 Task: Search one way flight ticket for 3 adults, 3 children in business from Pittsburgh: Pittsburgh International Airport to Greensboro: Piedmont Triad International Airport on 5-1-2023. Number of bags: 1 checked bag. Price is upto 84000. Outbound departure time preference is 21:00.
Action: Mouse moved to (229, 458)
Screenshot: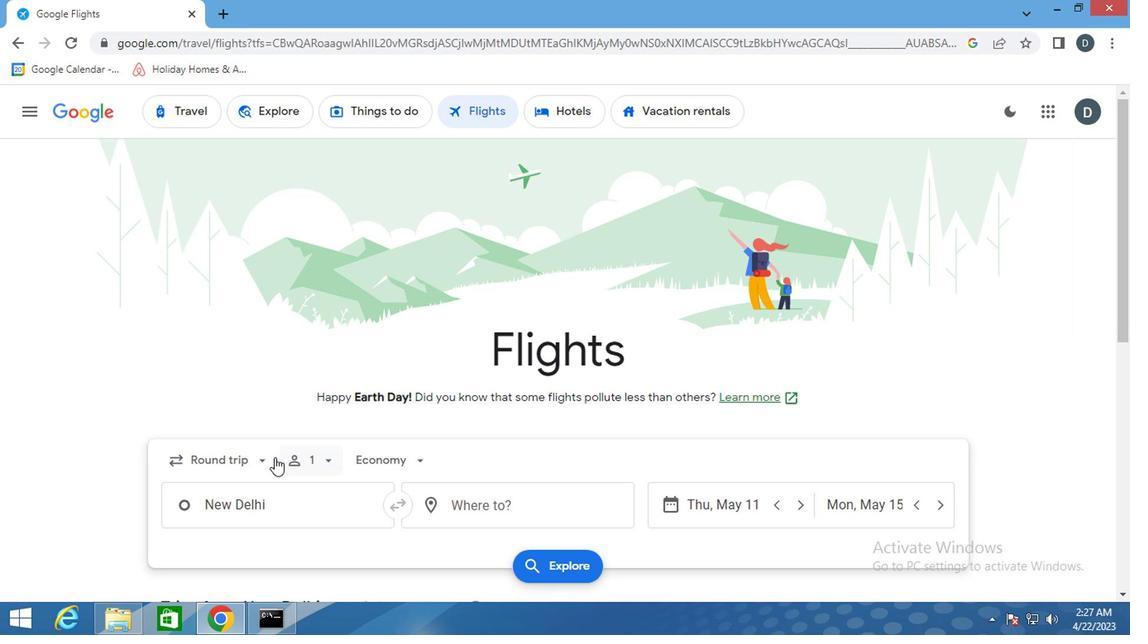 
Action: Mouse pressed left at (229, 458)
Screenshot: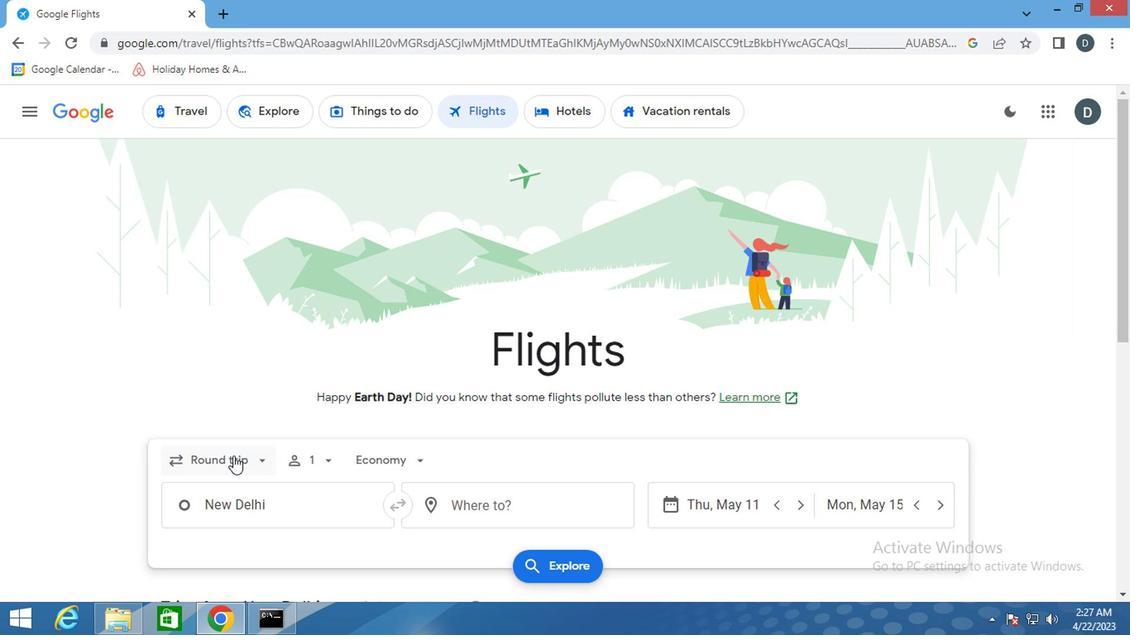 
Action: Mouse moved to (243, 525)
Screenshot: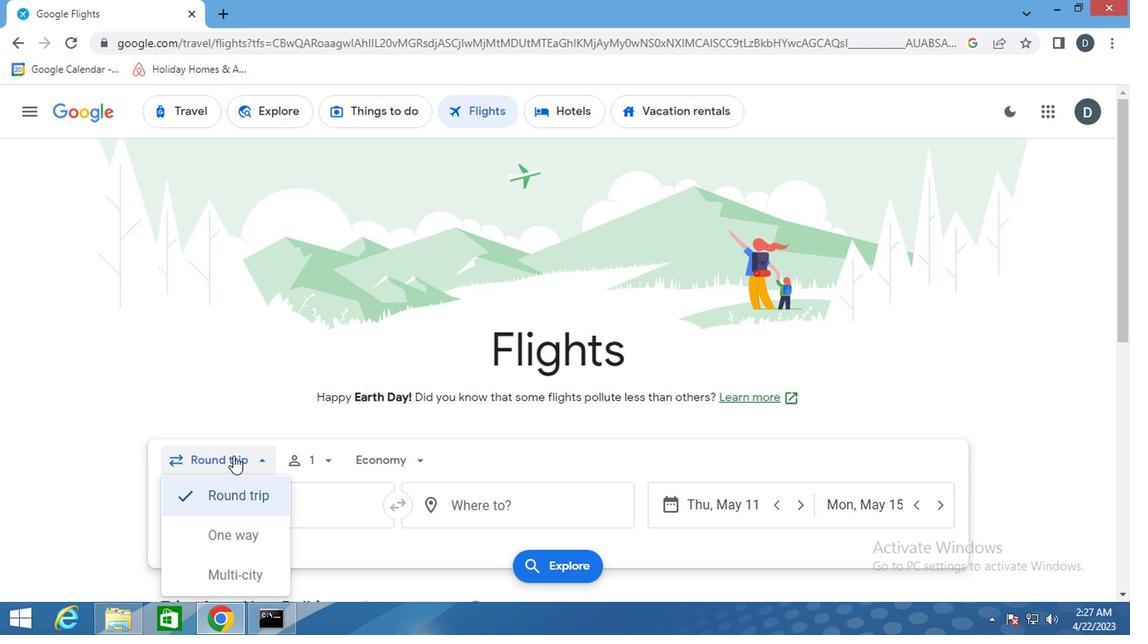 
Action: Mouse pressed left at (243, 525)
Screenshot: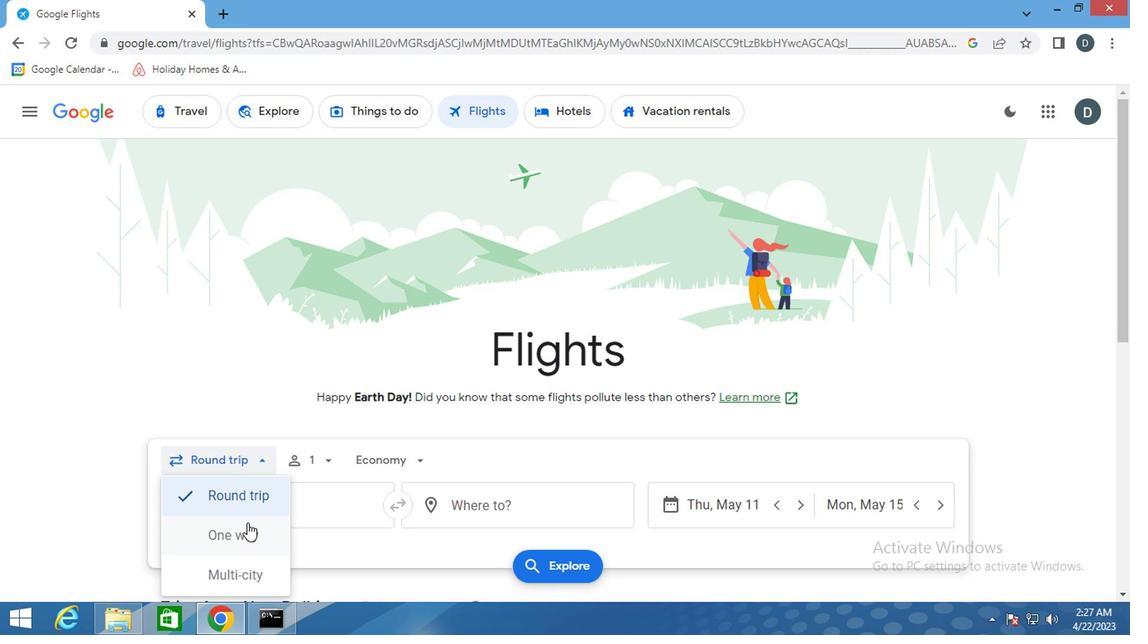 
Action: Mouse moved to (323, 461)
Screenshot: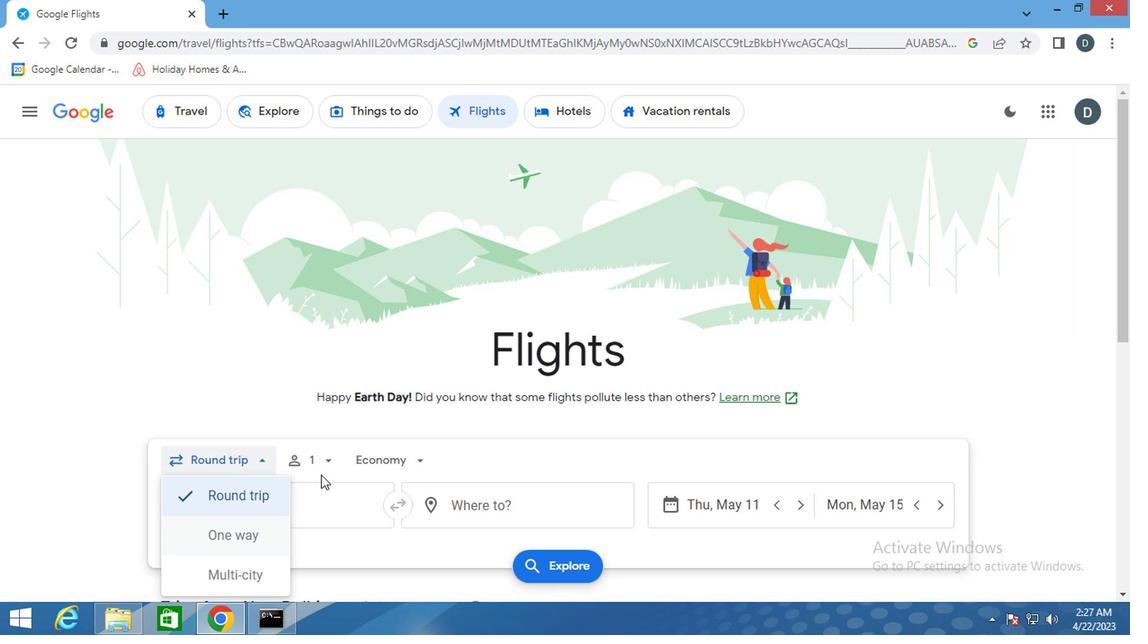 
Action: Mouse pressed left at (323, 461)
Screenshot: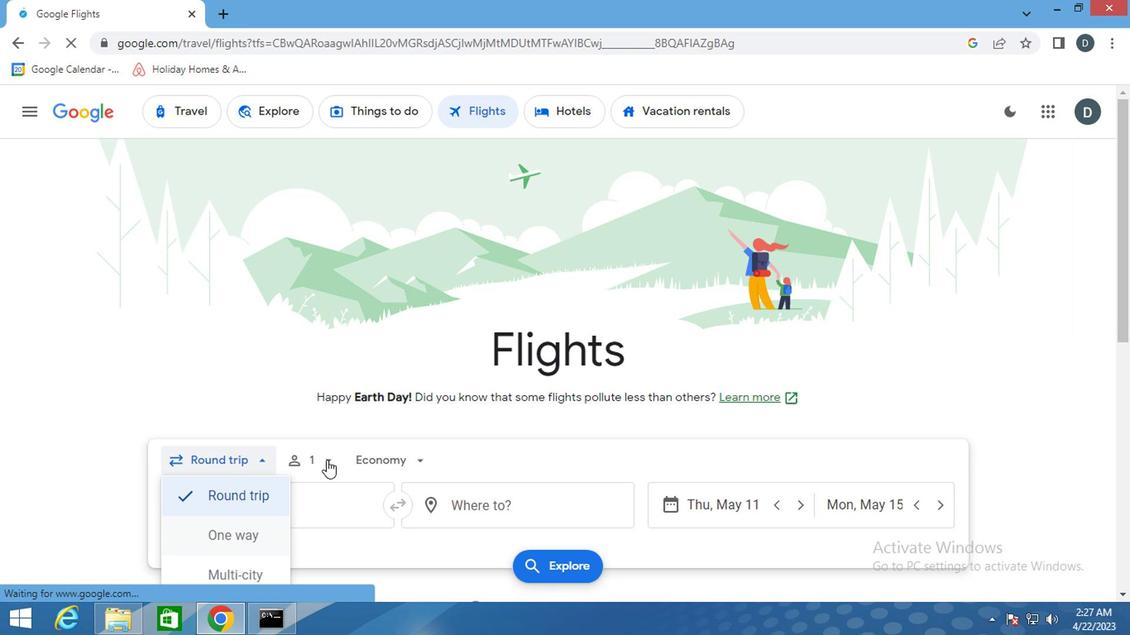 
Action: Mouse moved to (448, 499)
Screenshot: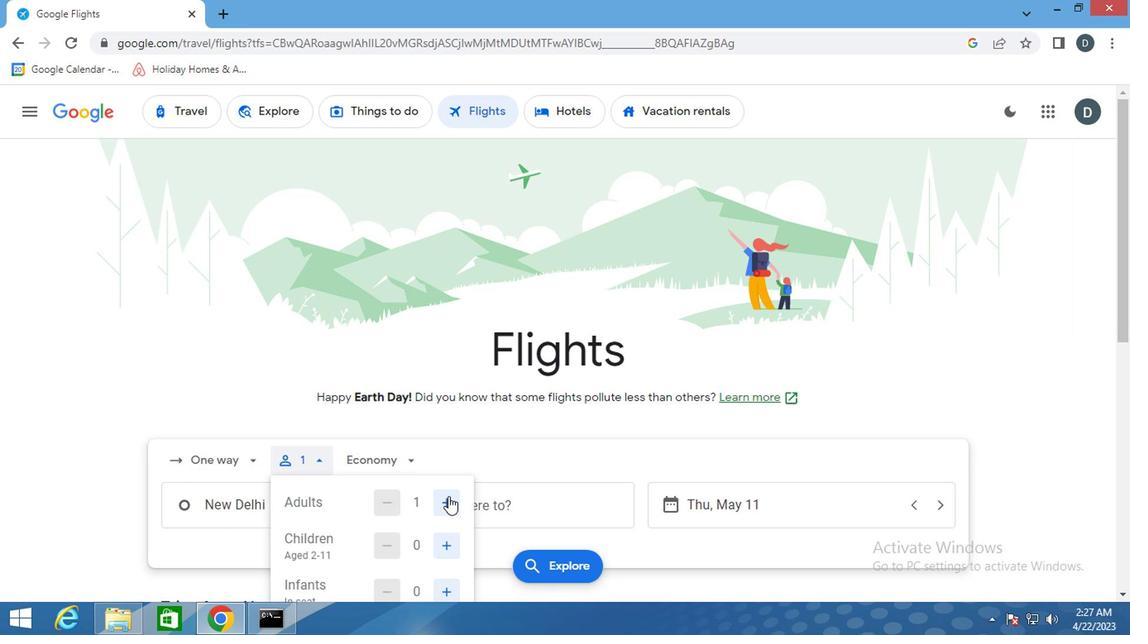 
Action: Mouse pressed left at (448, 499)
Screenshot: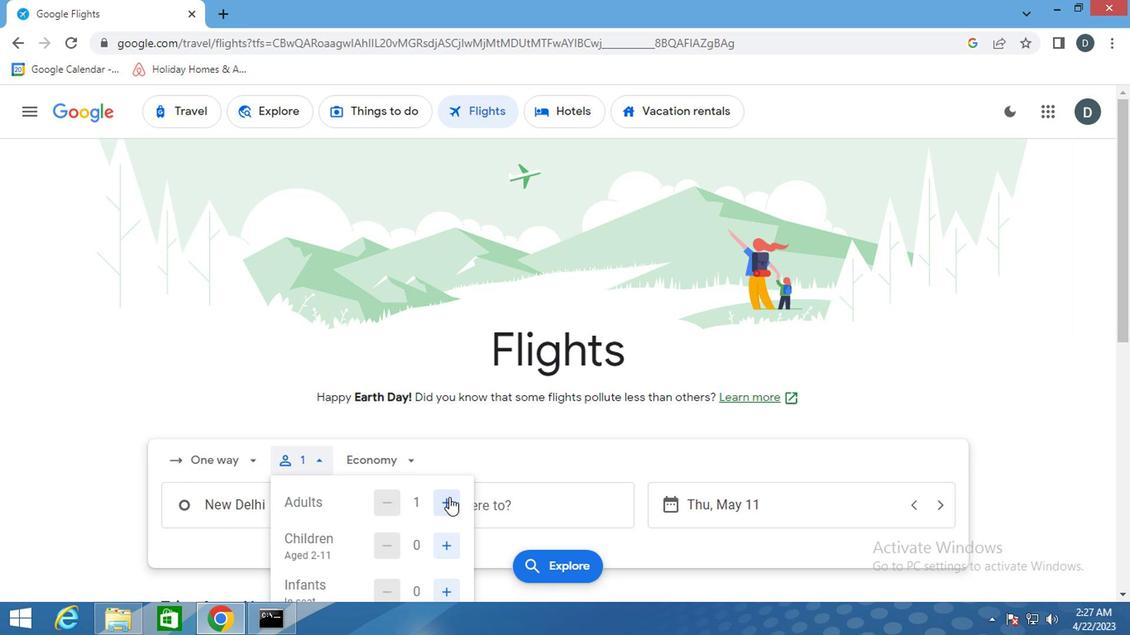 
Action: Mouse pressed left at (448, 499)
Screenshot: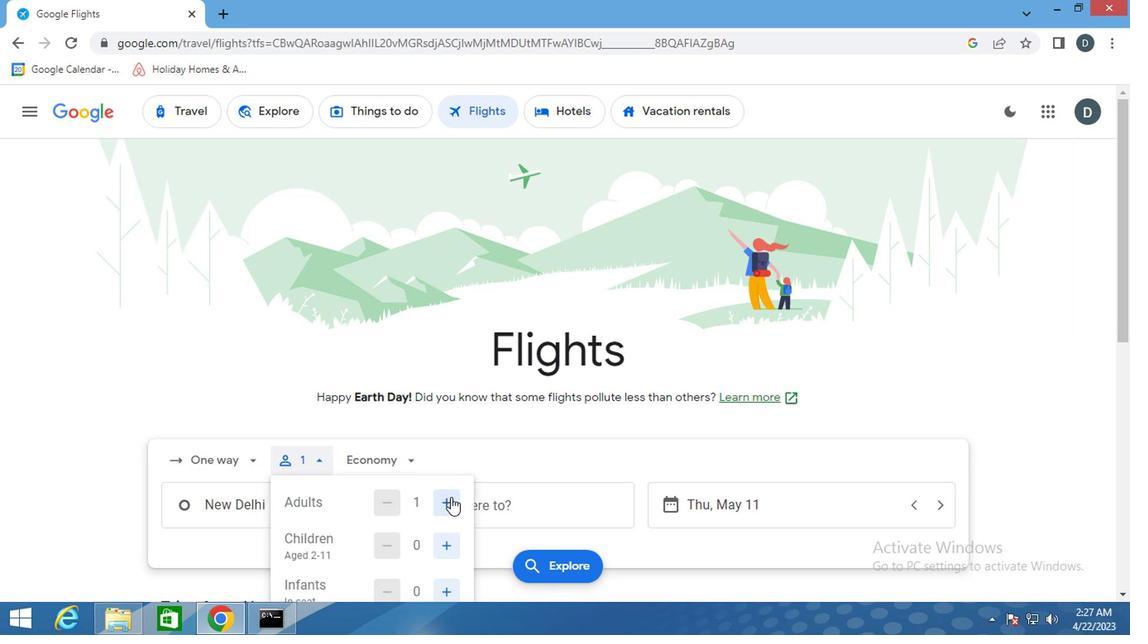 
Action: Mouse moved to (449, 539)
Screenshot: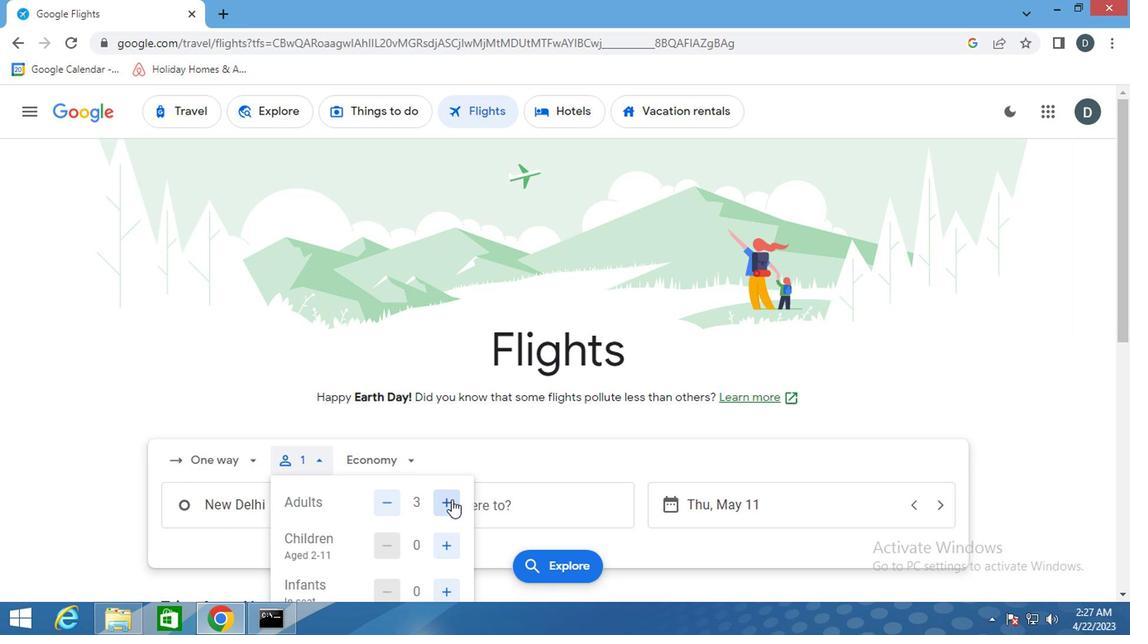 
Action: Mouse pressed left at (449, 539)
Screenshot: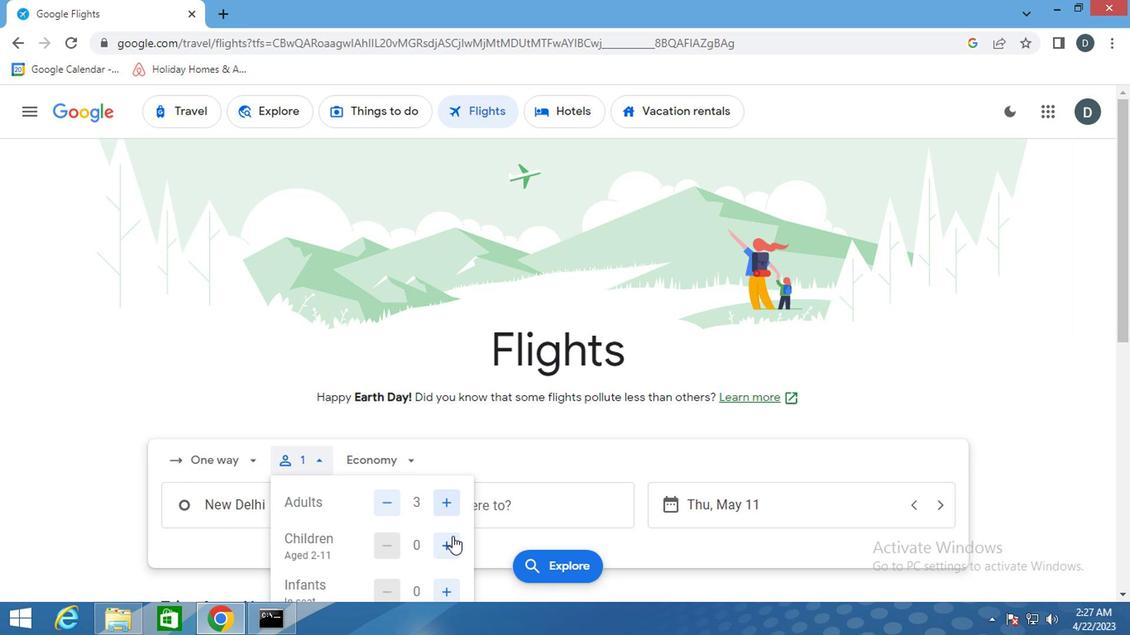 
Action: Mouse pressed left at (449, 539)
Screenshot: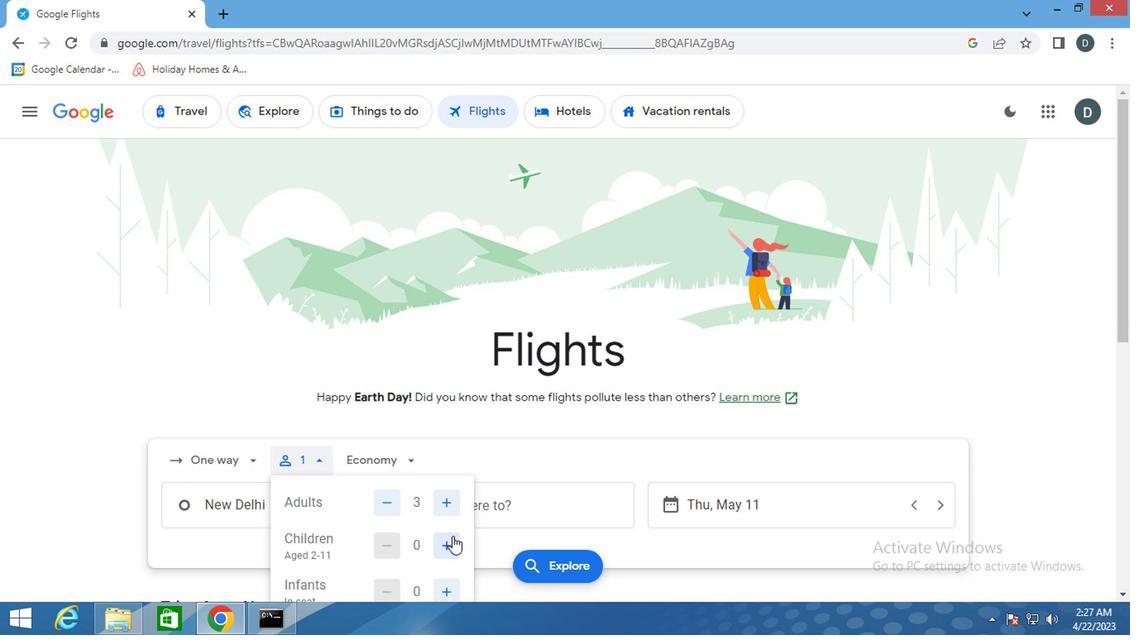 
Action: Mouse pressed left at (449, 539)
Screenshot: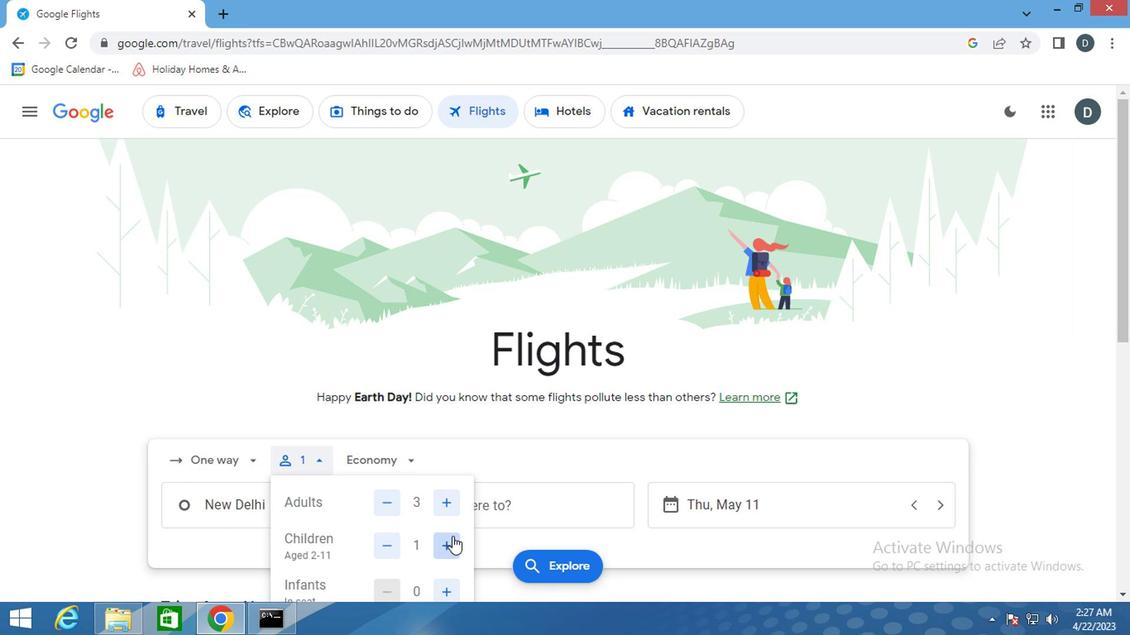 
Action: Mouse moved to (445, 492)
Screenshot: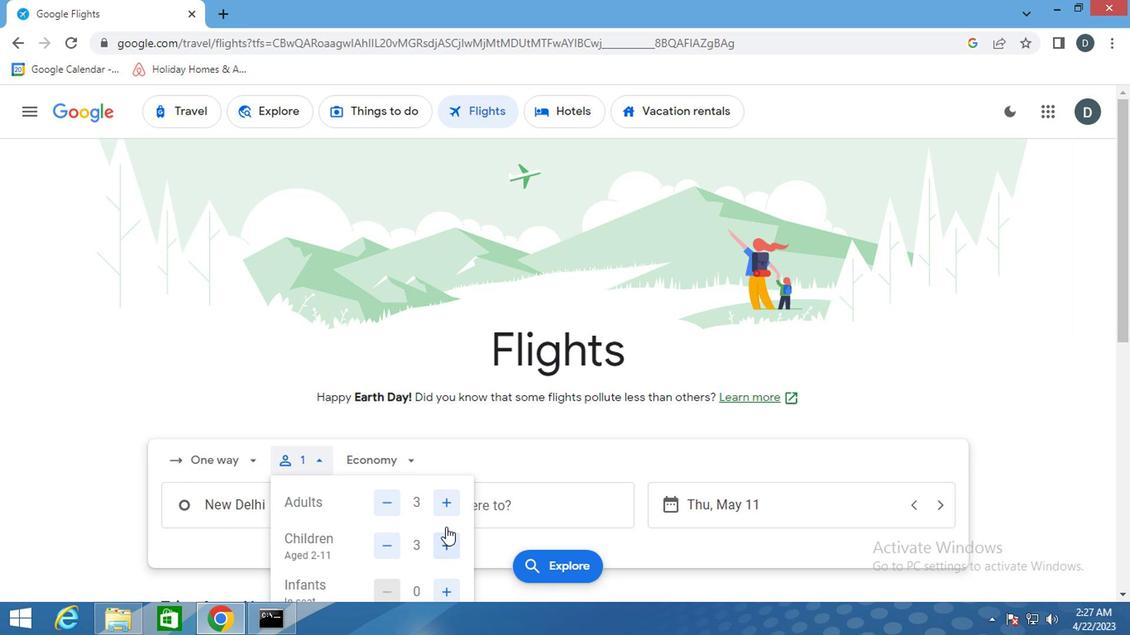 
Action: Mouse scrolled (445, 491) with delta (0, 0)
Screenshot: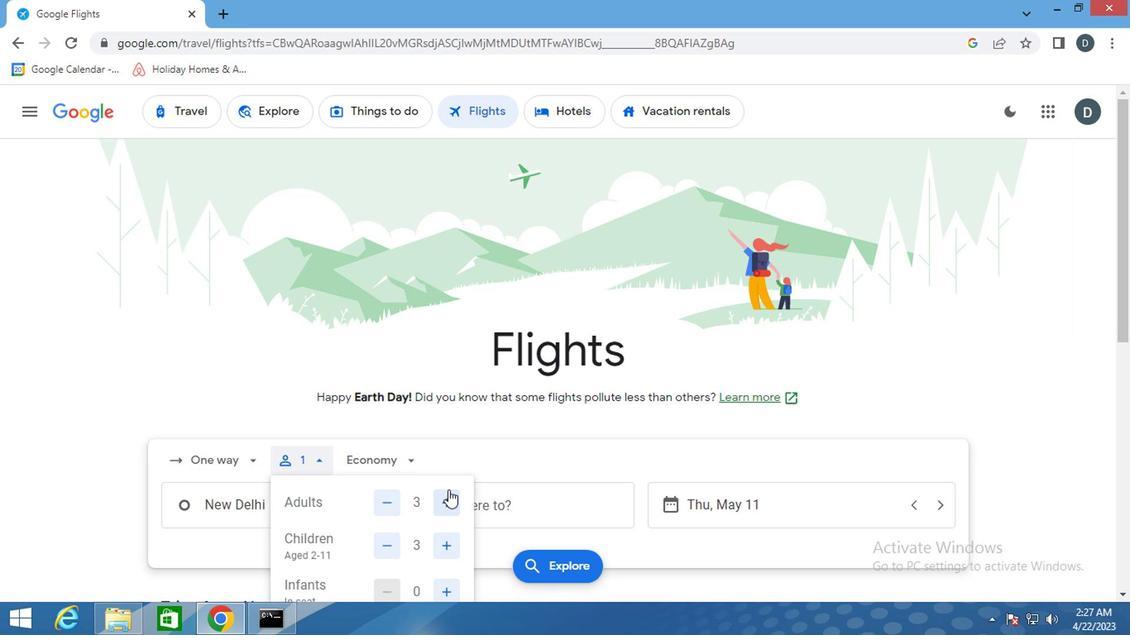 
Action: Mouse scrolled (445, 491) with delta (0, 0)
Screenshot: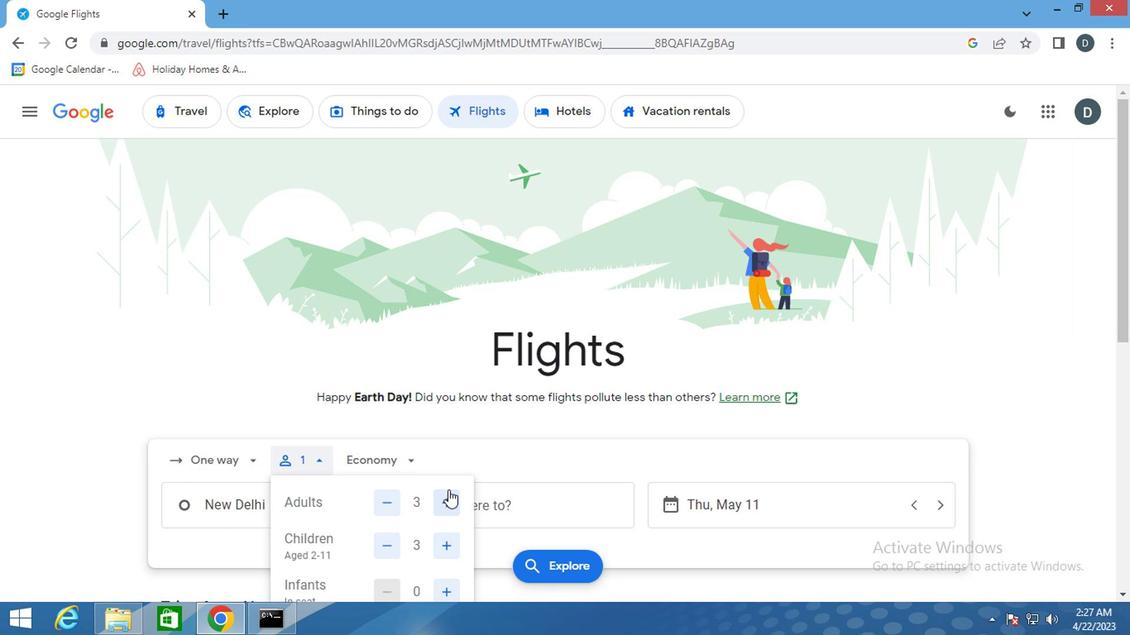 
Action: Mouse moved to (419, 513)
Screenshot: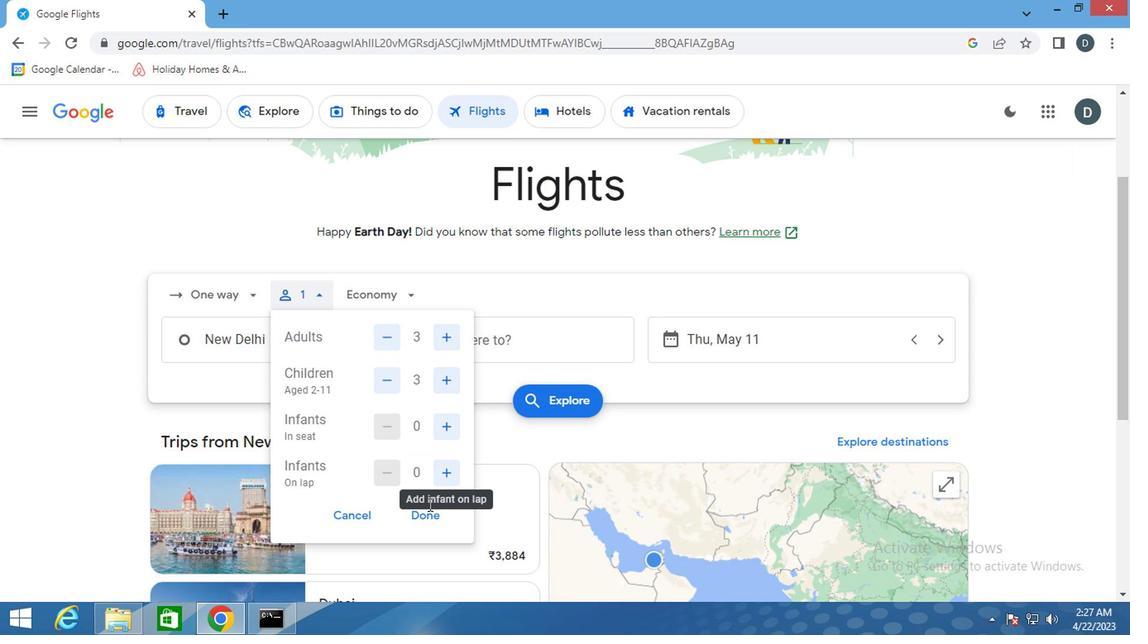 
Action: Mouse pressed left at (419, 513)
Screenshot: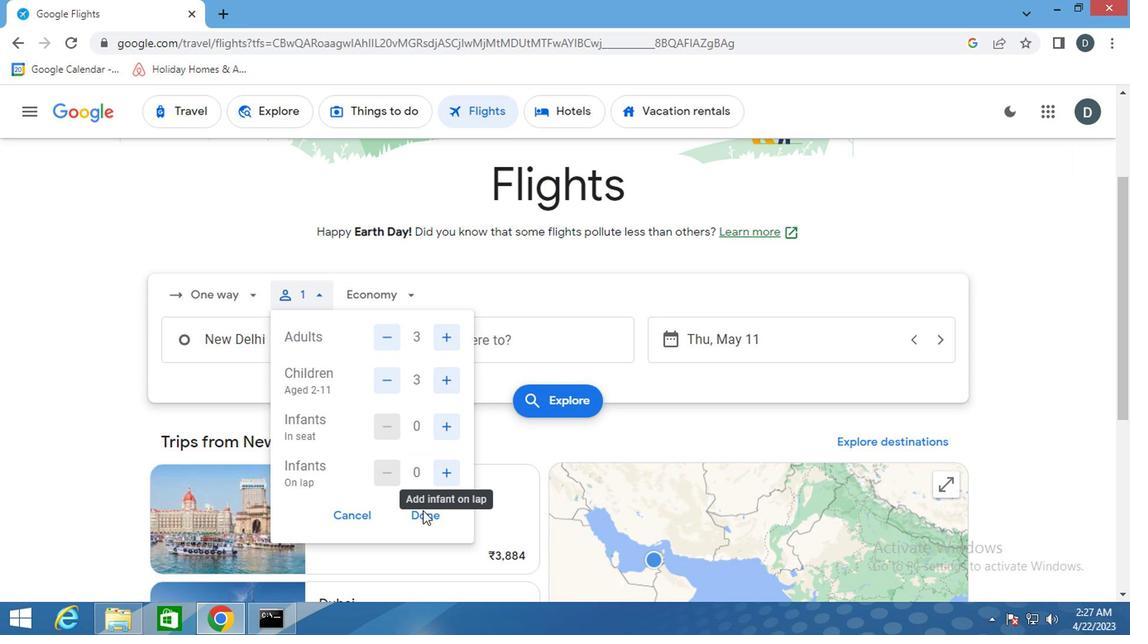 
Action: Mouse moved to (364, 302)
Screenshot: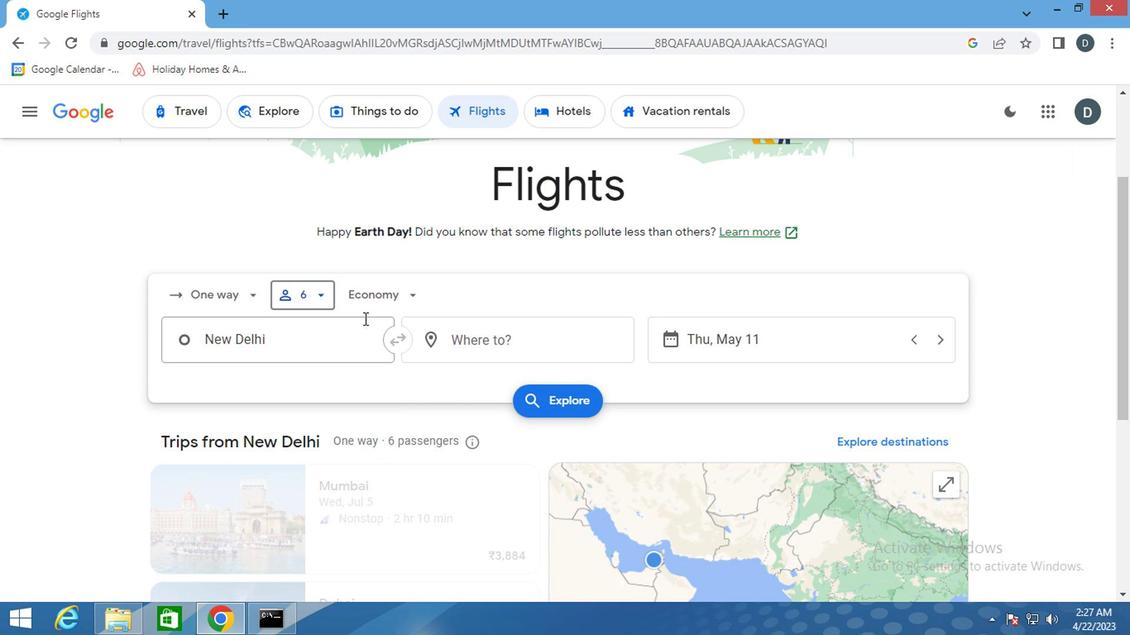 
Action: Mouse pressed left at (364, 302)
Screenshot: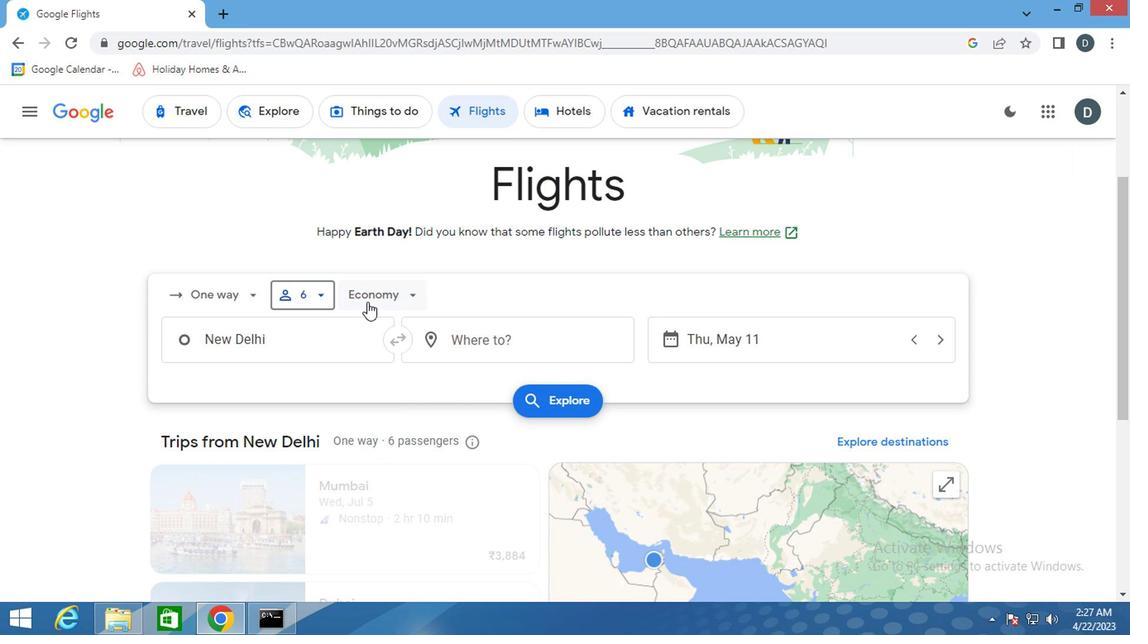 
Action: Mouse moved to (426, 415)
Screenshot: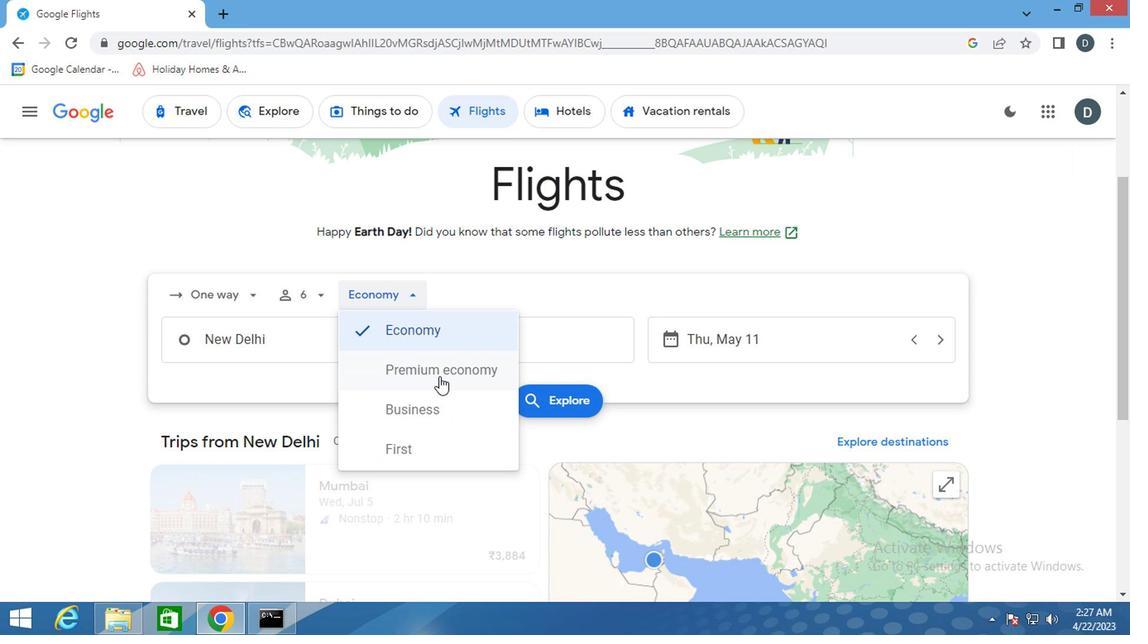 
Action: Mouse pressed left at (426, 415)
Screenshot: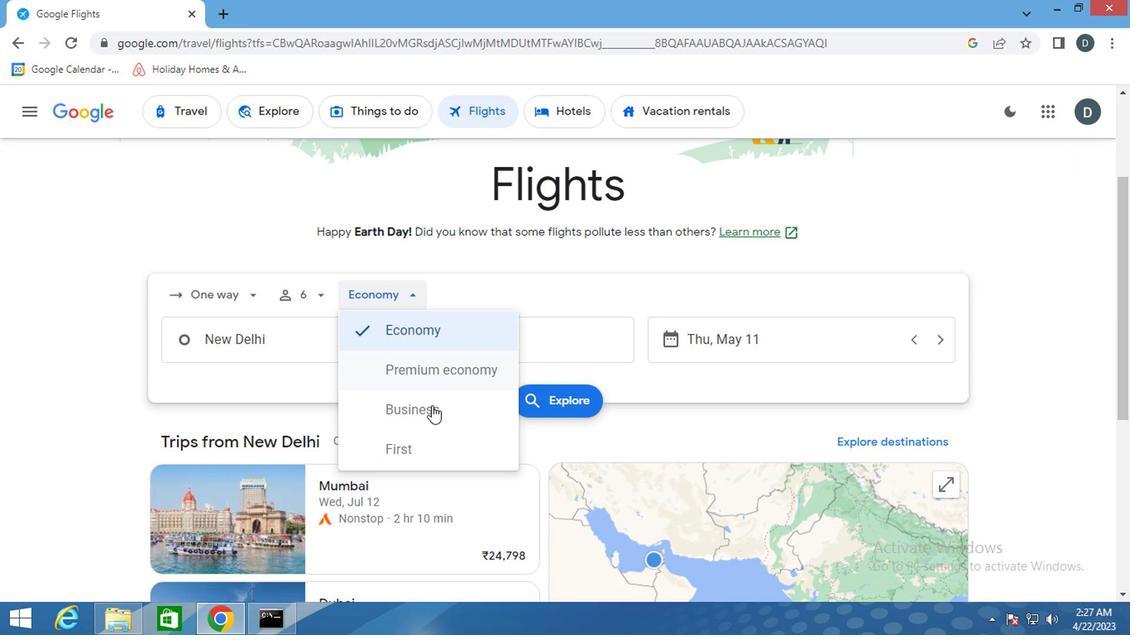 
Action: Mouse moved to (273, 340)
Screenshot: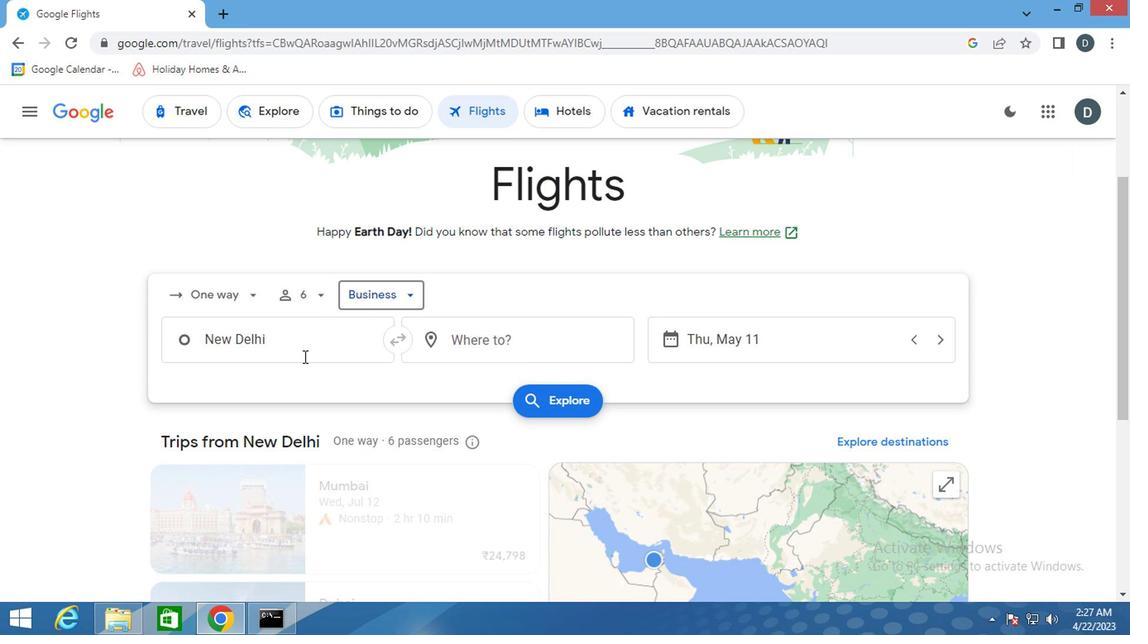 
Action: Mouse pressed left at (273, 340)
Screenshot: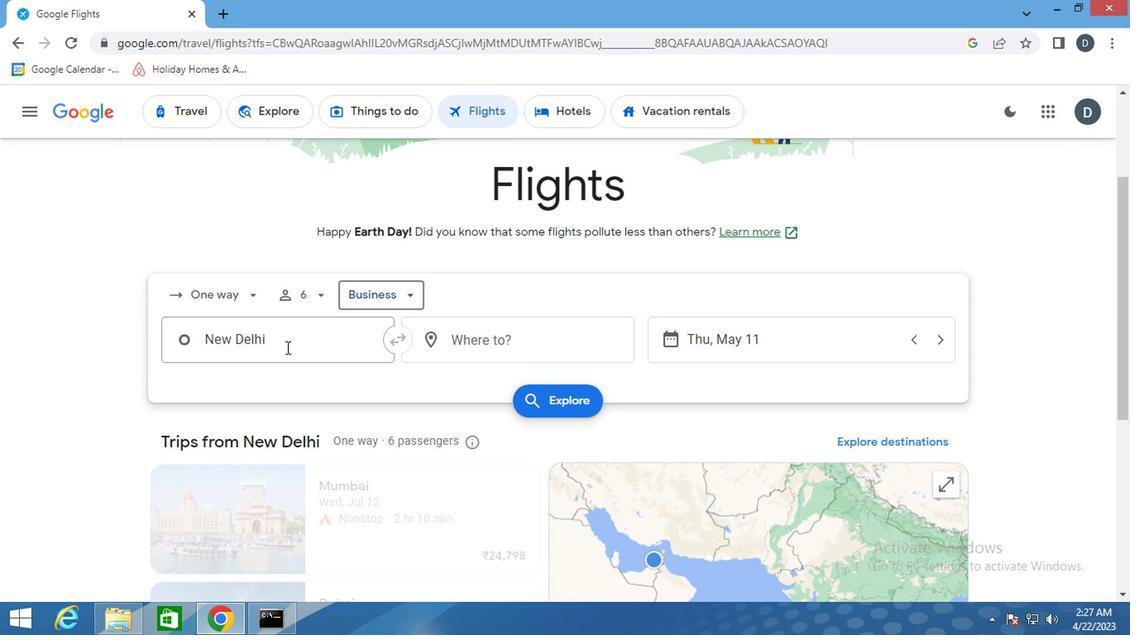 
Action: Key pressed <Key.shift>PITTSBU
Screenshot: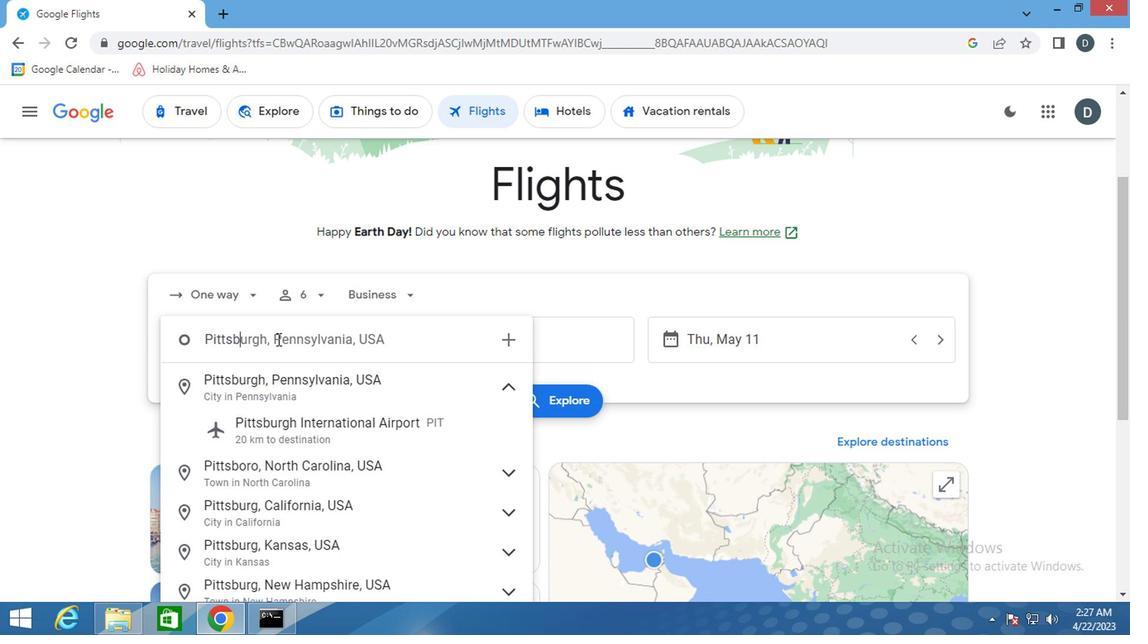 
Action: Mouse moved to (362, 416)
Screenshot: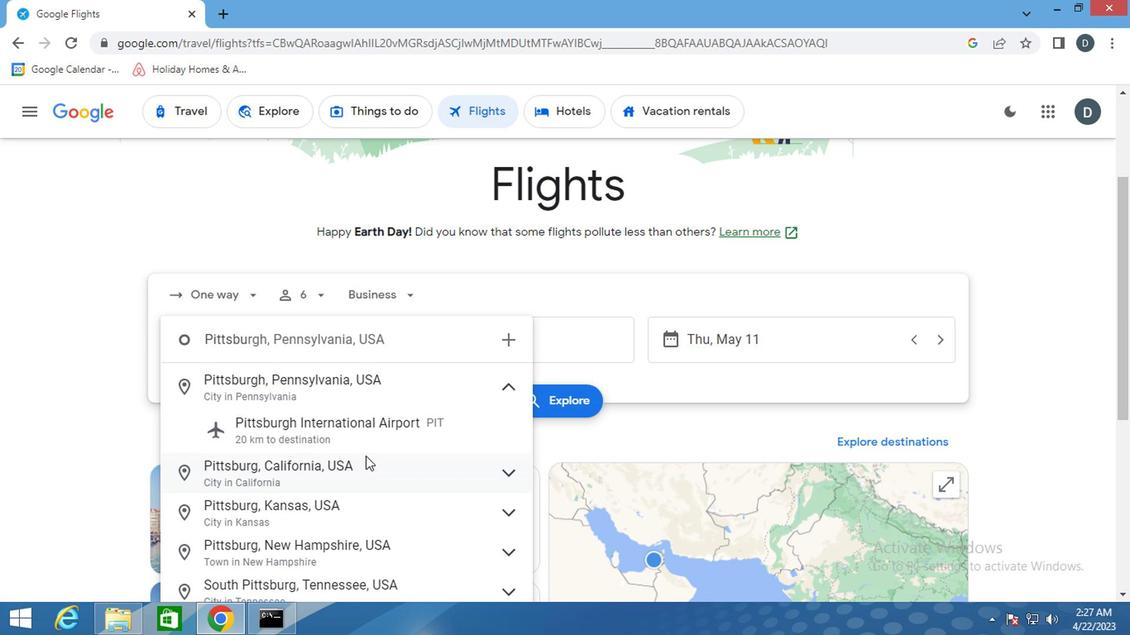 
Action: Mouse pressed left at (362, 416)
Screenshot: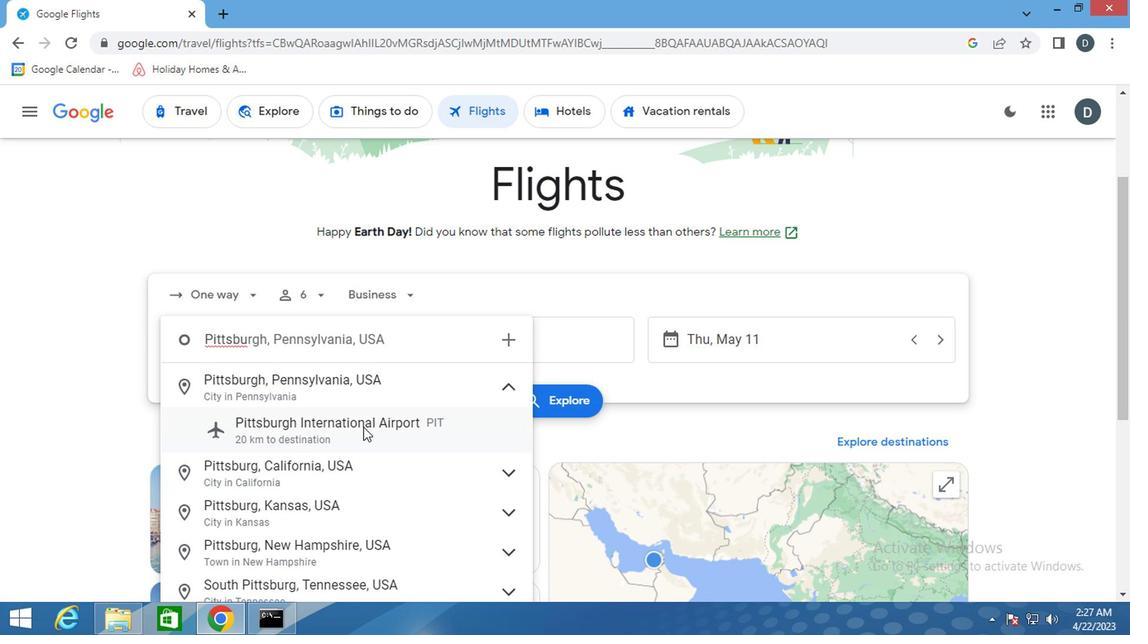
Action: Mouse moved to (498, 332)
Screenshot: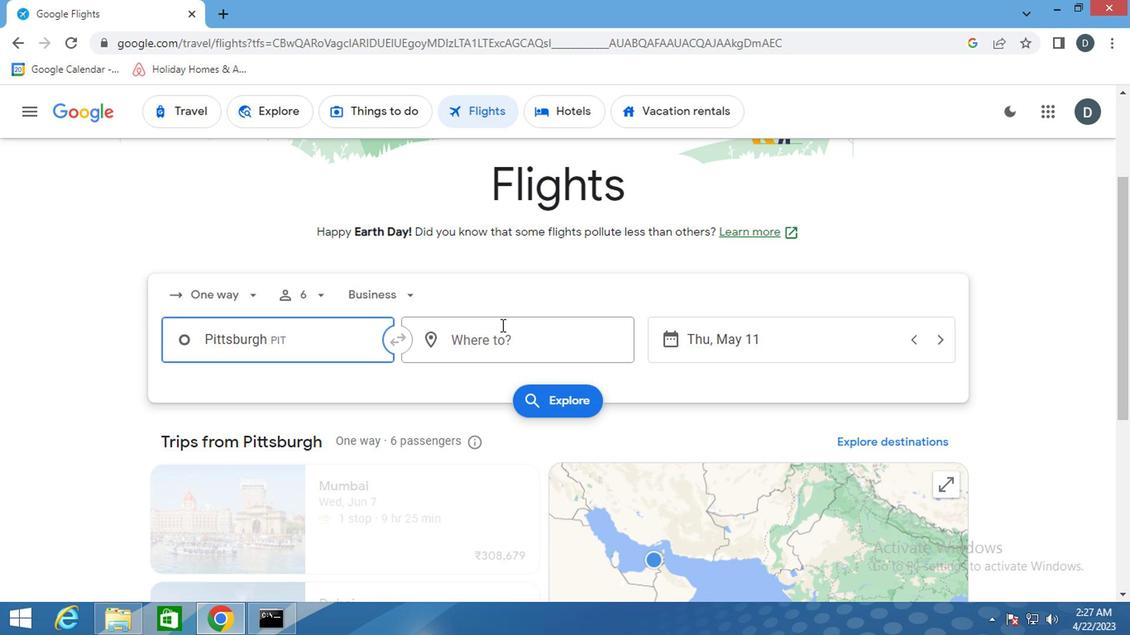 
Action: Mouse pressed left at (498, 332)
Screenshot: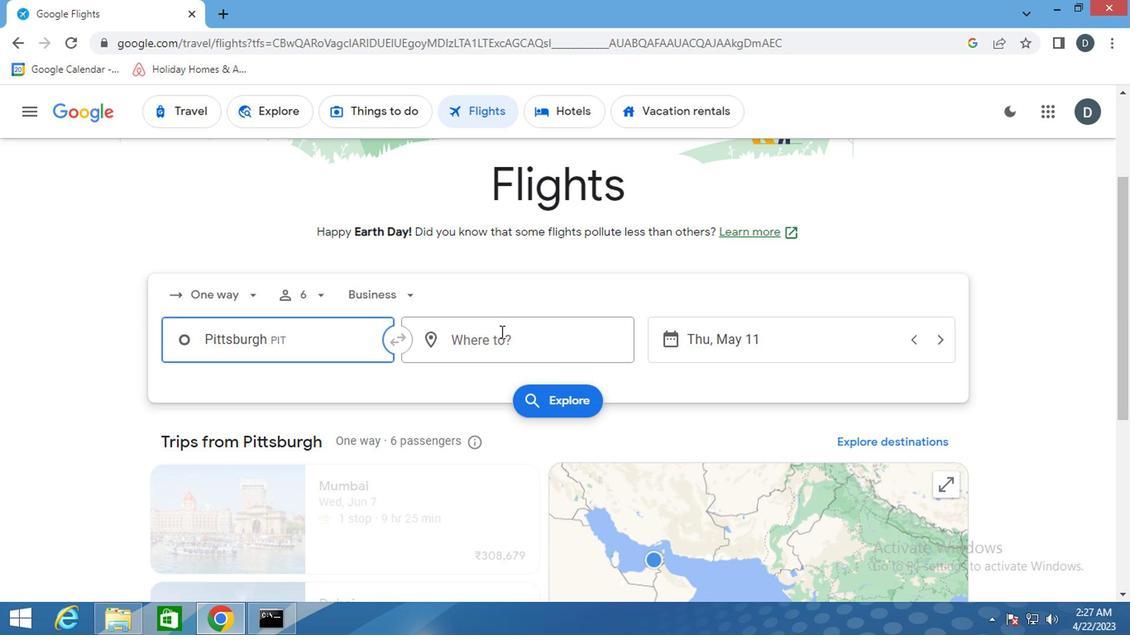 
Action: Key pressed <Key.shift>GREENS
Screenshot: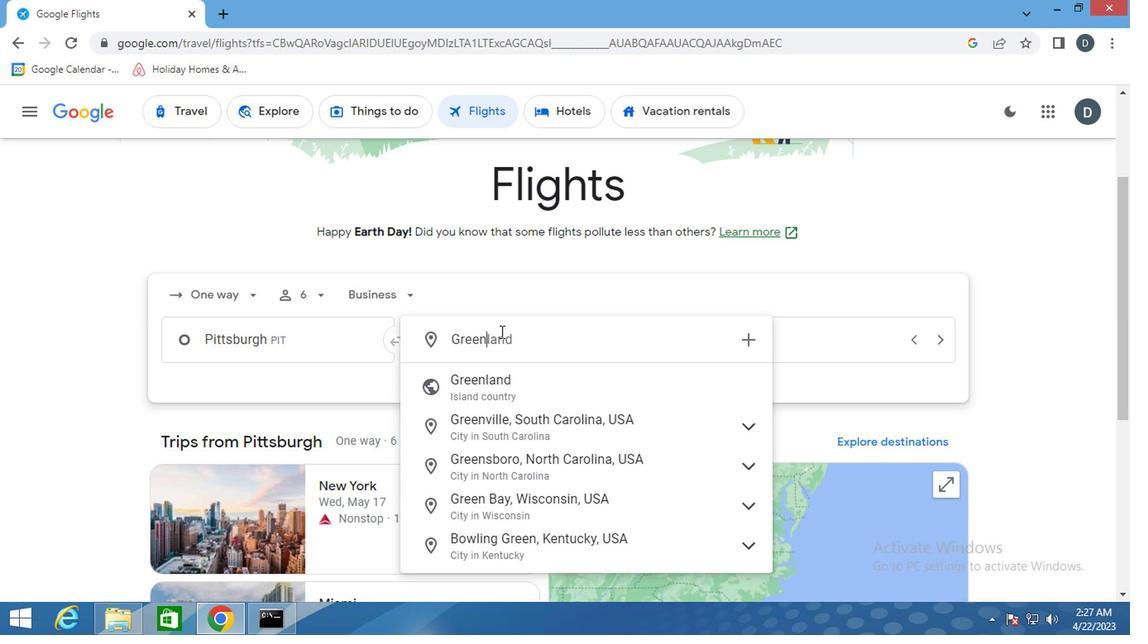 
Action: Mouse moved to (541, 428)
Screenshot: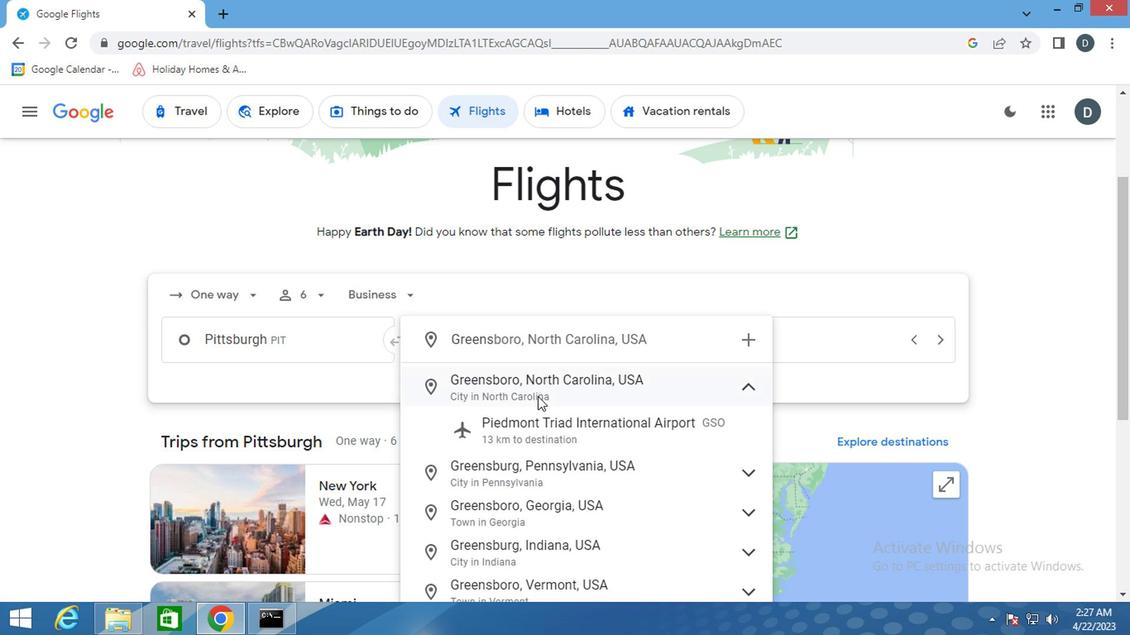
Action: Mouse pressed left at (541, 428)
Screenshot: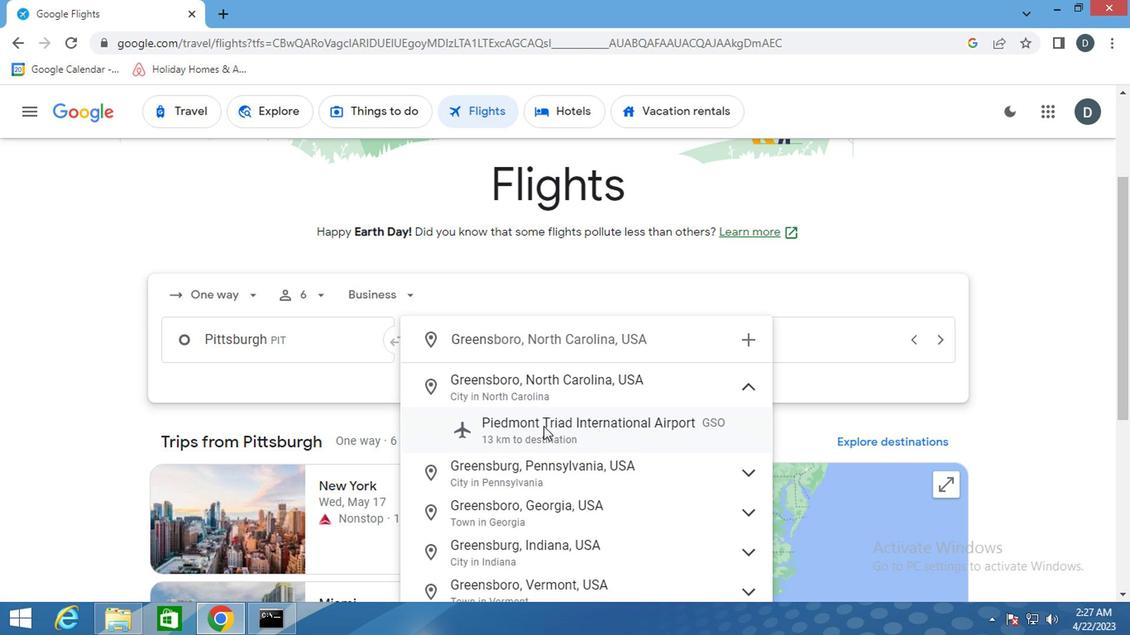 
Action: Mouse moved to (737, 340)
Screenshot: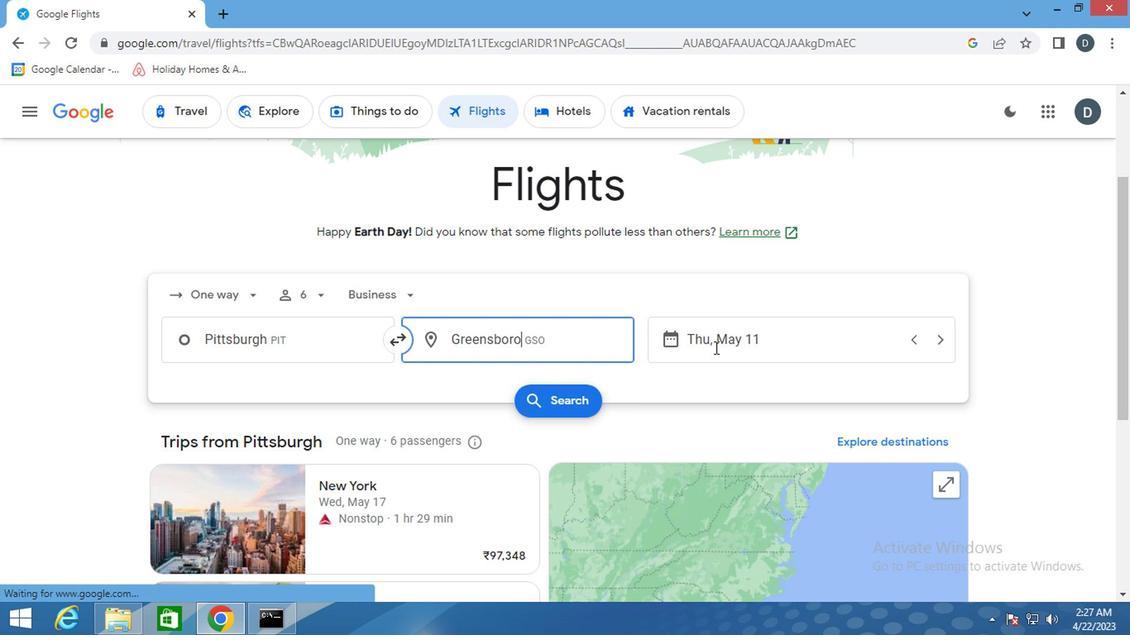 
Action: Mouse pressed left at (737, 340)
Screenshot: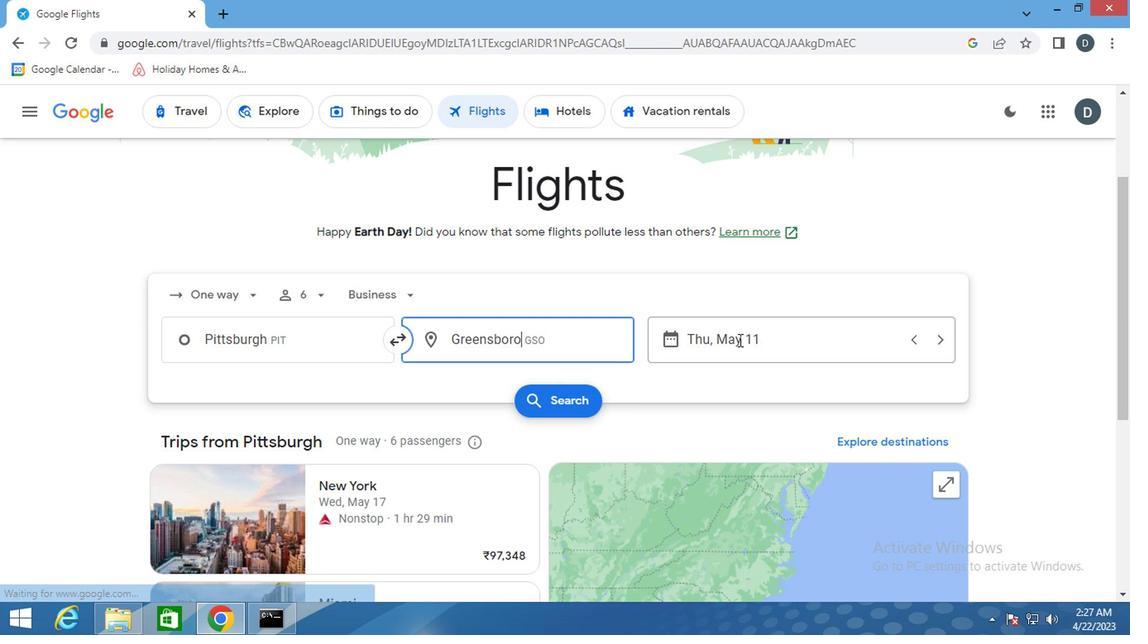 
Action: Mouse moved to (718, 286)
Screenshot: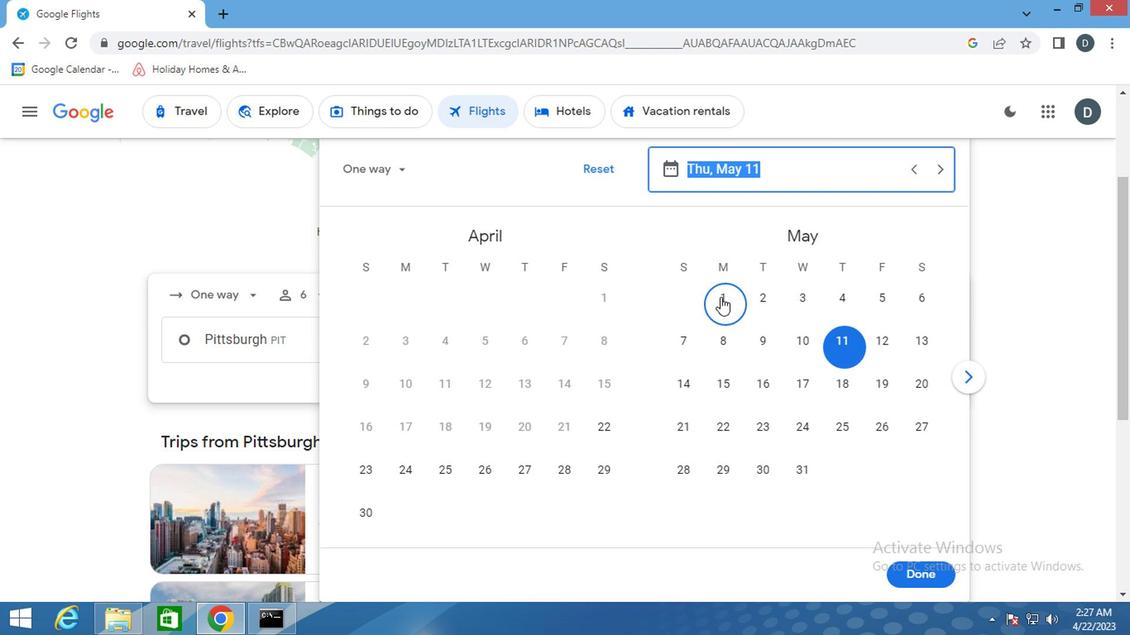 
Action: Mouse pressed left at (718, 286)
Screenshot: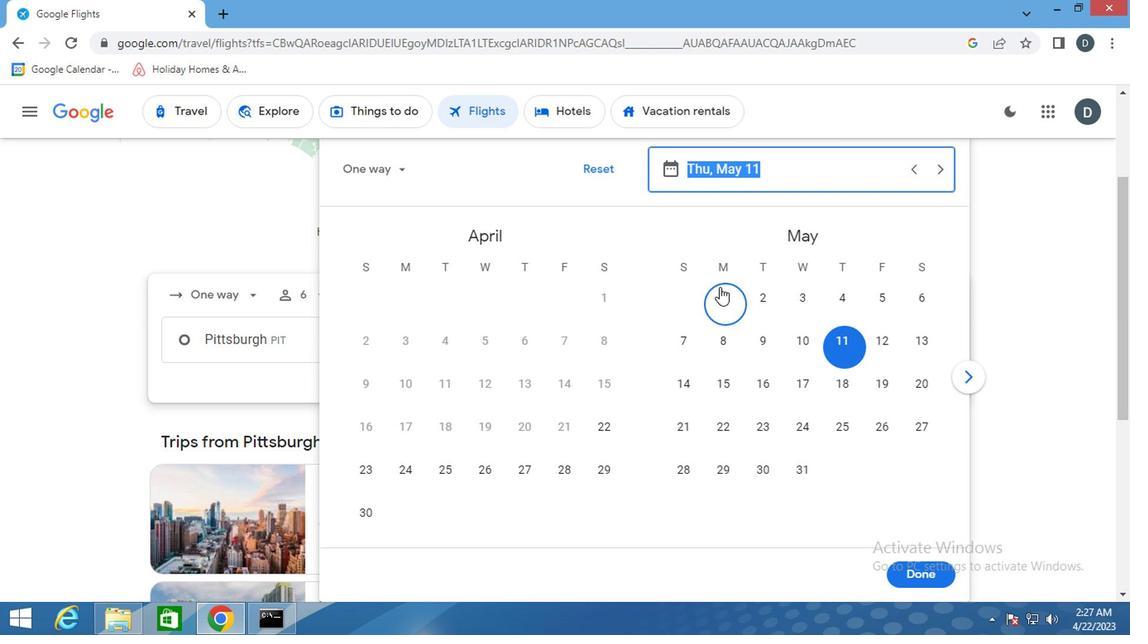 
Action: Mouse moved to (933, 575)
Screenshot: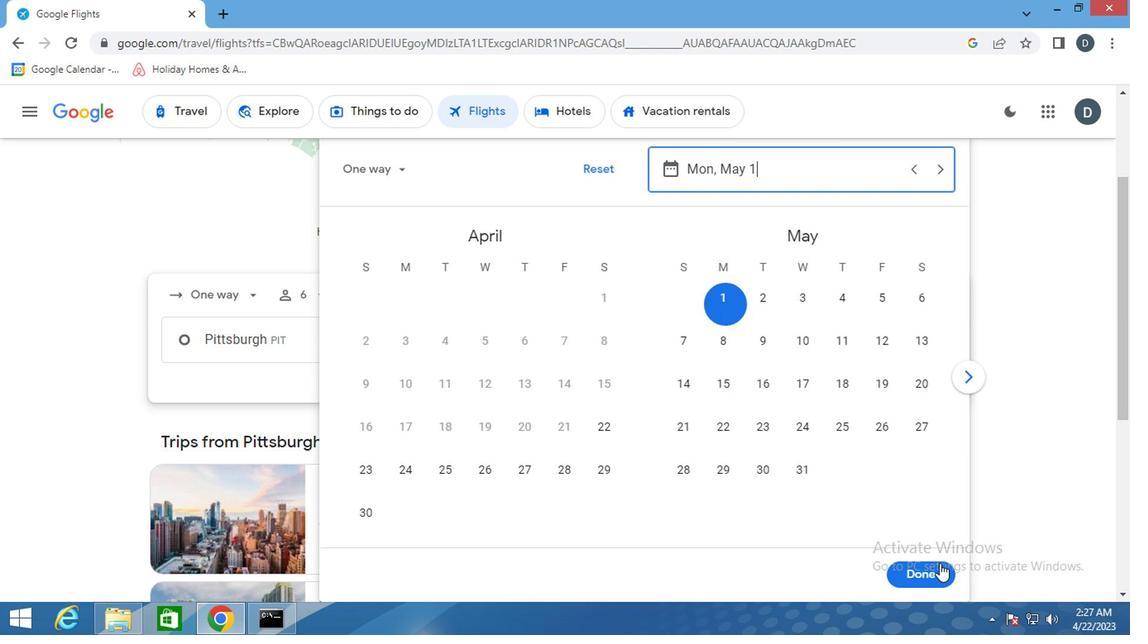 
Action: Mouse pressed left at (933, 575)
Screenshot: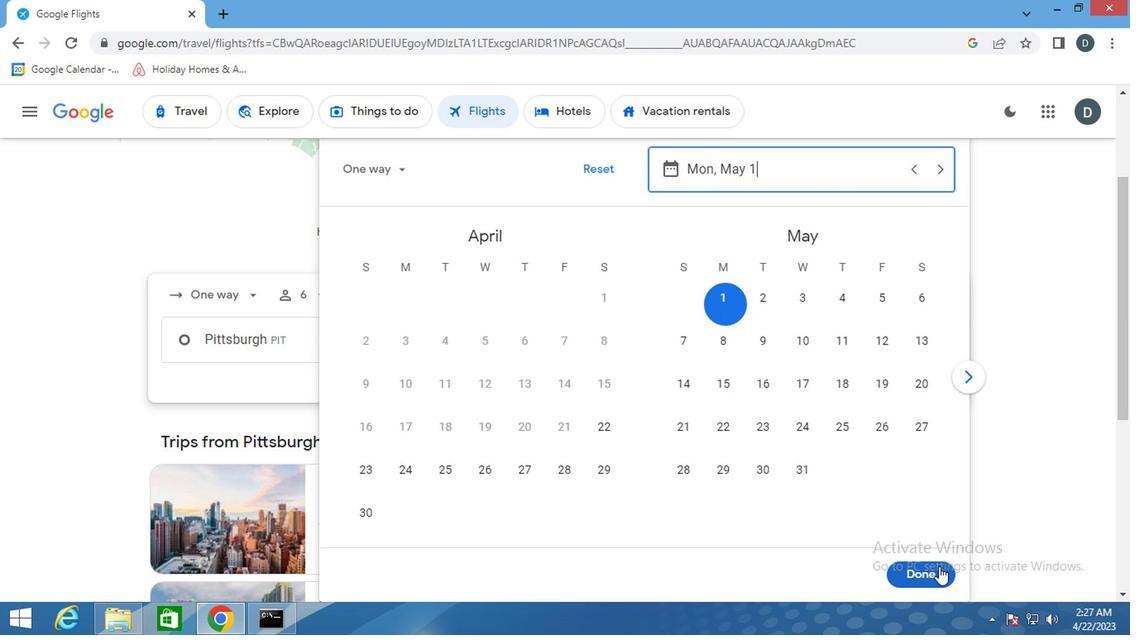 
Action: Mouse moved to (565, 407)
Screenshot: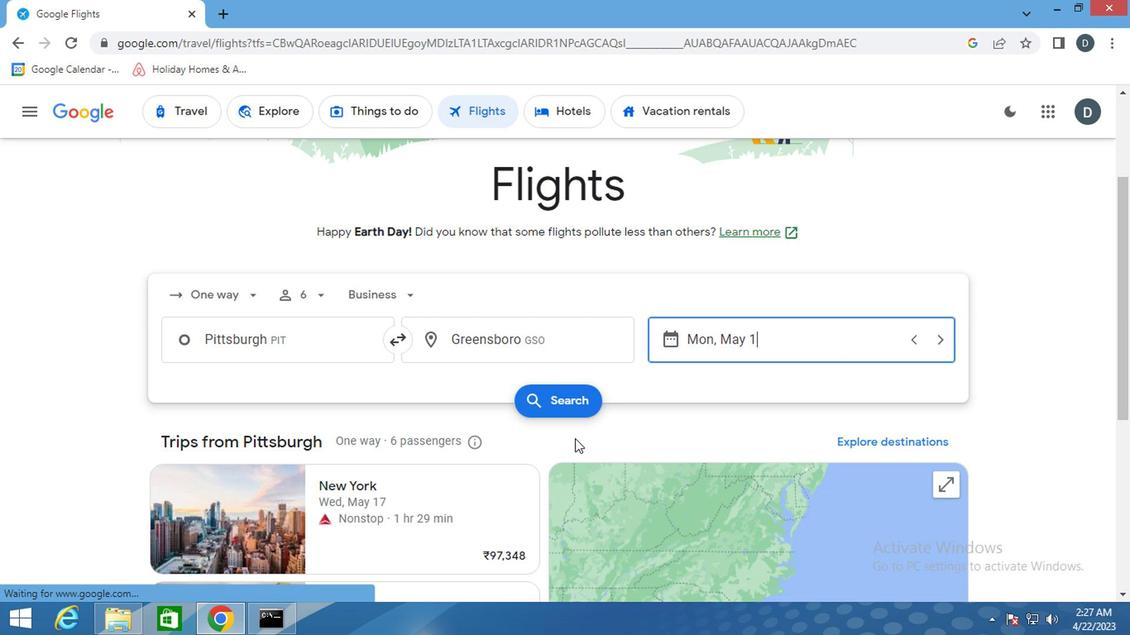
Action: Mouse pressed left at (565, 407)
Screenshot: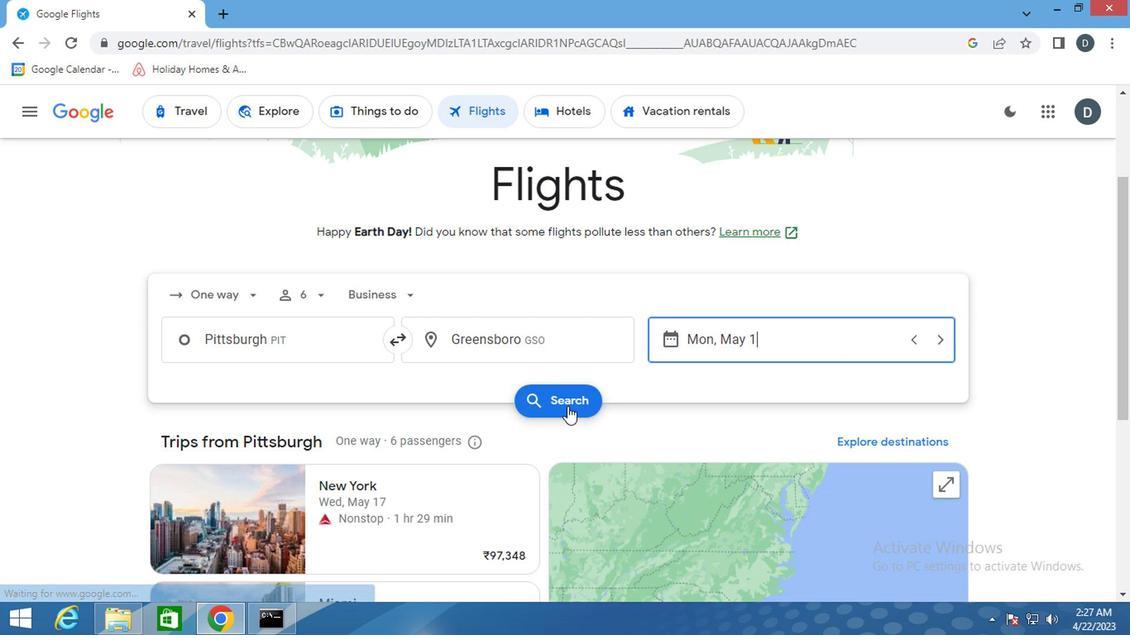 
Action: Mouse moved to (178, 247)
Screenshot: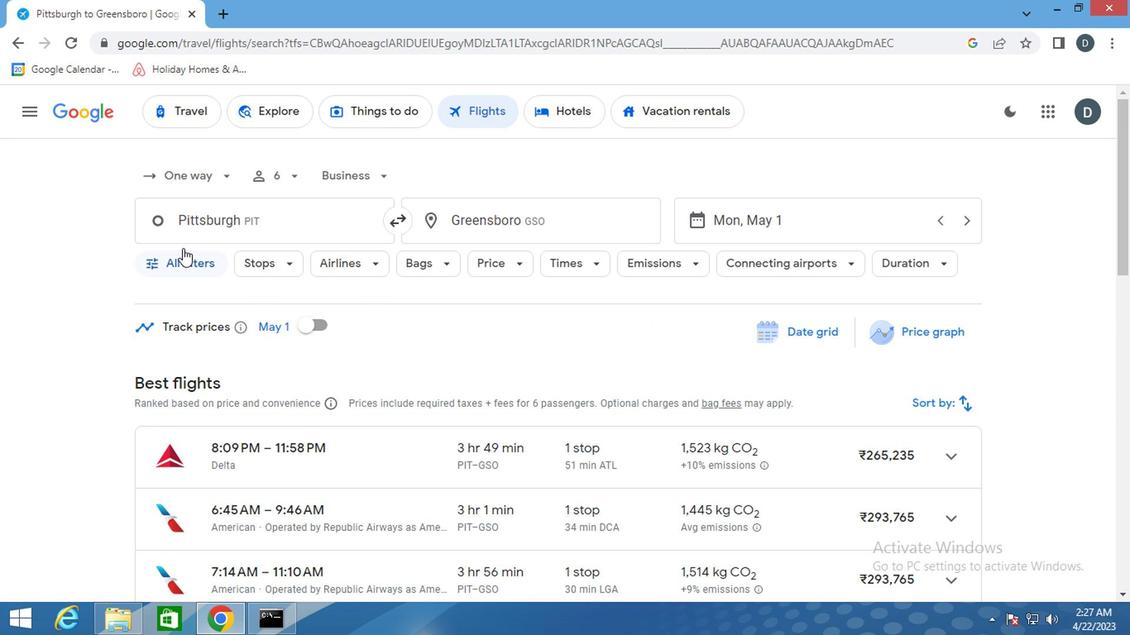 
Action: Mouse pressed left at (178, 247)
Screenshot: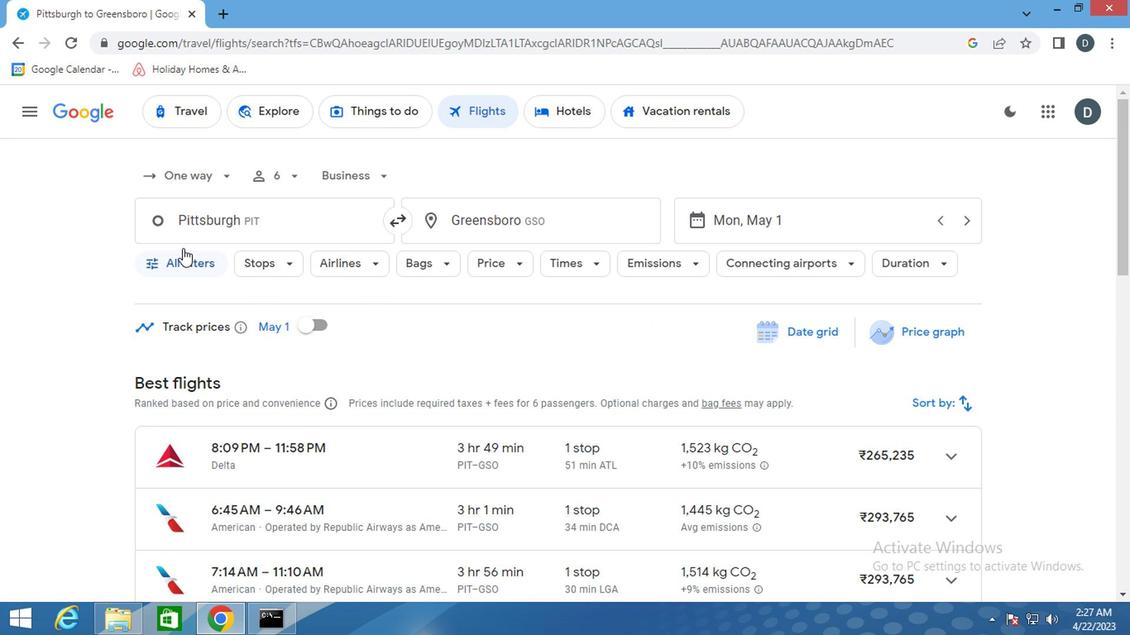 
Action: Mouse moved to (305, 469)
Screenshot: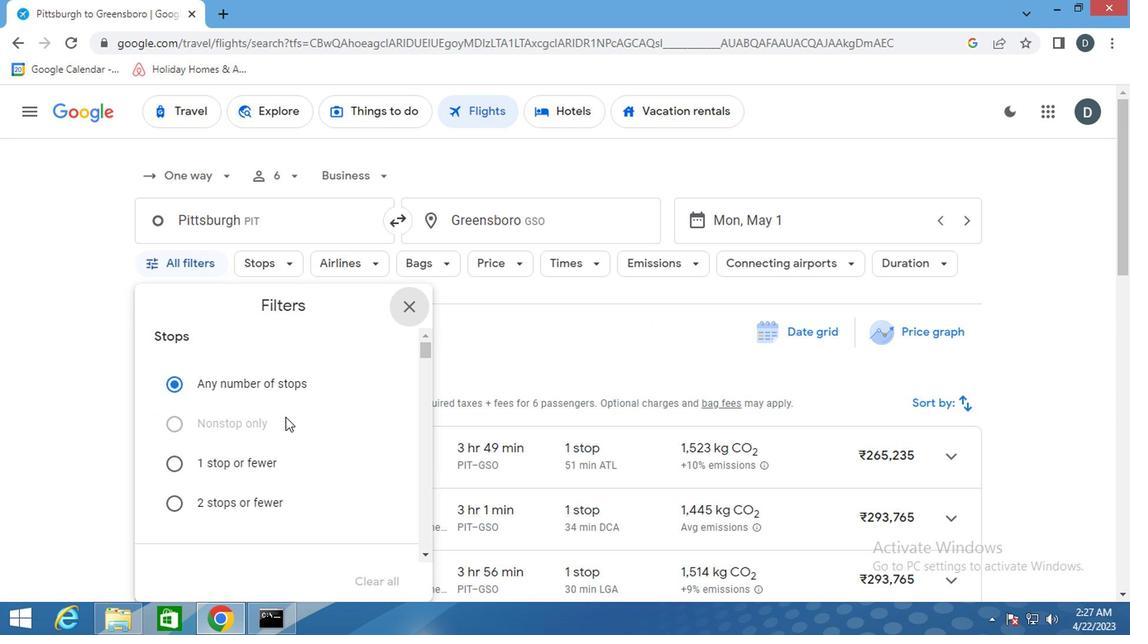 
Action: Mouse scrolled (305, 469) with delta (0, 0)
Screenshot: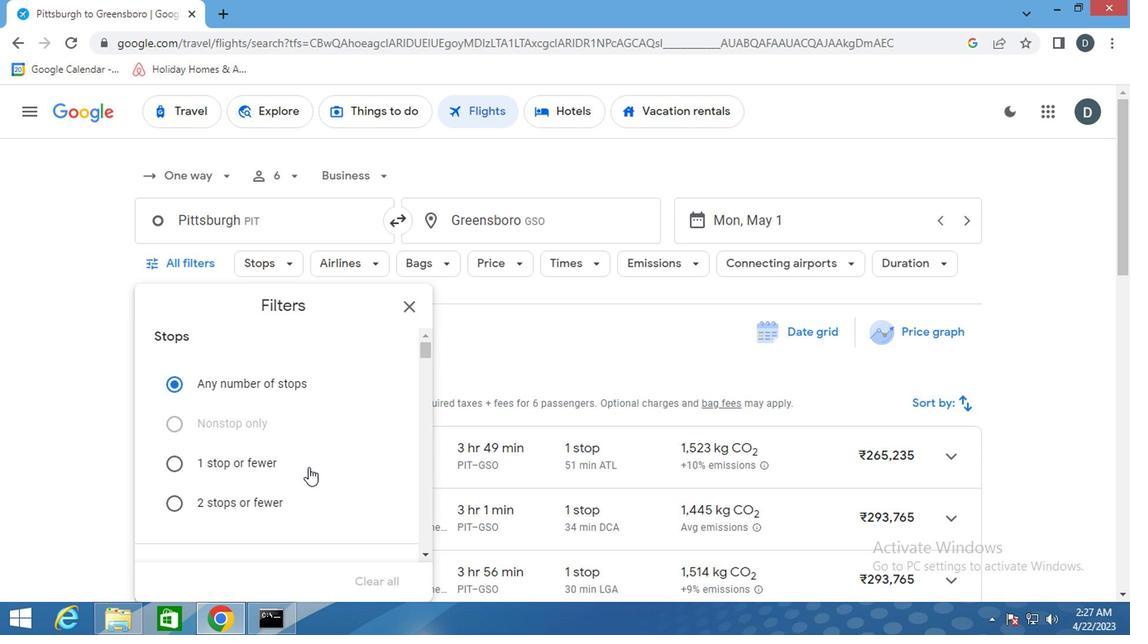 
Action: Mouse scrolled (305, 469) with delta (0, 0)
Screenshot: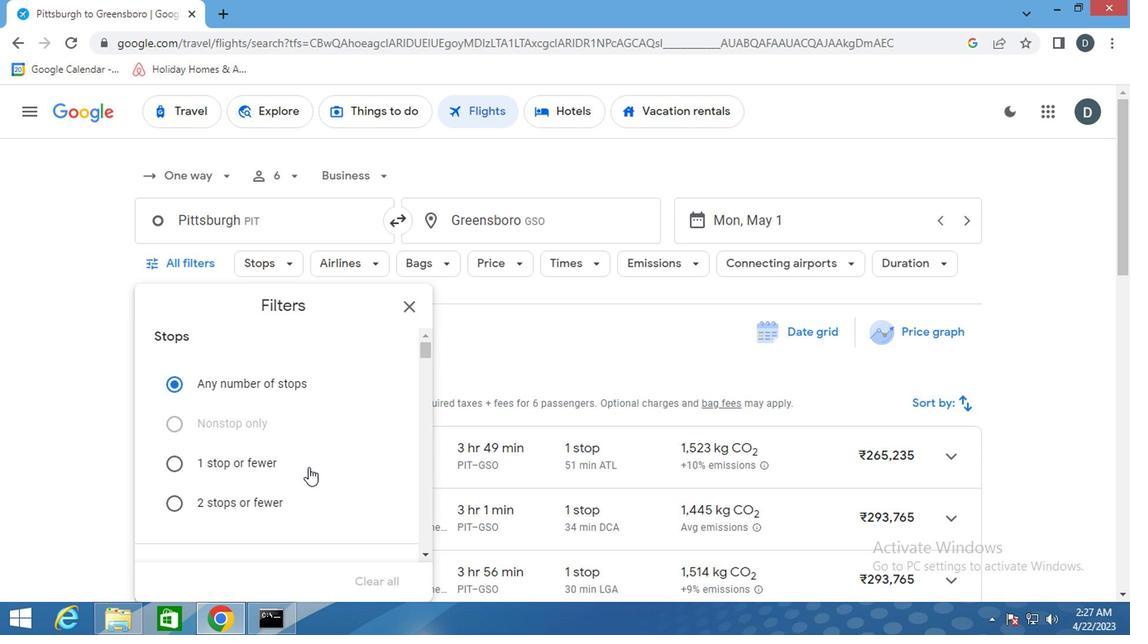 
Action: Mouse scrolled (305, 469) with delta (0, 0)
Screenshot: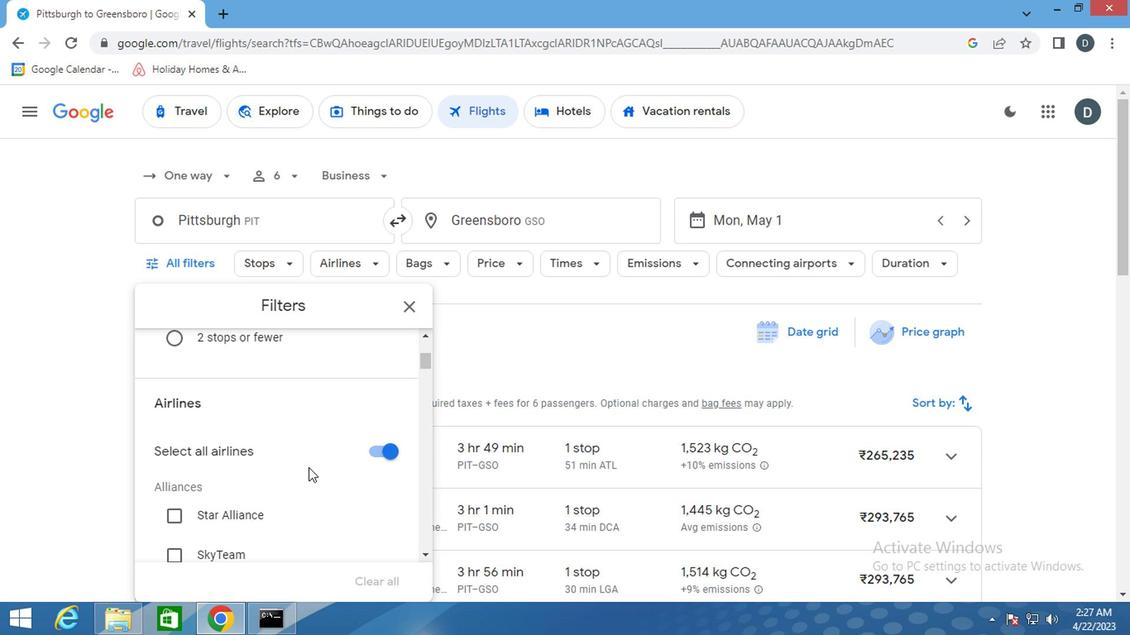
Action: Mouse scrolled (305, 469) with delta (0, 0)
Screenshot: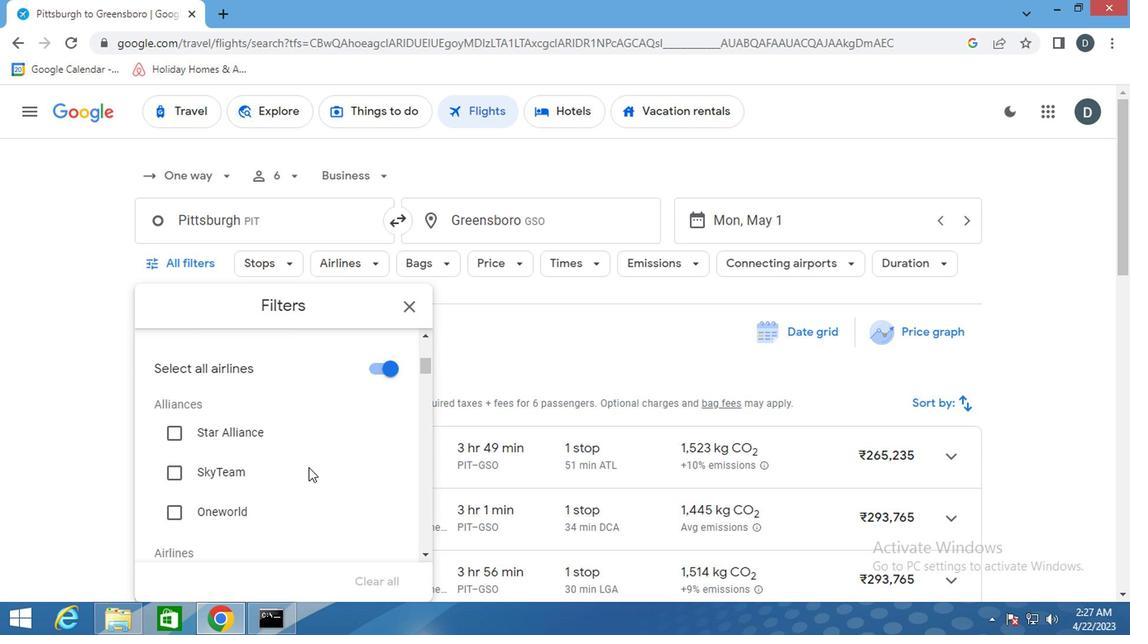 
Action: Mouse scrolled (305, 469) with delta (0, 0)
Screenshot: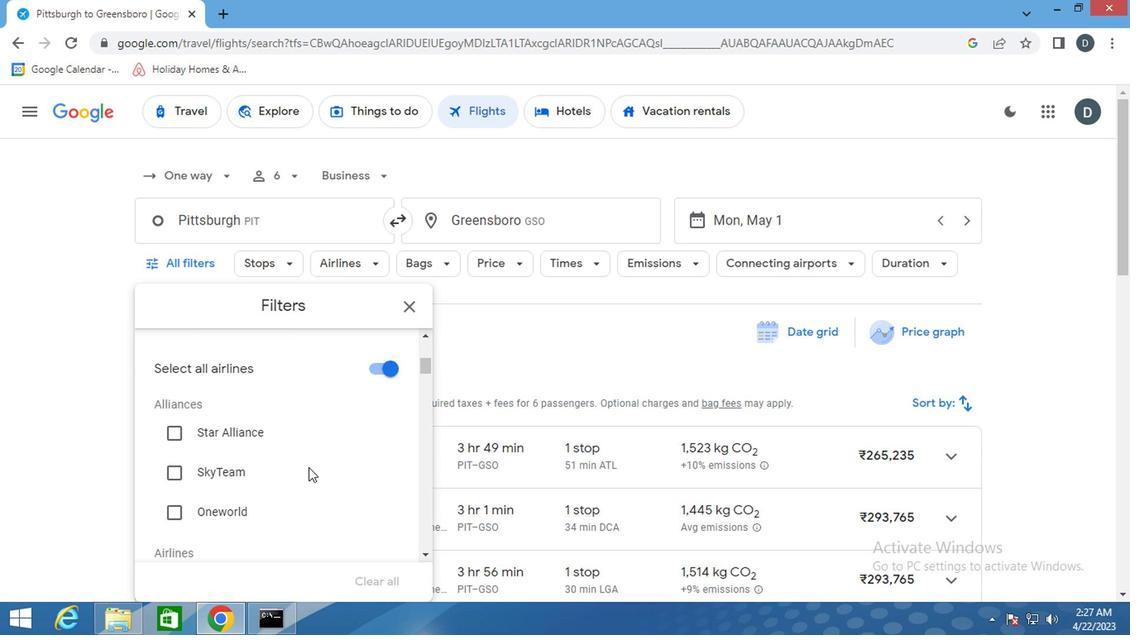 
Action: Mouse scrolled (305, 469) with delta (0, 0)
Screenshot: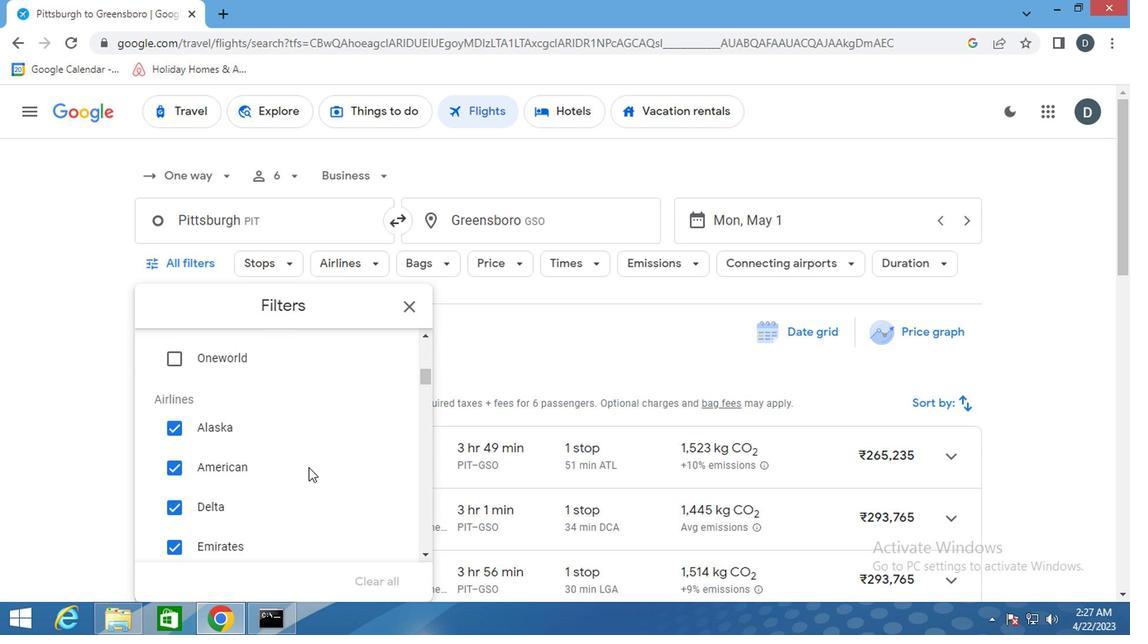 
Action: Mouse scrolled (305, 469) with delta (0, 0)
Screenshot: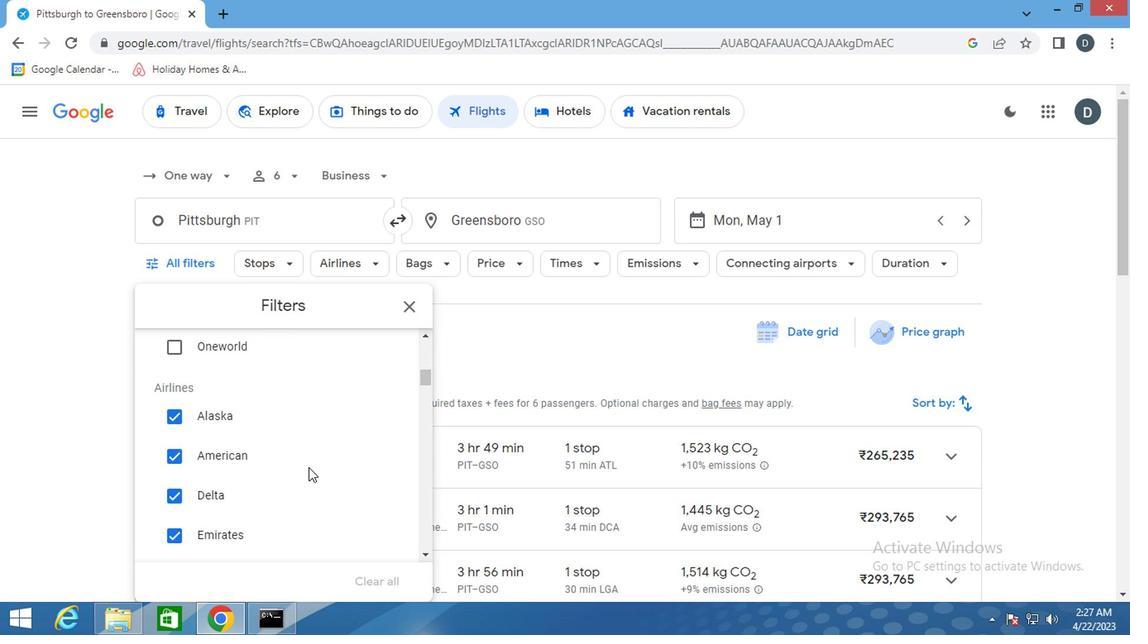 
Action: Mouse moved to (340, 467)
Screenshot: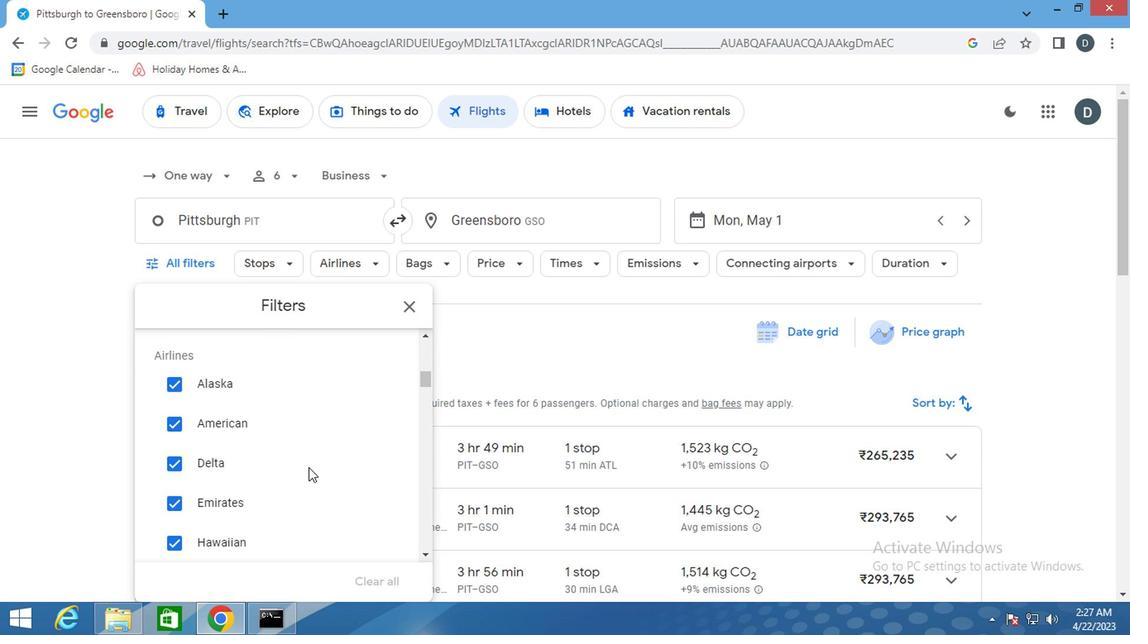 
Action: Mouse scrolled (340, 466) with delta (0, -1)
Screenshot: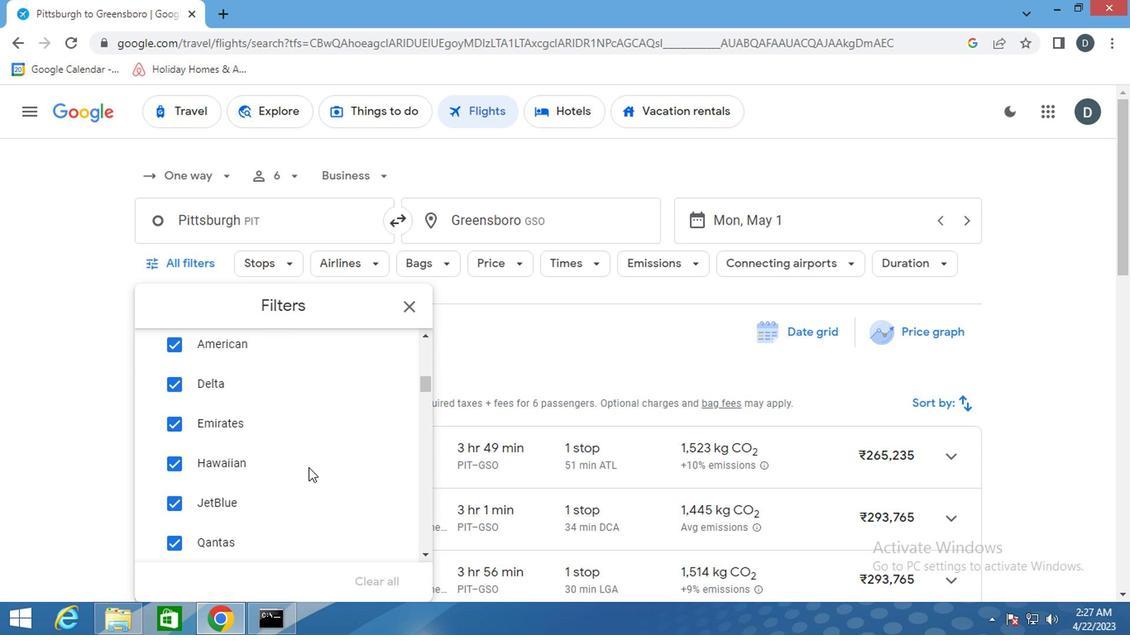 
Action: Mouse scrolled (340, 466) with delta (0, -1)
Screenshot: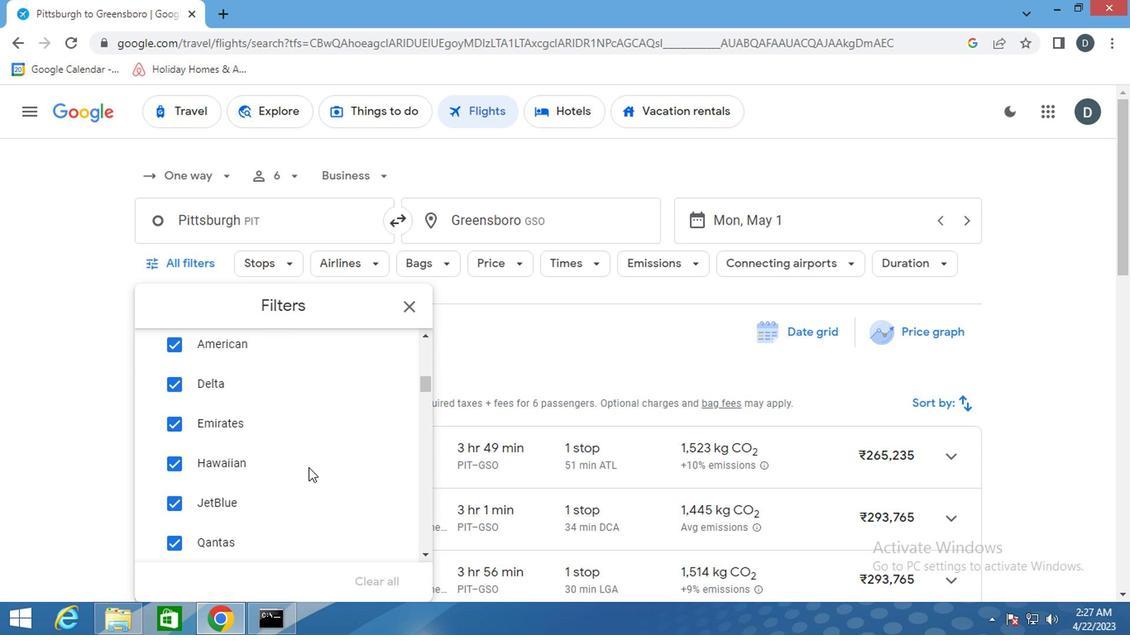 
Action: Mouse moved to (340, 467)
Screenshot: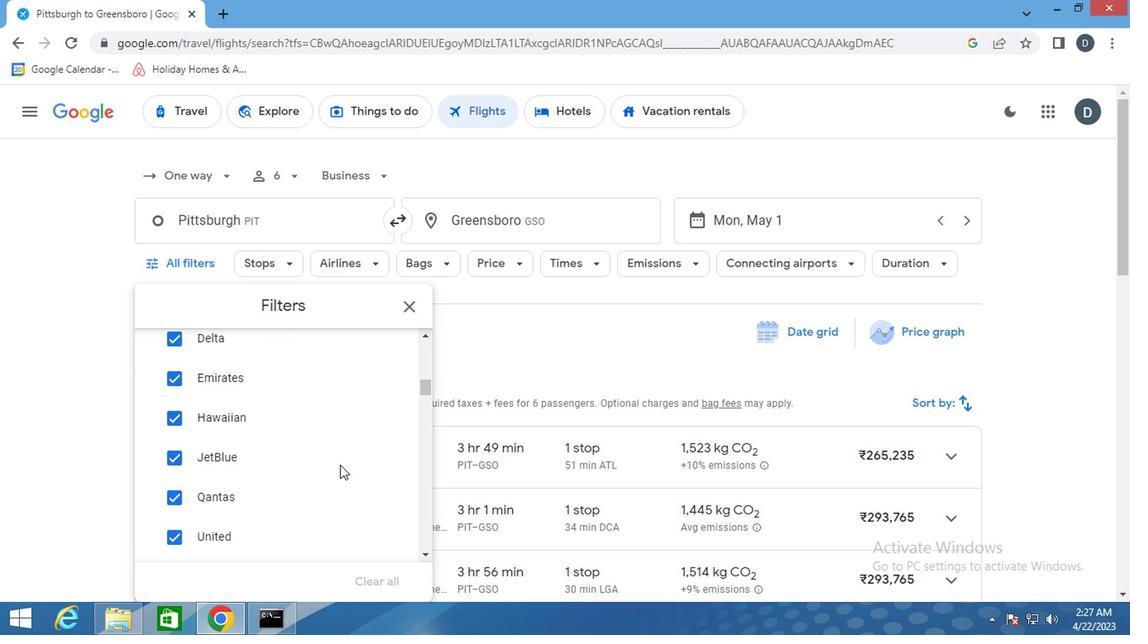 
Action: Mouse scrolled (340, 466) with delta (0, -1)
Screenshot: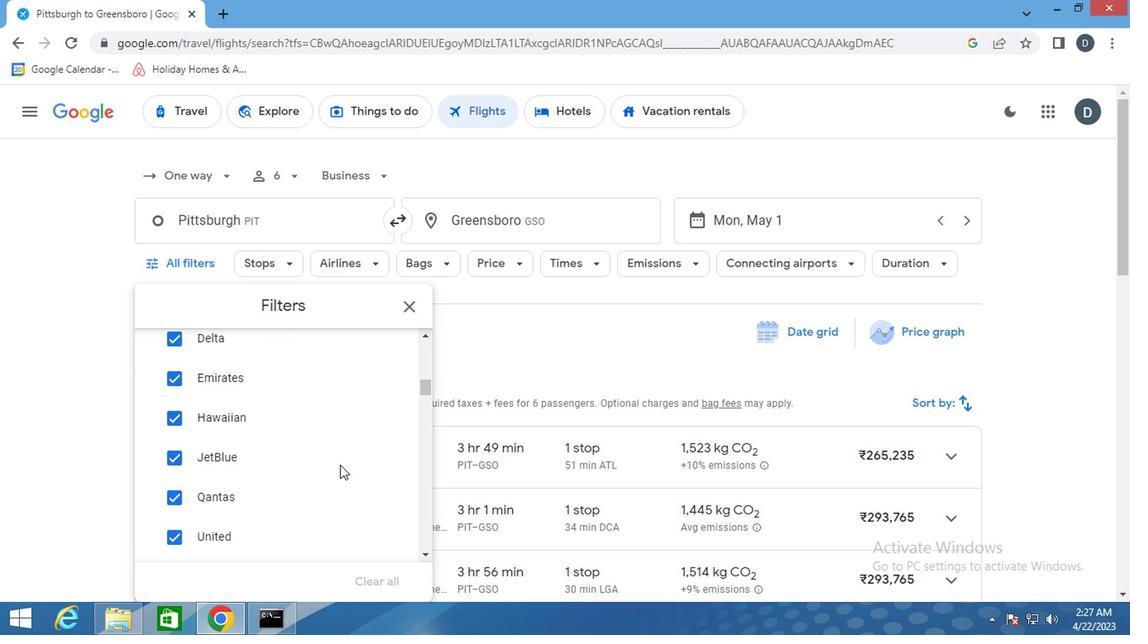 
Action: Mouse moved to (386, 474)
Screenshot: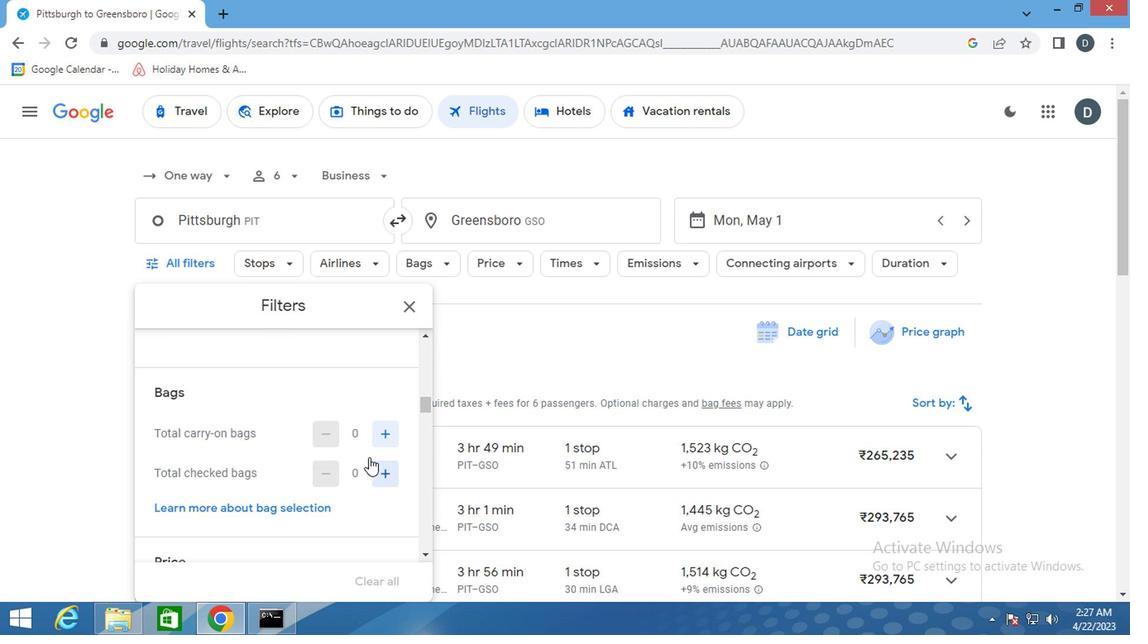 
Action: Mouse pressed left at (386, 474)
Screenshot: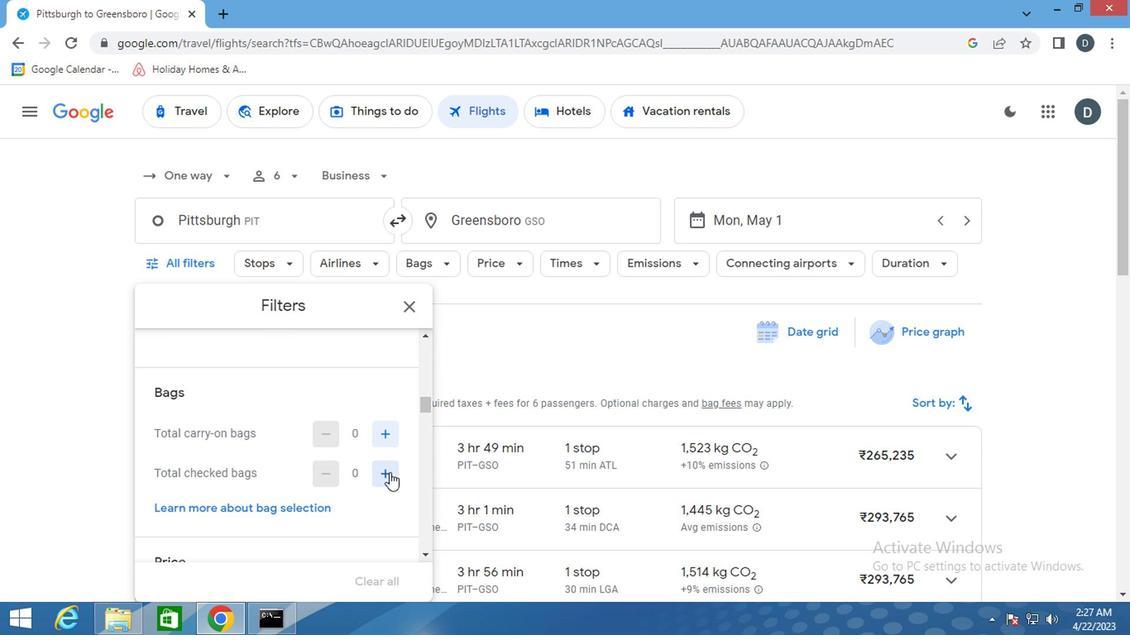 
Action: Mouse moved to (374, 501)
Screenshot: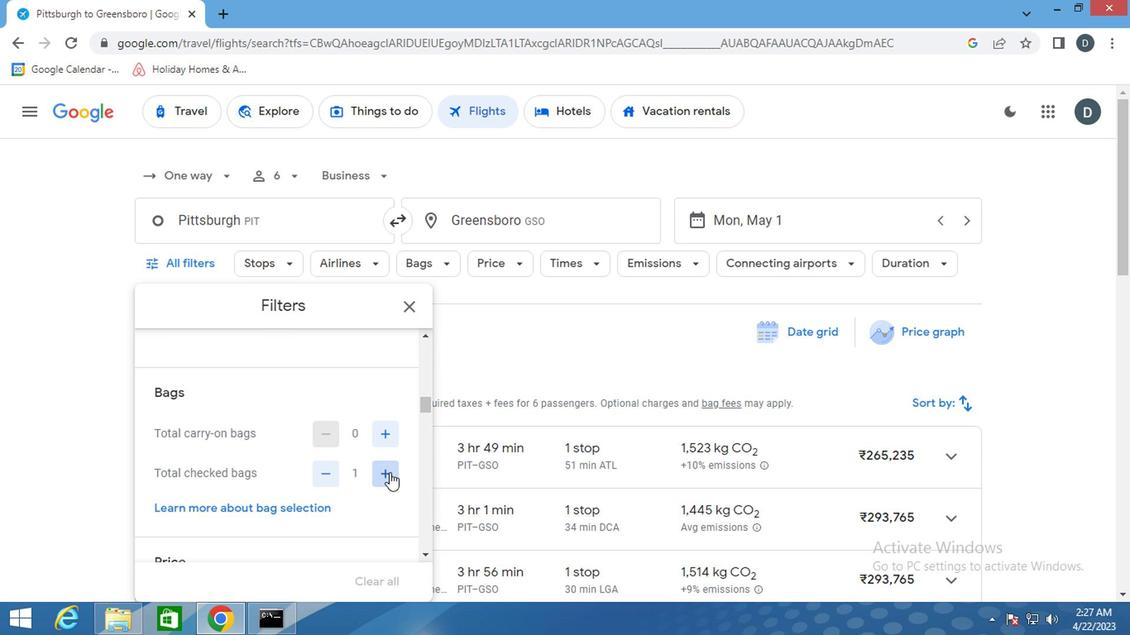 
Action: Mouse scrolled (374, 499) with delta (0, -1)
Screenshot: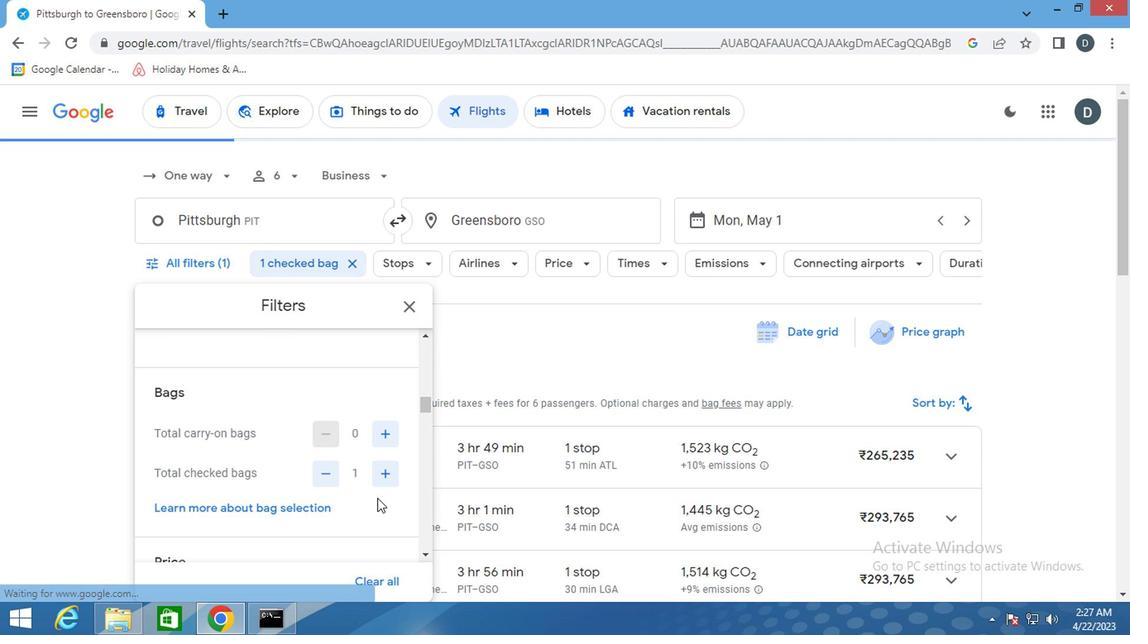 
Action: Mouse scrolled (374, 499) with delta (0, -1)
Screenshot: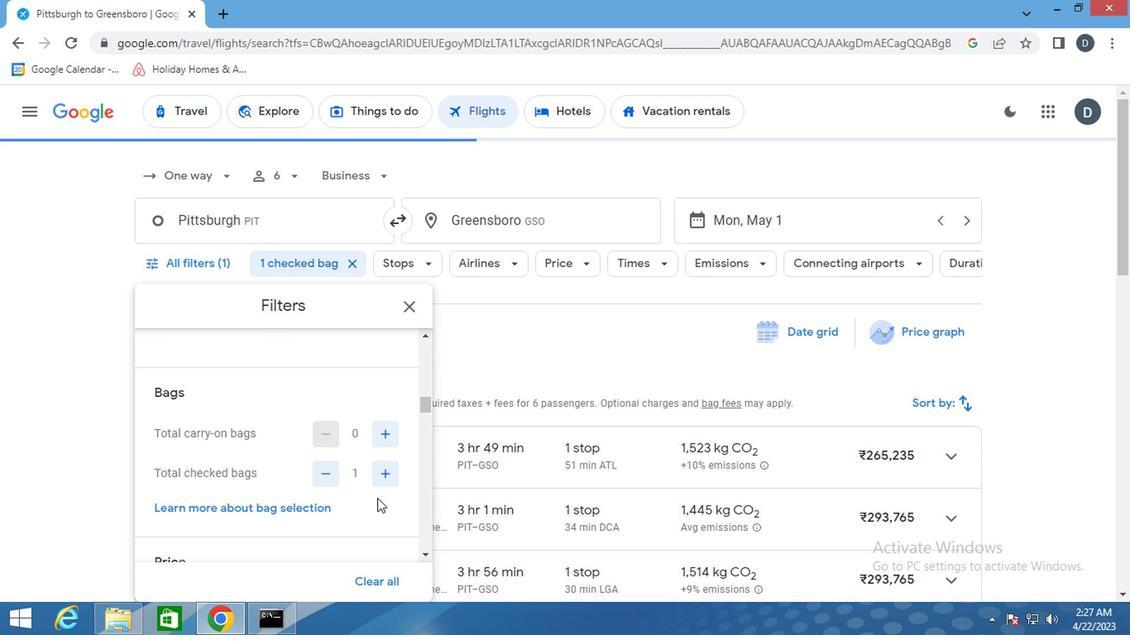 
Action: Mouse moved to (385, 474)
Screenshot: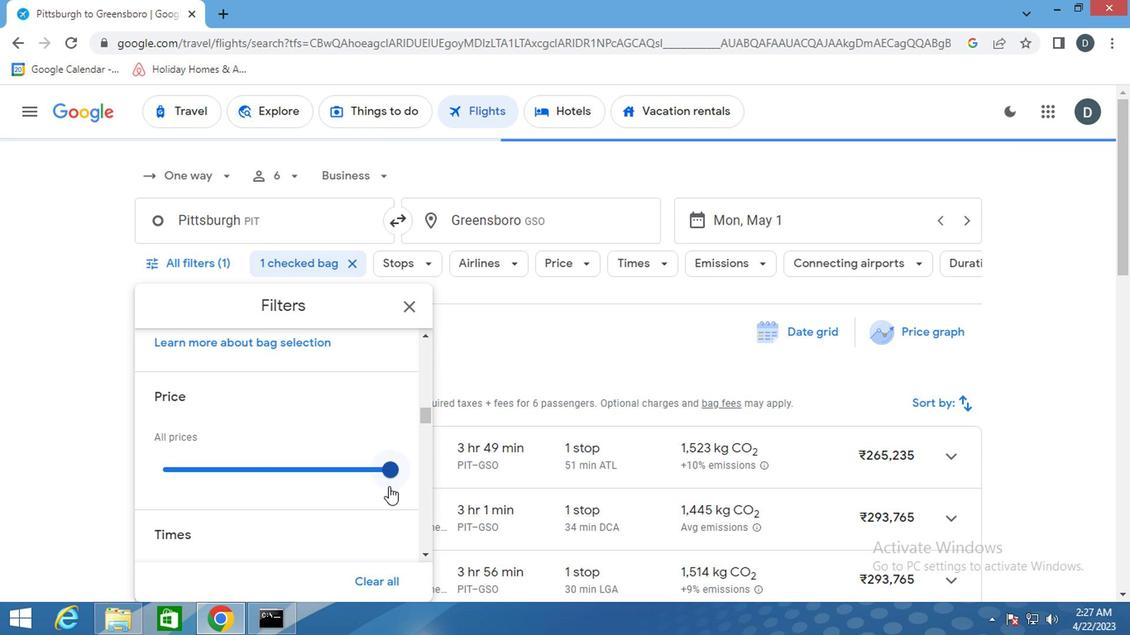 
Action: Mouse pressed left at (385, 474)
Screenshot: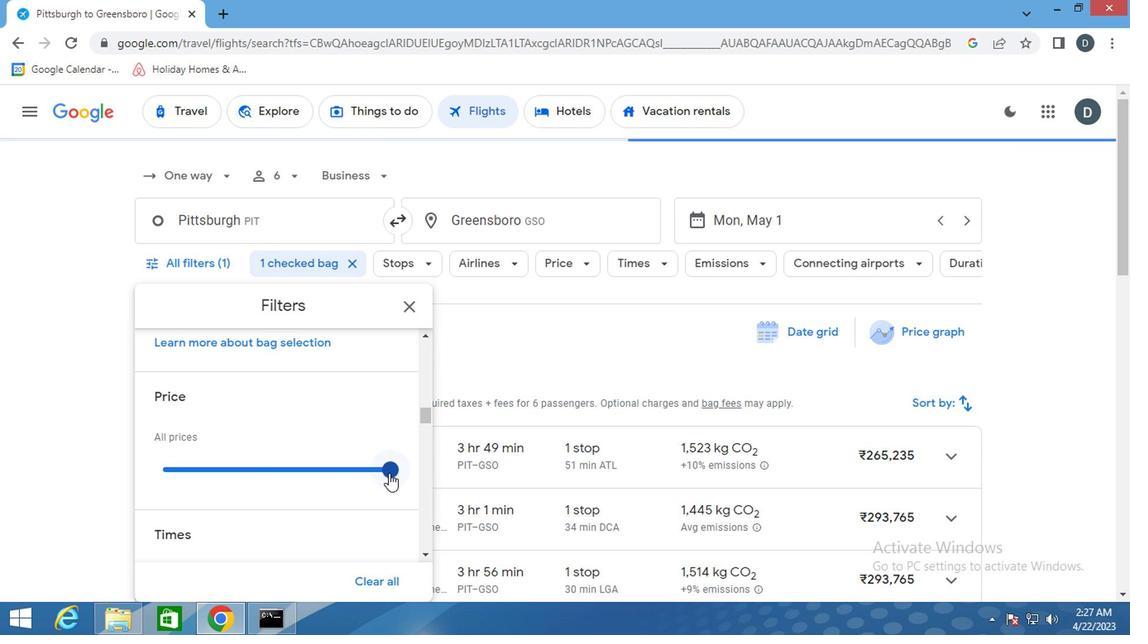 
Action: Mouse moved to (298, 518)
Screenshot: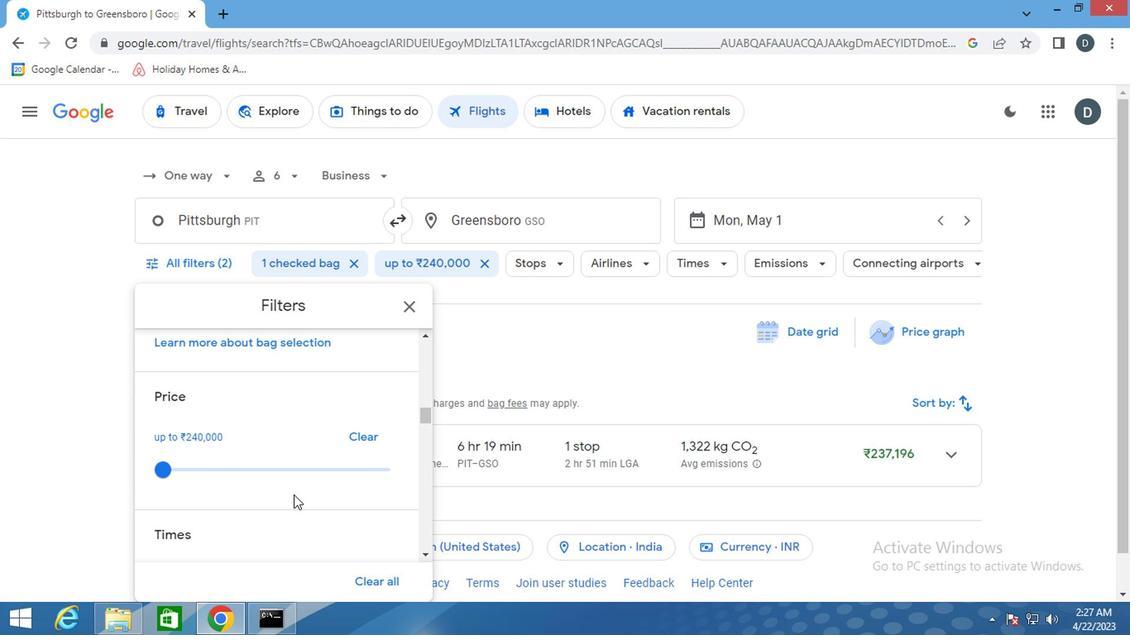 
Action: Mouse scrolled (298, 517) with delta (0, 0)
Screenshot: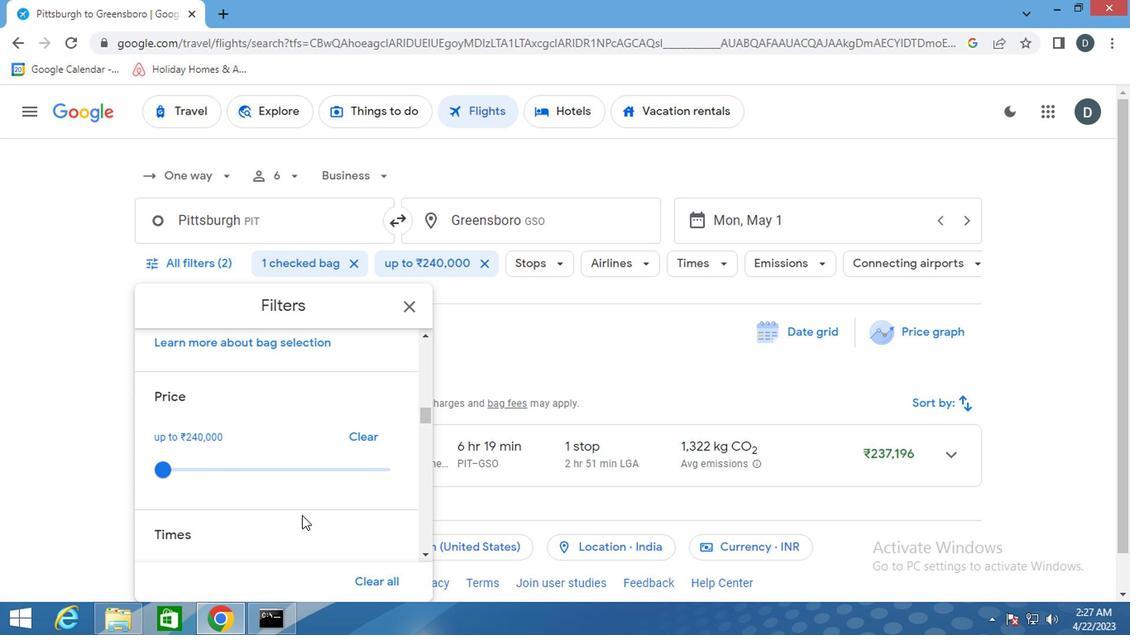 
Action: Mouse scrolled (298, 517) with delta (0, 0)
Screenshot: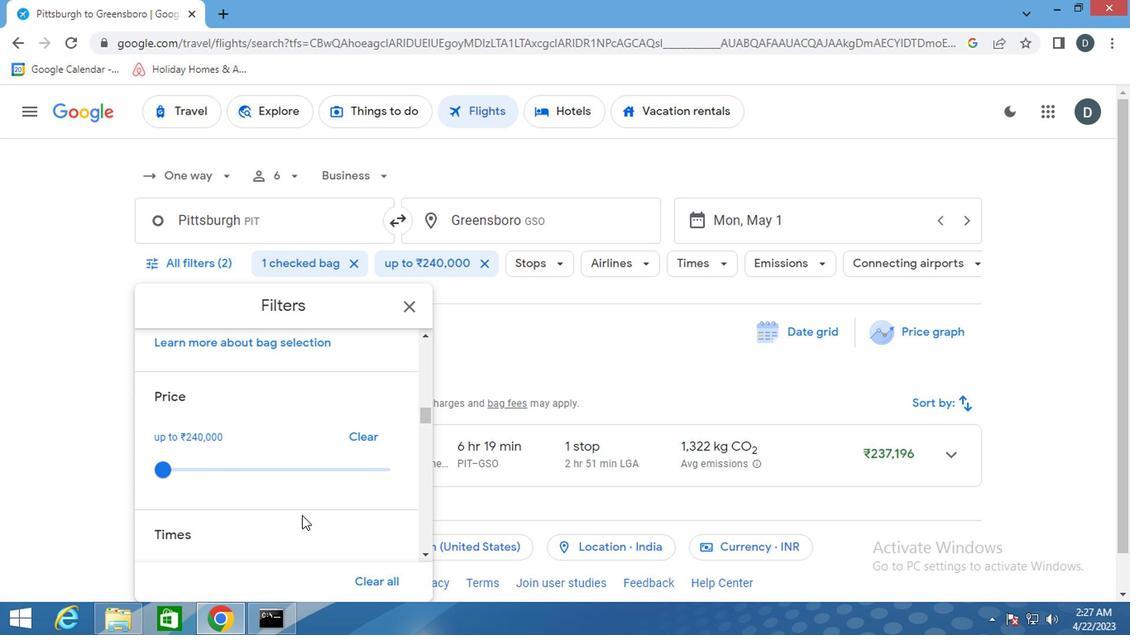 
Action: Mouse moved to (160, 491)
Screenshot: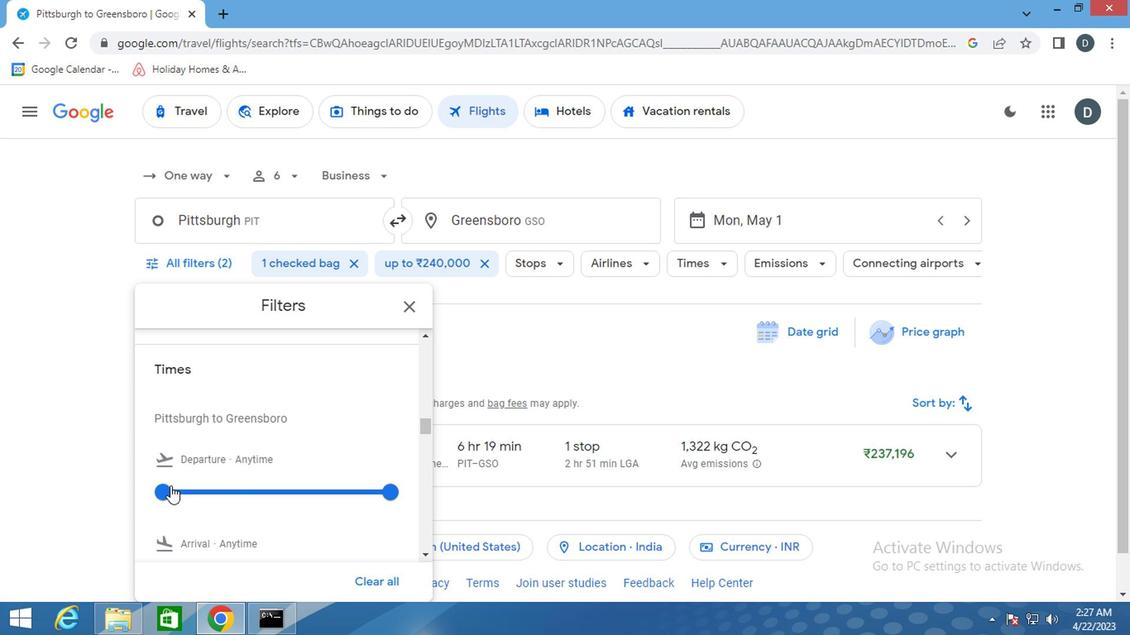 
Action: Mouse pressed left at (160, 491)
Screenshot: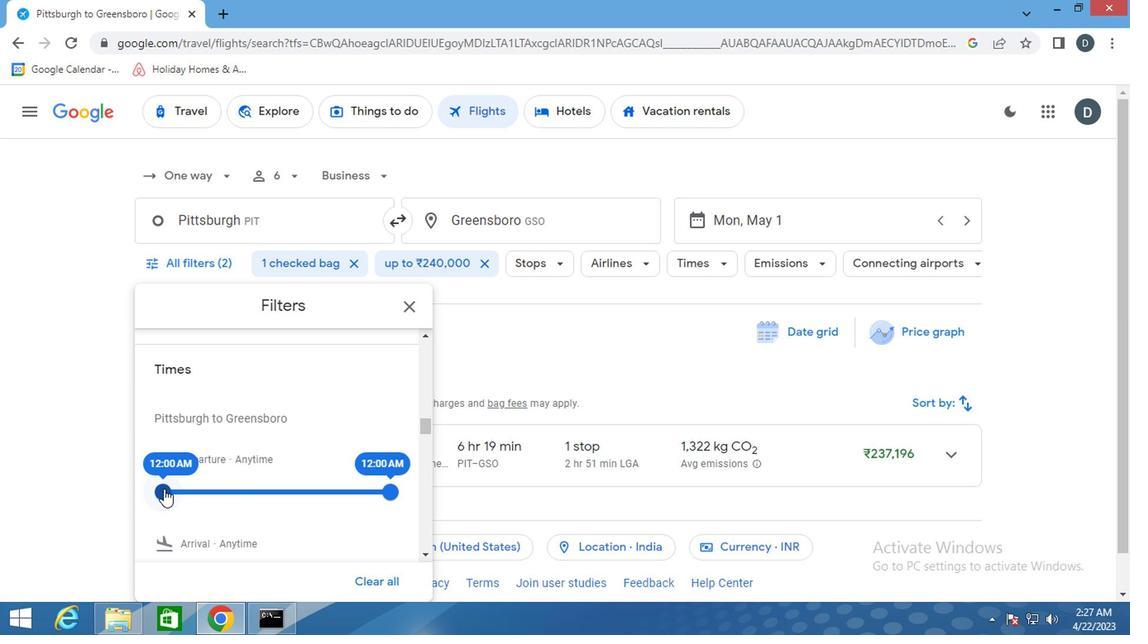 
Action: Mouse moved to (389, 488)
Screenshot: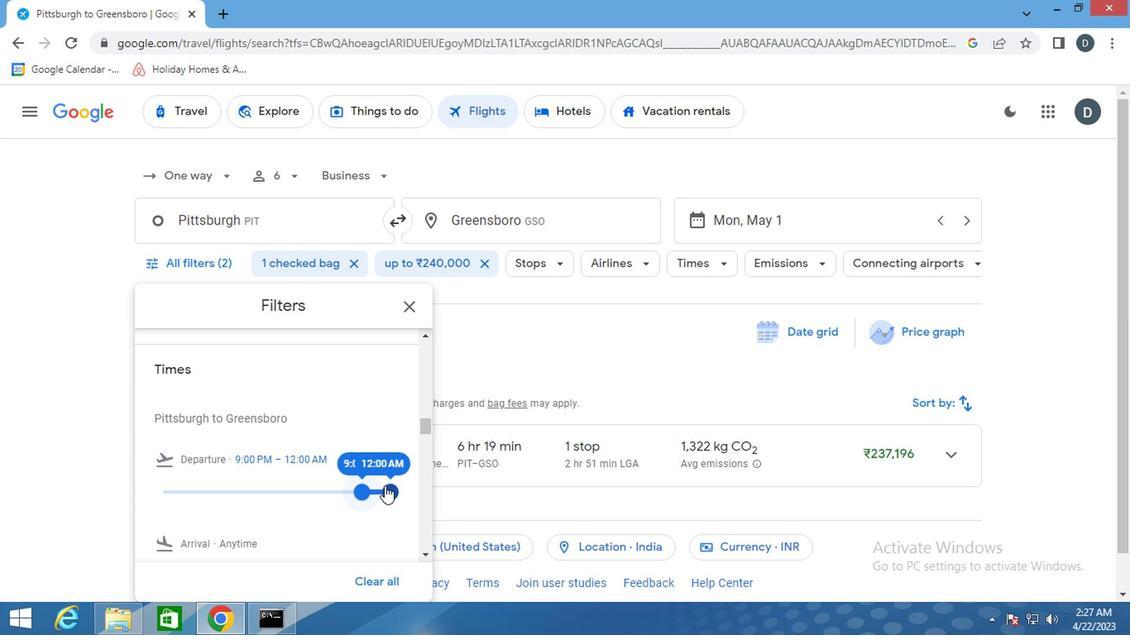 
Action: Mouse pressed left at (389, 488)
Screenshot: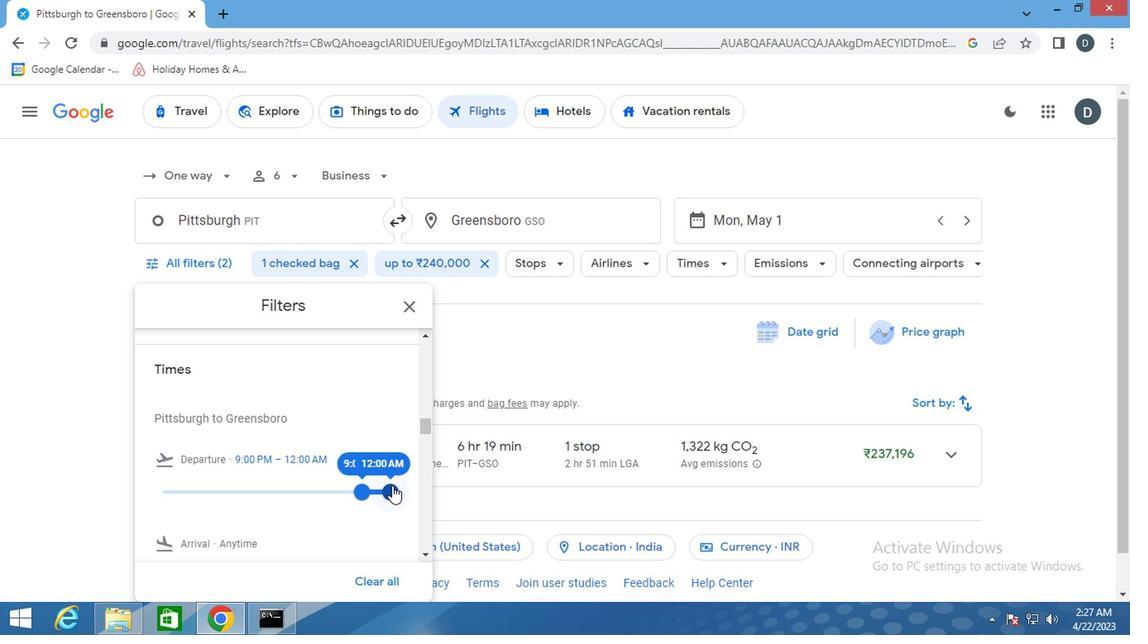 
Action: Mouse moved to (330, 532)
Screenshot: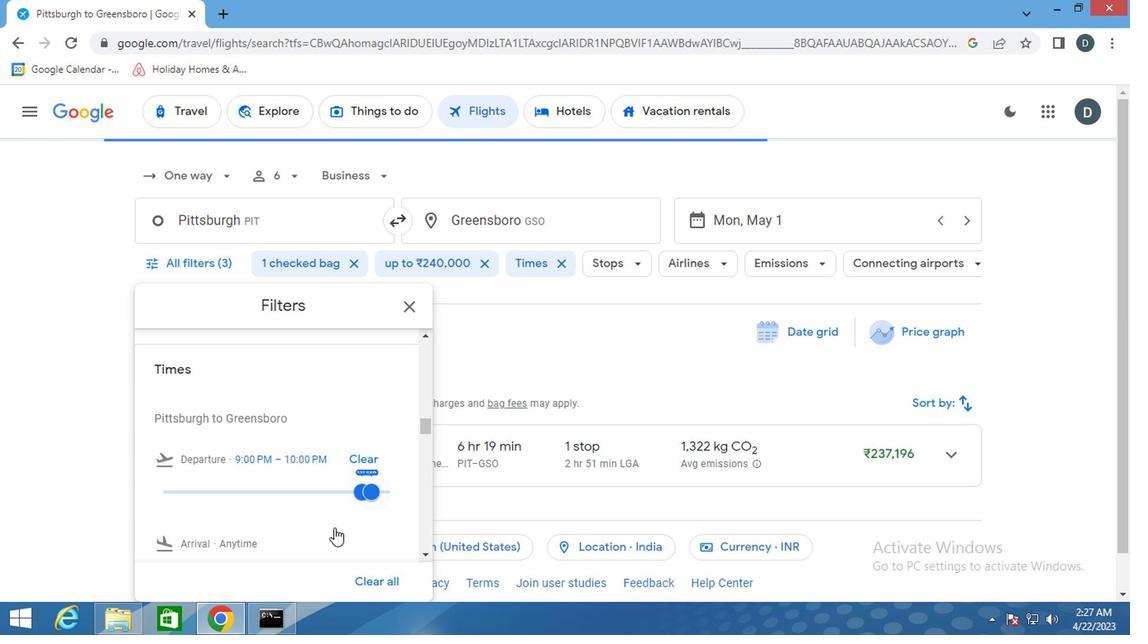 
Action: Mouse scrolled (330, 531) with delta (0, -1)
Screenshot: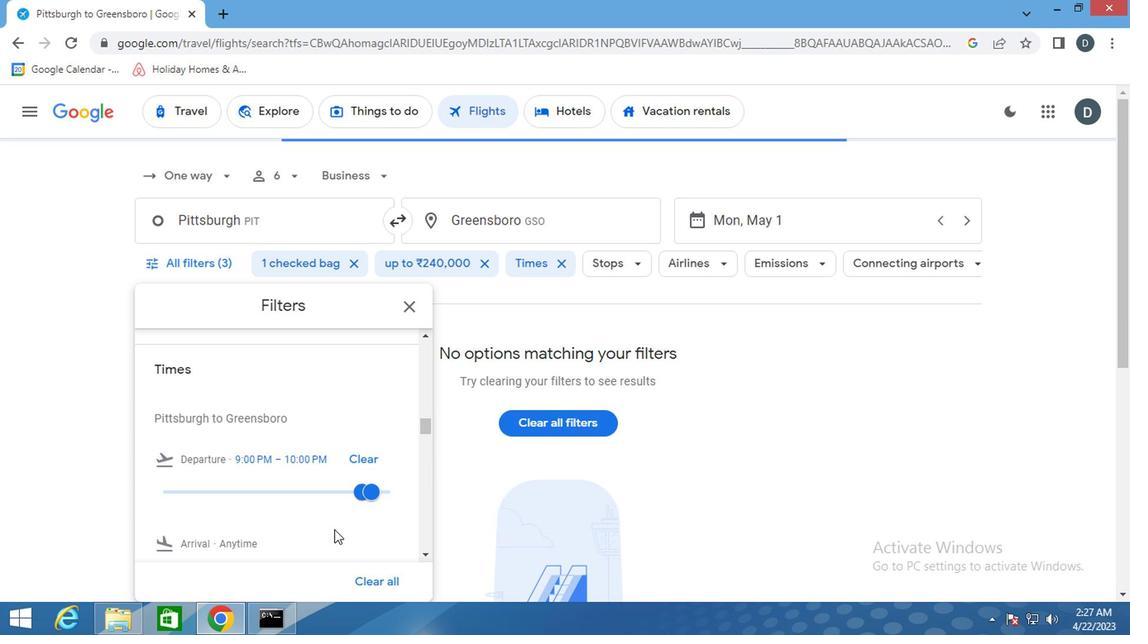 
Action: Mouse scrolled (330, 531) with delta (0, -1)
Screenshot: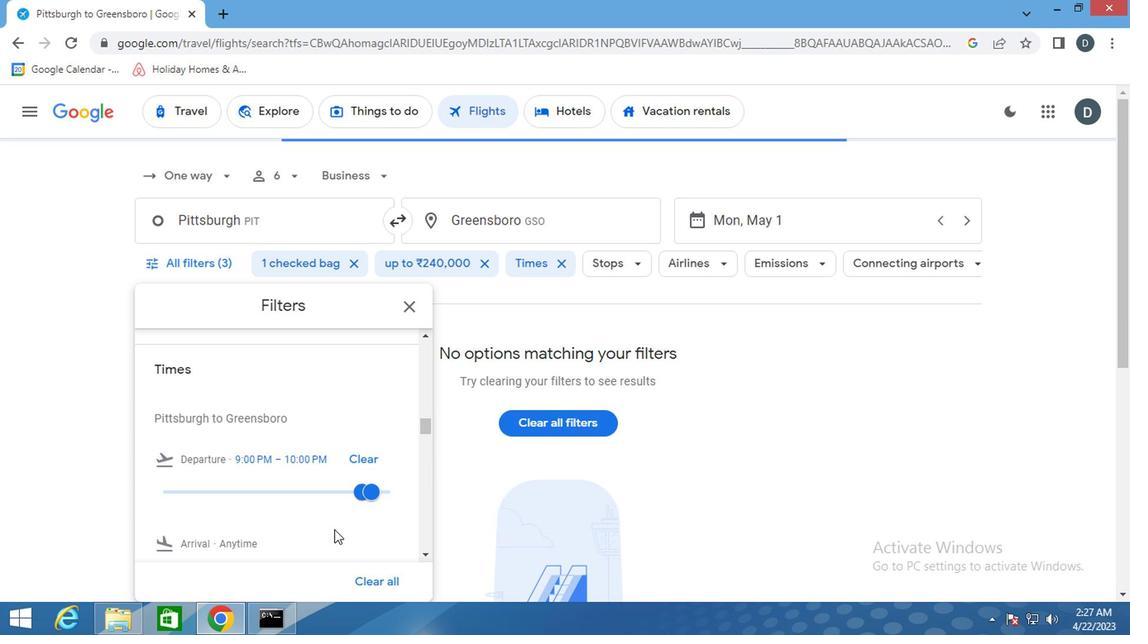 
Action: Mouse scrolled (330, 531) with delta (0, -1)
Screenshot: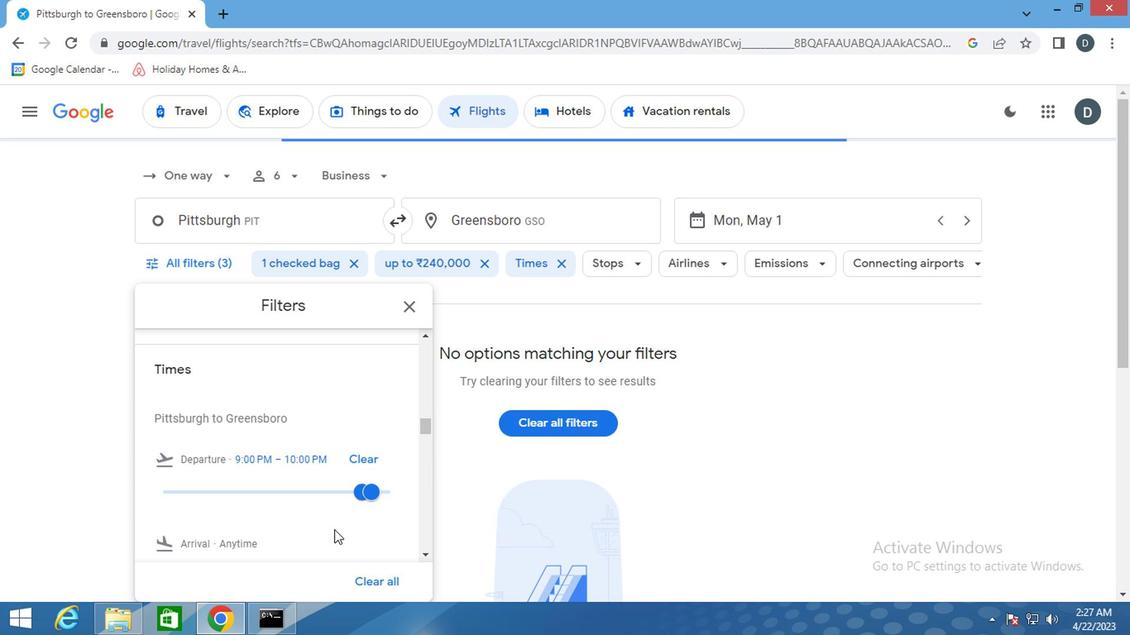 
Action: Mouse scrolled (330, 531) with delta (0, -1)
Screenshot: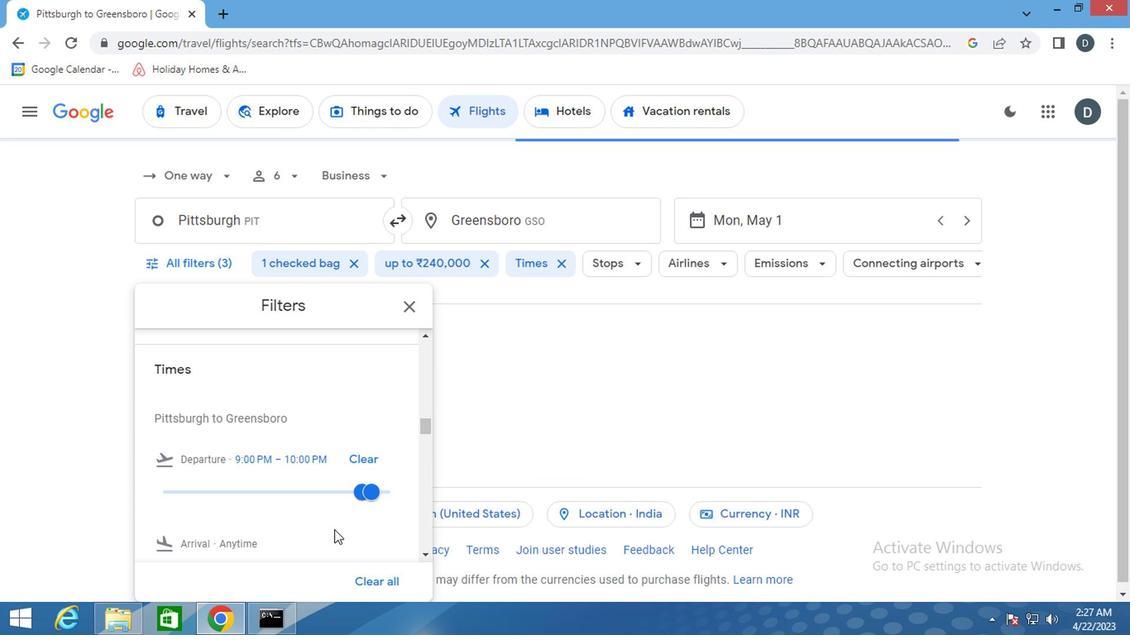 
Action: Mouse scrolled (330, 531) with delta (0, -1)
Screenshot: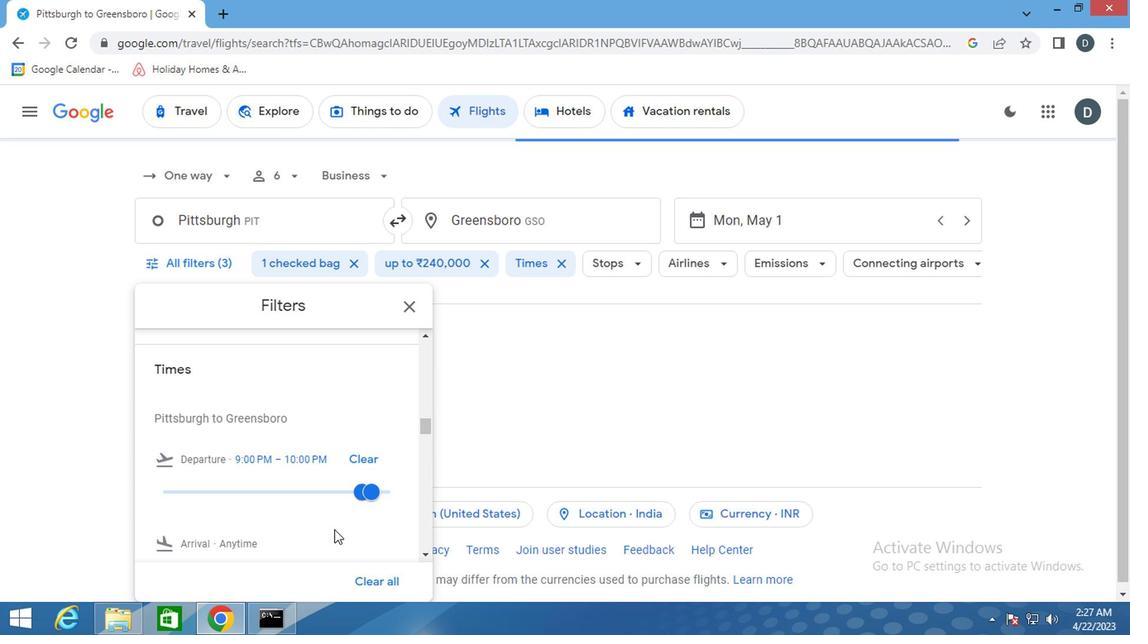 
Action: Mouse scrolled (330, 531) with delta (0, -1)
Screenshot: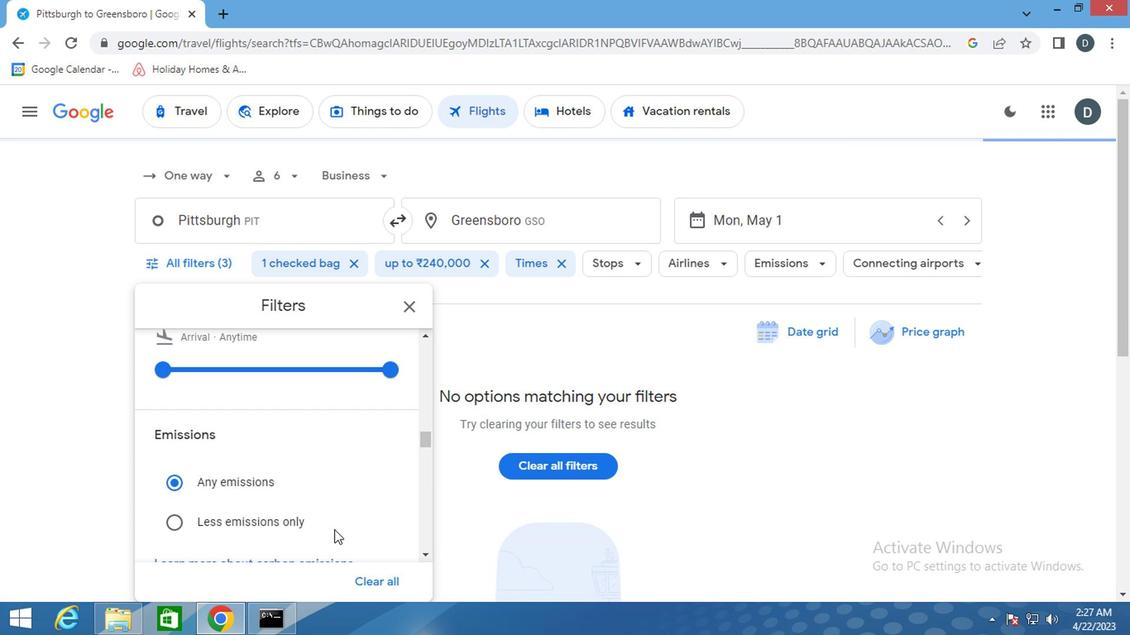 
Action: Mouse scrolled (330, 531) with delta (0, -1)
Screenshot: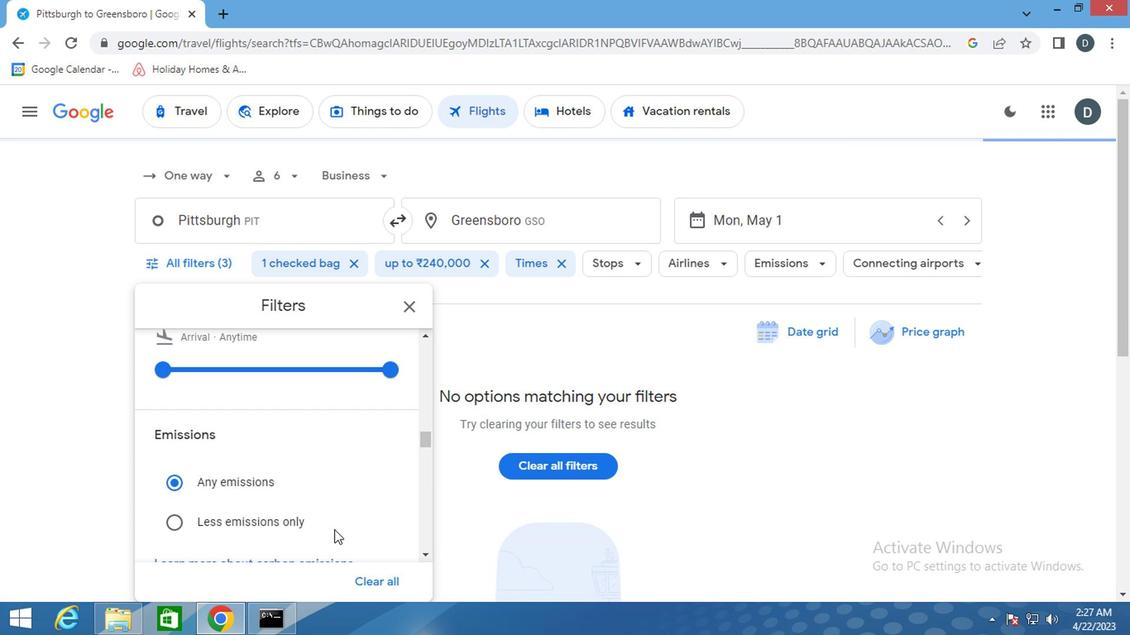 
Action: Mouse scrolled (330, 531) with delta (0, -1)
Screenshot: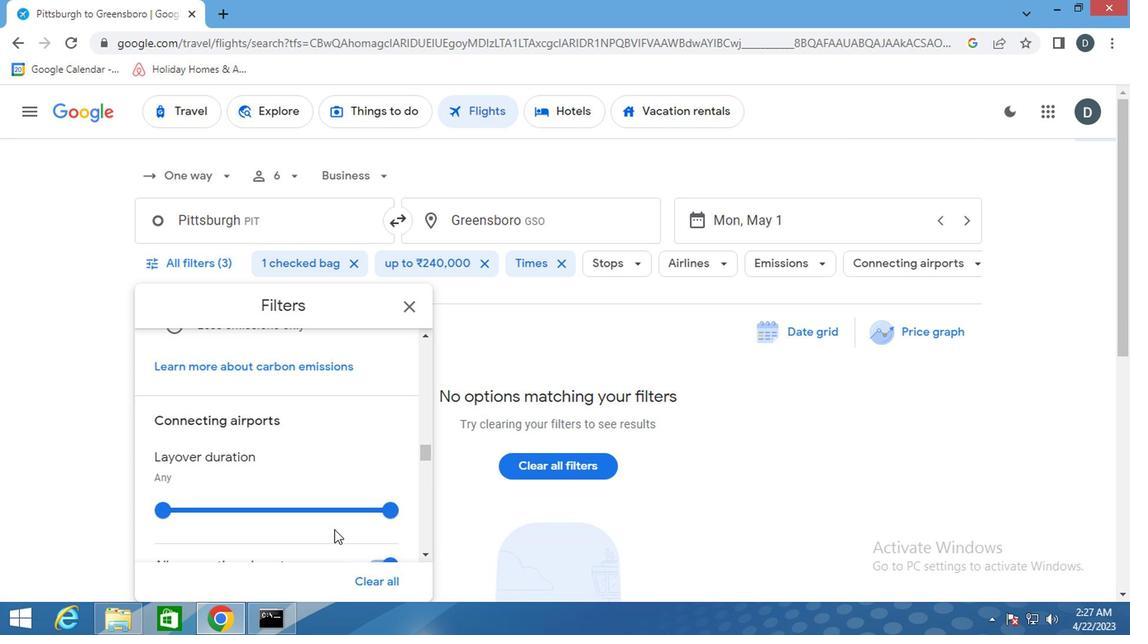 
Action: Mouse scrolled (330, 531) with delta (0, -1)
Screenshot: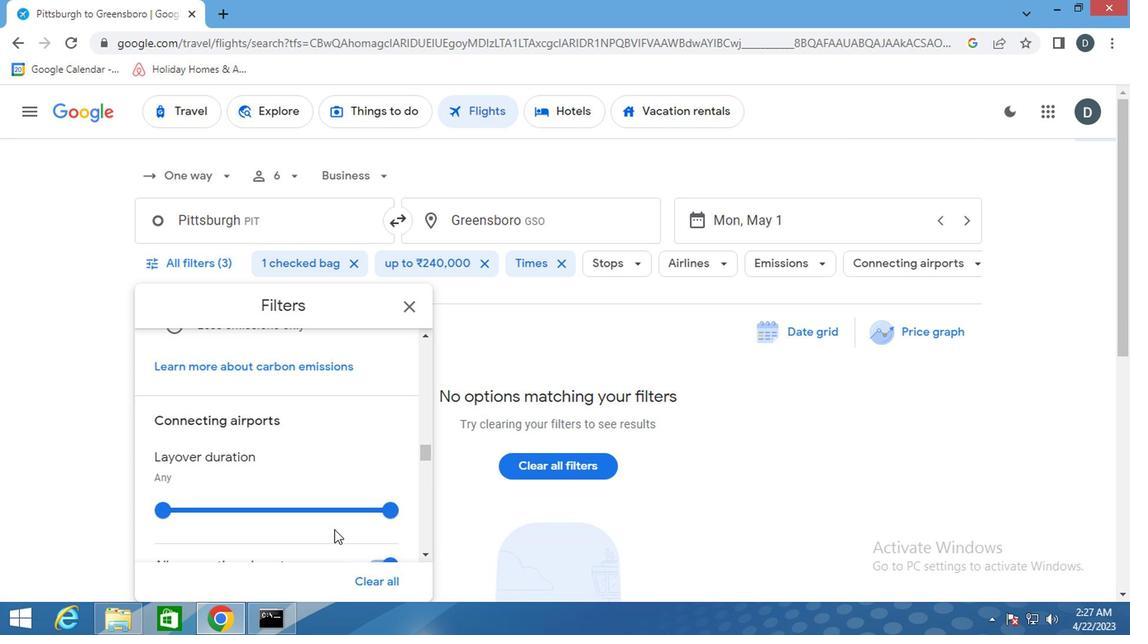 
Action: Mouse scrolled (330, 531) with delta (0, -1)
Screenshot: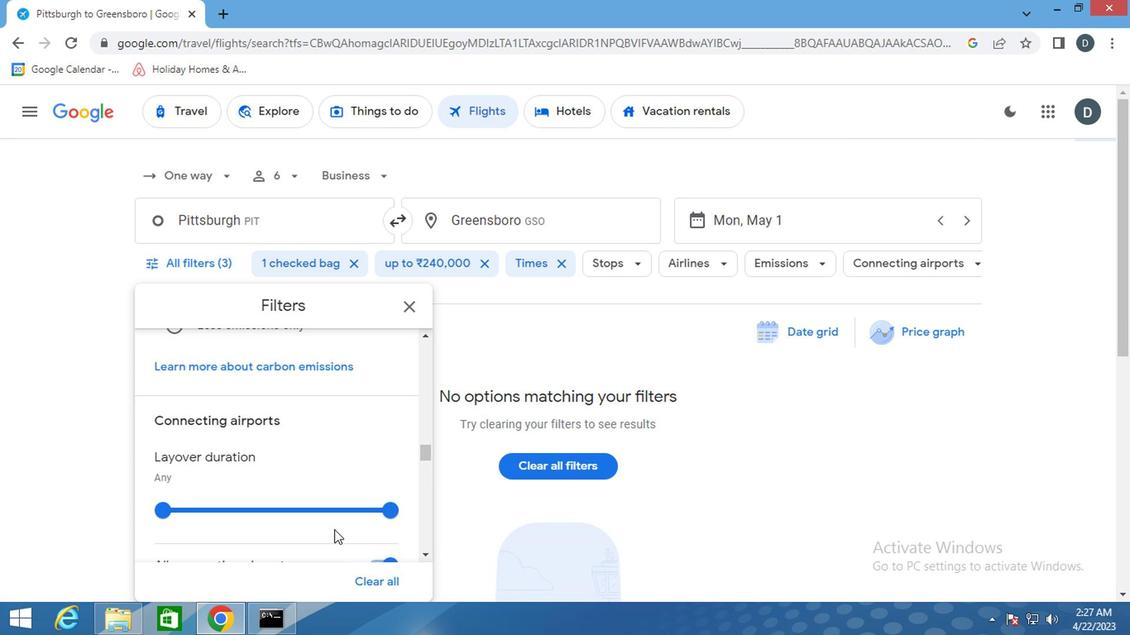 
Action: Mouse scrolled (330, 531) with delta (0, -1)
Screenshot: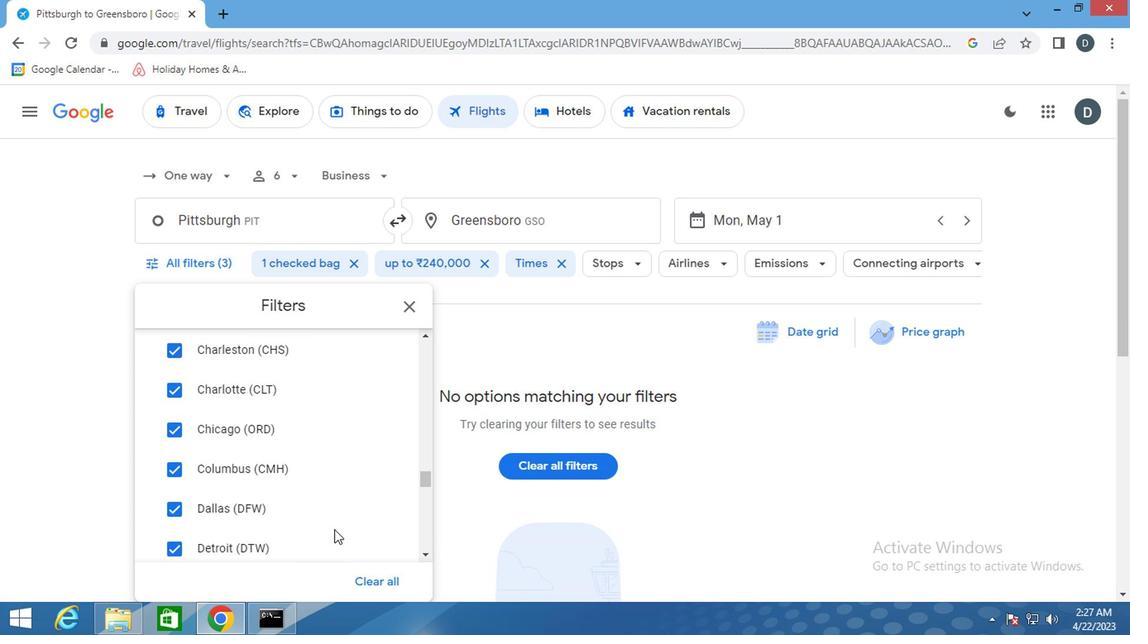 
Action: Mouse scrolled (330, 531) with delta (0, -1)
Screenshot: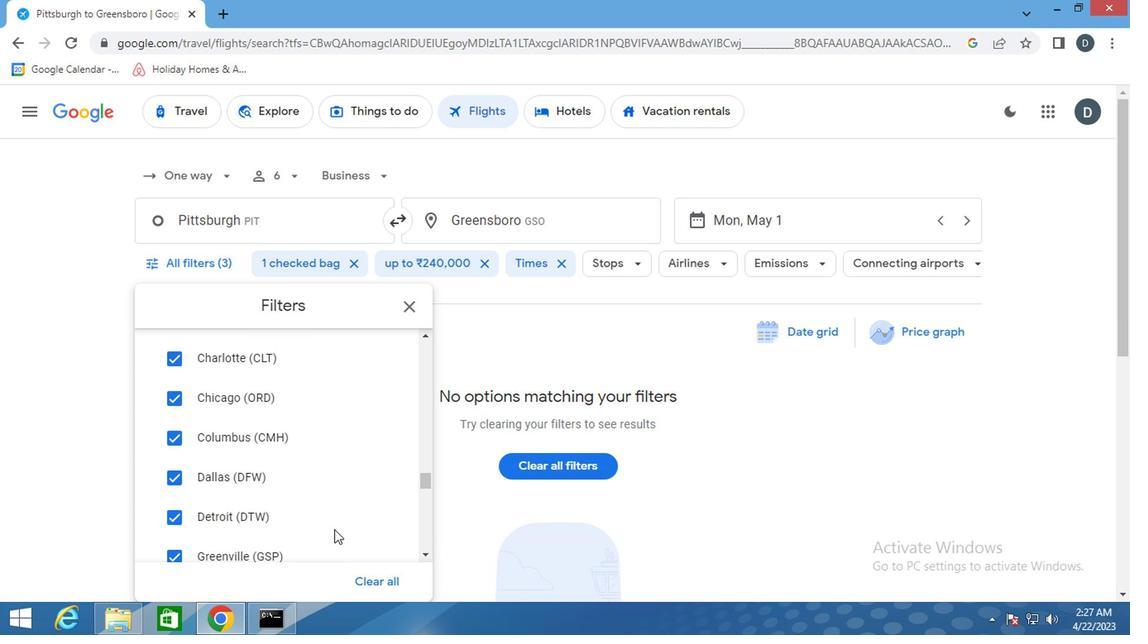 
Action: Mouse scrolled (330, 531) with delta (0, -1)
Screenshot: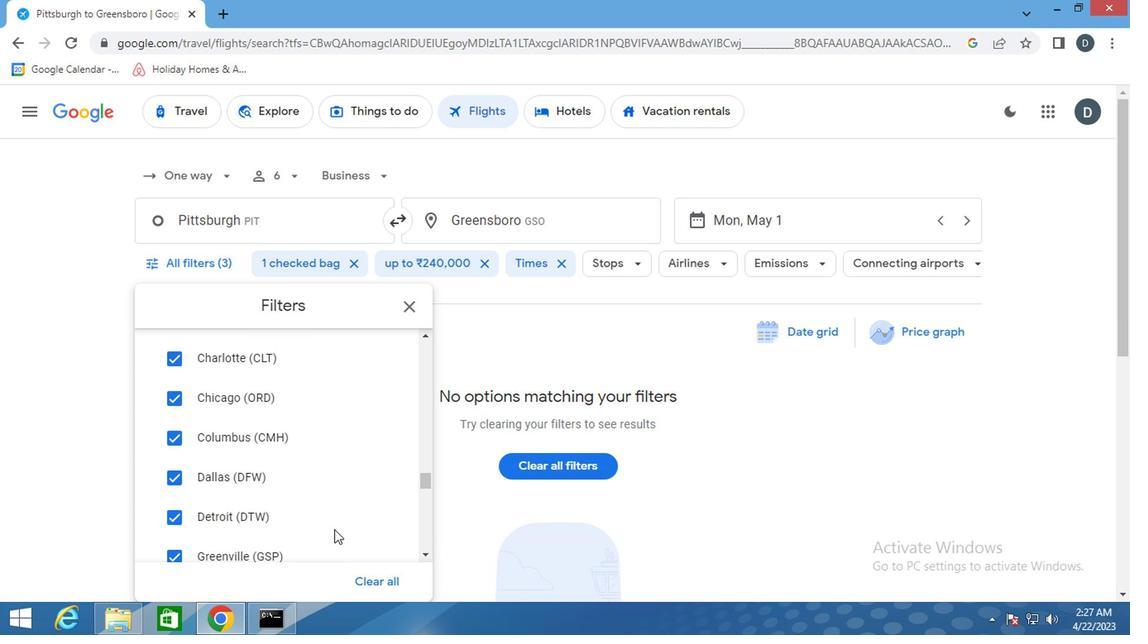 
Action: Mouse scrolled (330, 531) with delta (0, -1)
Screenshot: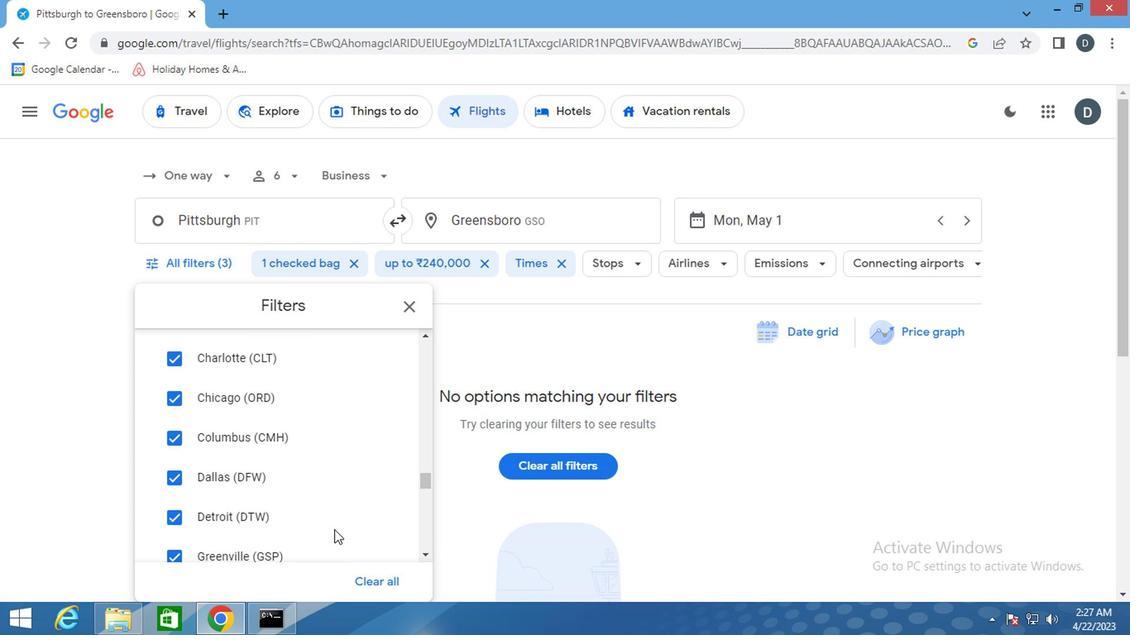 
Action: Mouse scrolled (330, 531) with delta (0, -1)
Screenshot: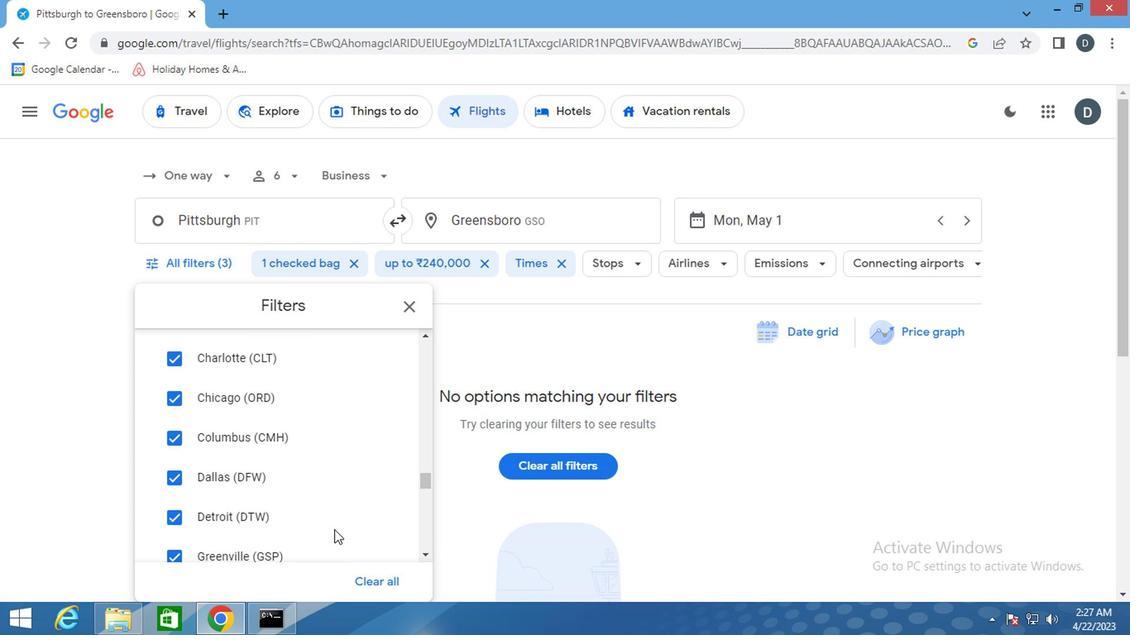 
Action: Mouse scrolled (330, 531) with delta (0, -1)
Screenshot: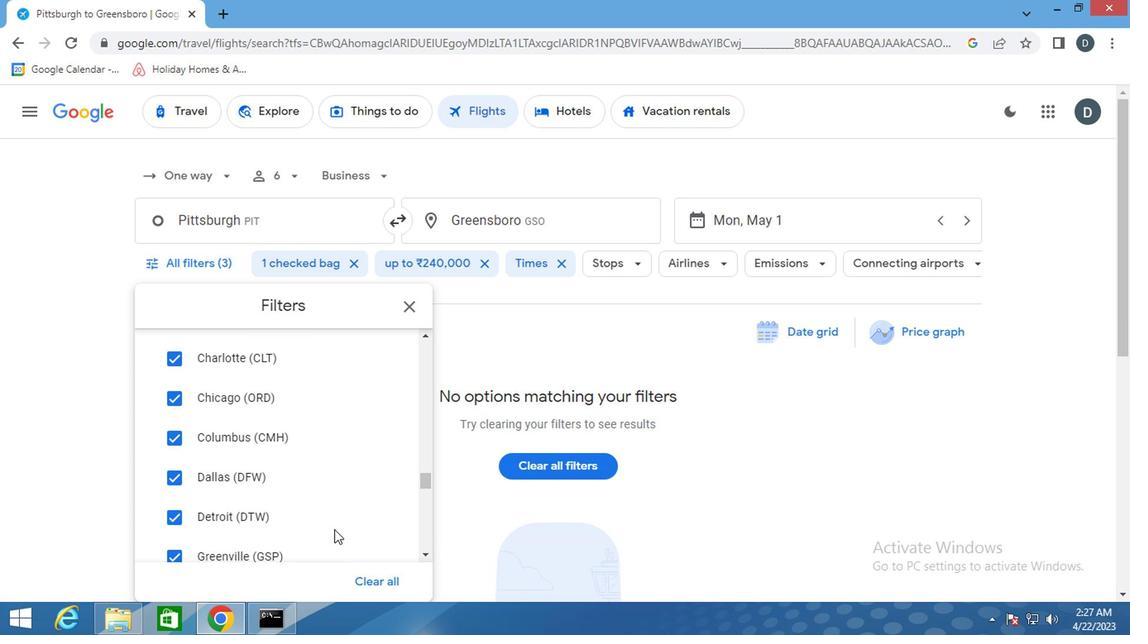 
Action: Mouse scrolled (330, 531) with delta (0, -1)
Screenshot: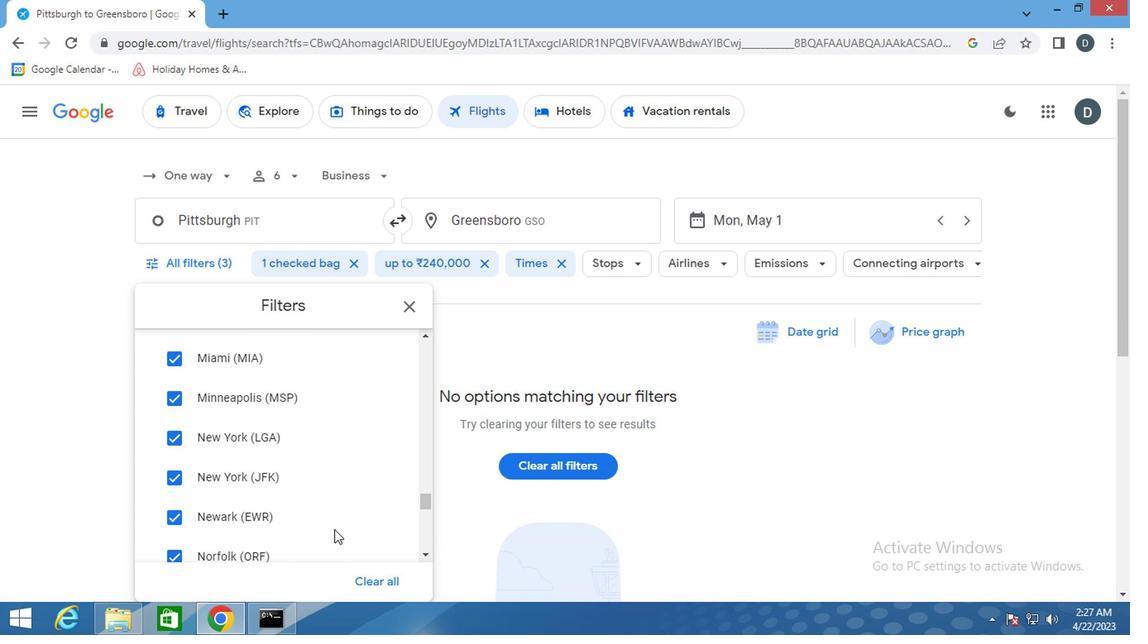 
Action: Mouse scrolled (330, 531) with delta (0, -1)
Screenshot: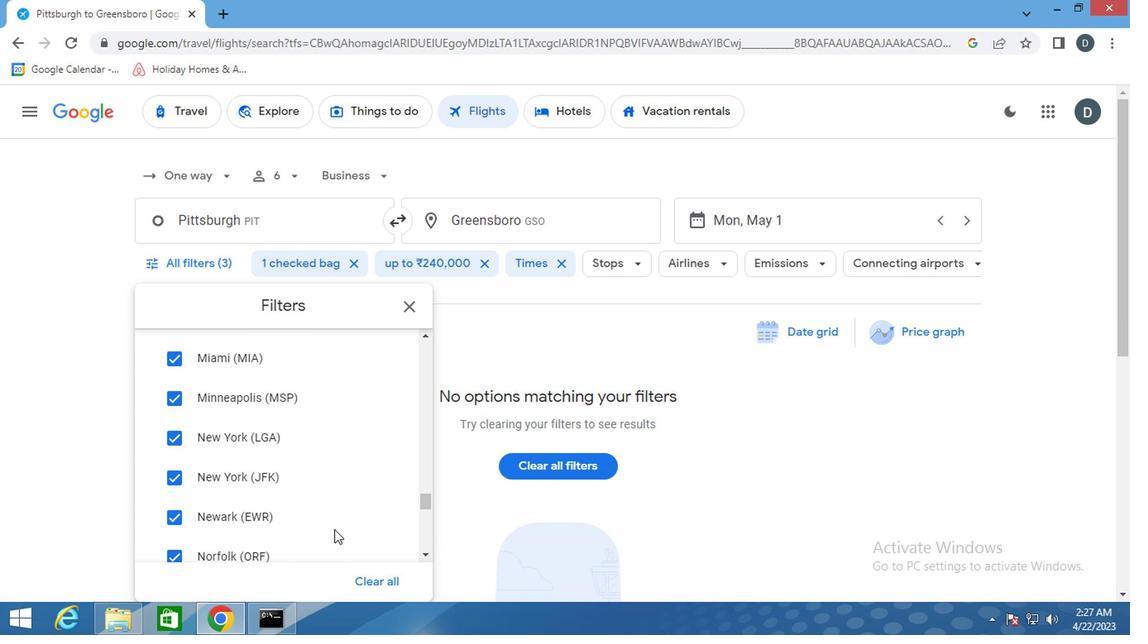
Action: Mouse scrolled (330, 531) with delta (0, -1)
Screenshot: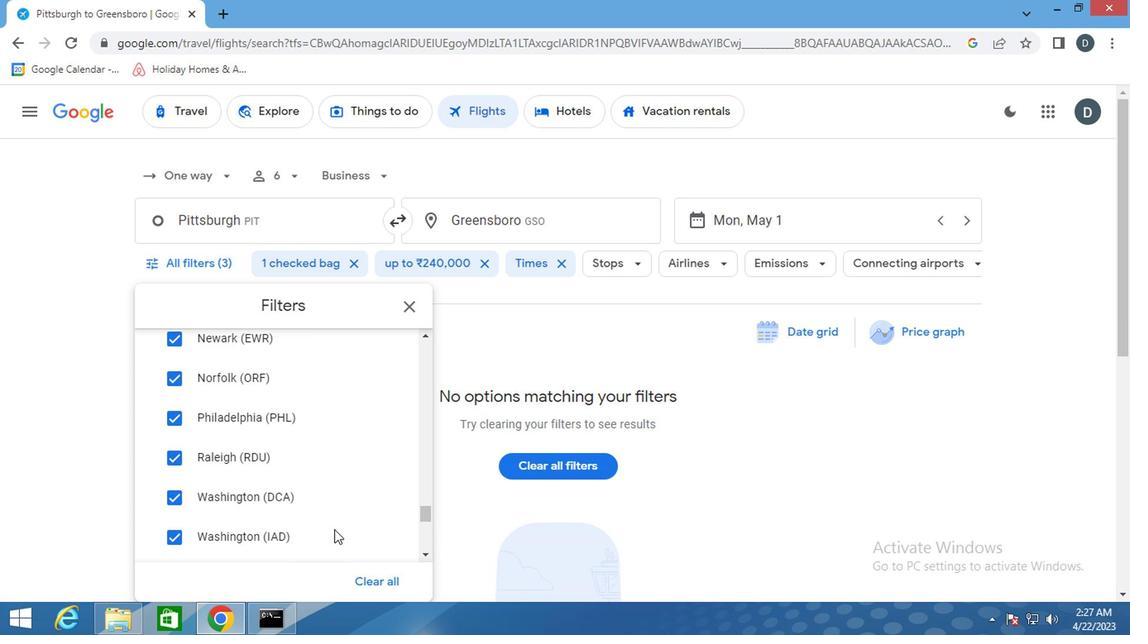 
Action: Mouse scrolled (330, 531) with delta (0, -1)
Screenshot: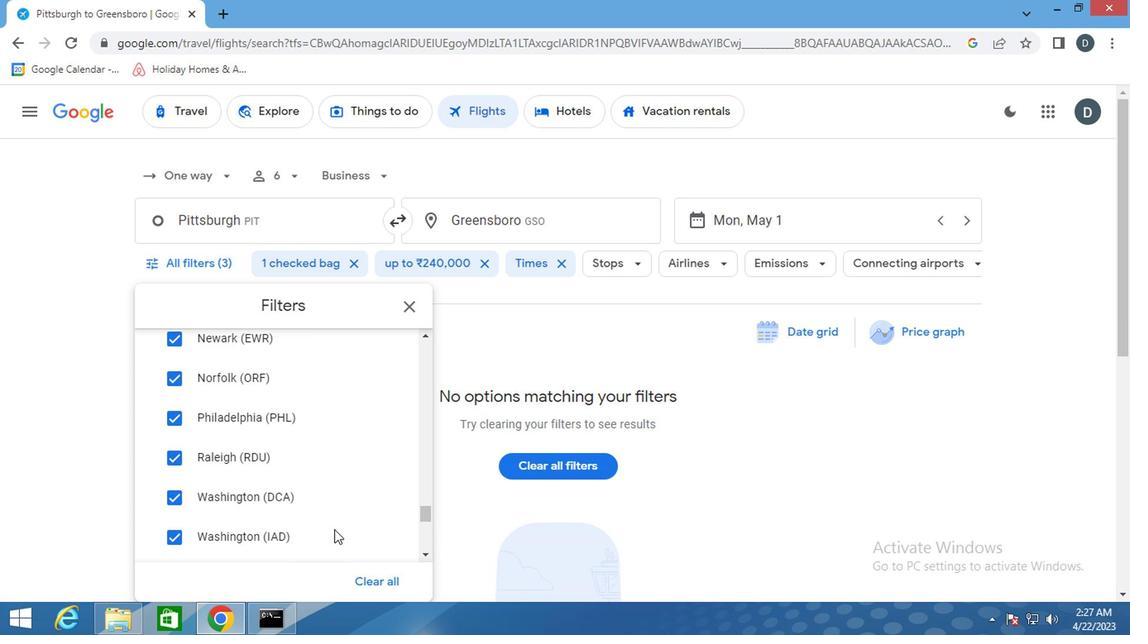 
Action: Mouse scrolled (330, 531) with delta (0, -1)
Screenshot: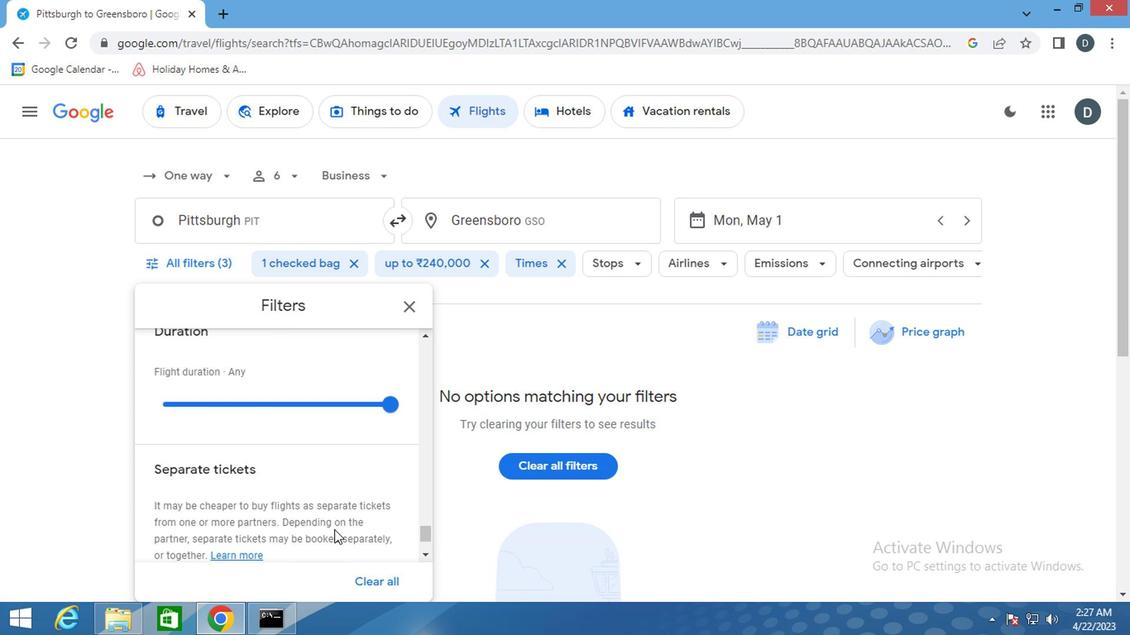 
Action: Mouse scrolled (330, 531) with delta (0, -1)
Screenshot: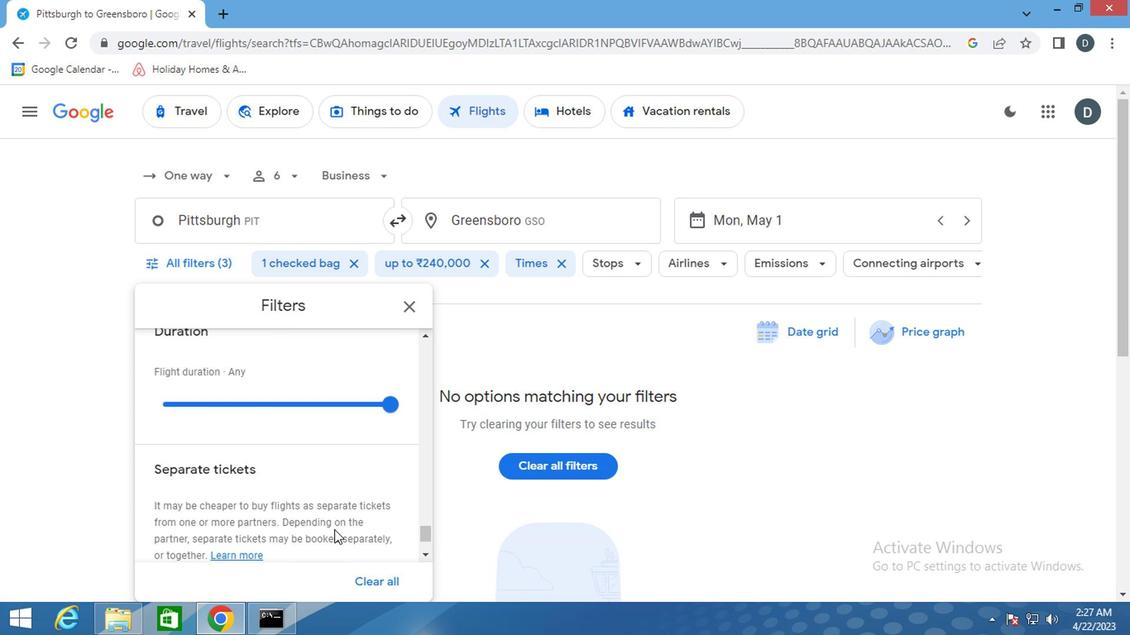 
Action: Mouse scrolled (330, 531) with delta (0, -1)
Screenshot: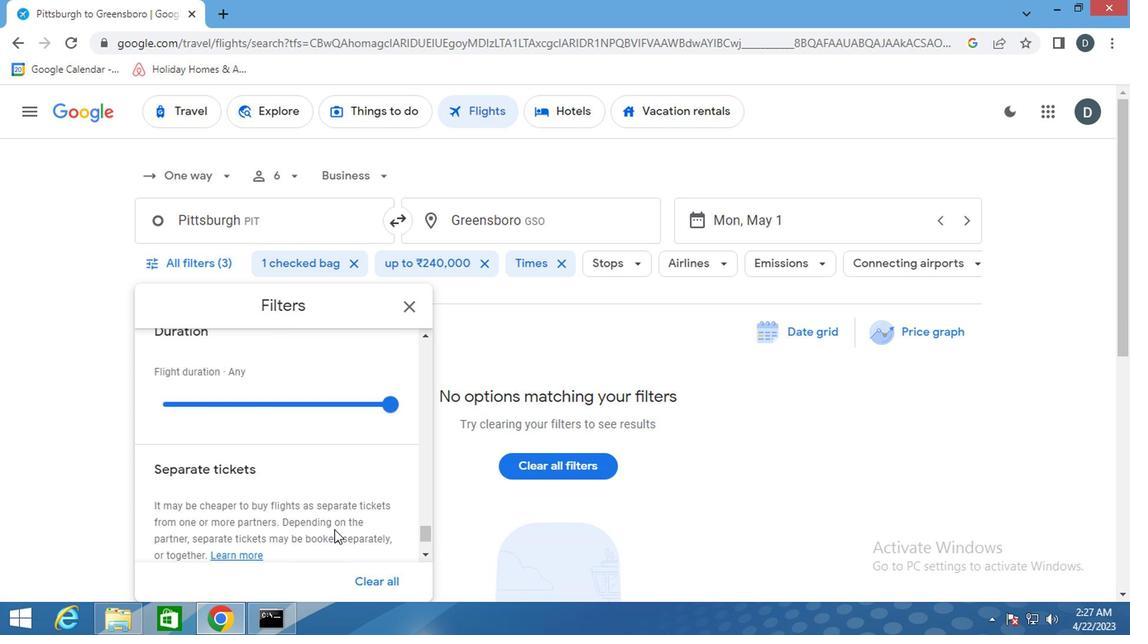 
Action: Mouse scrolled (330, 531) with delta (0, -1)
Screenshot: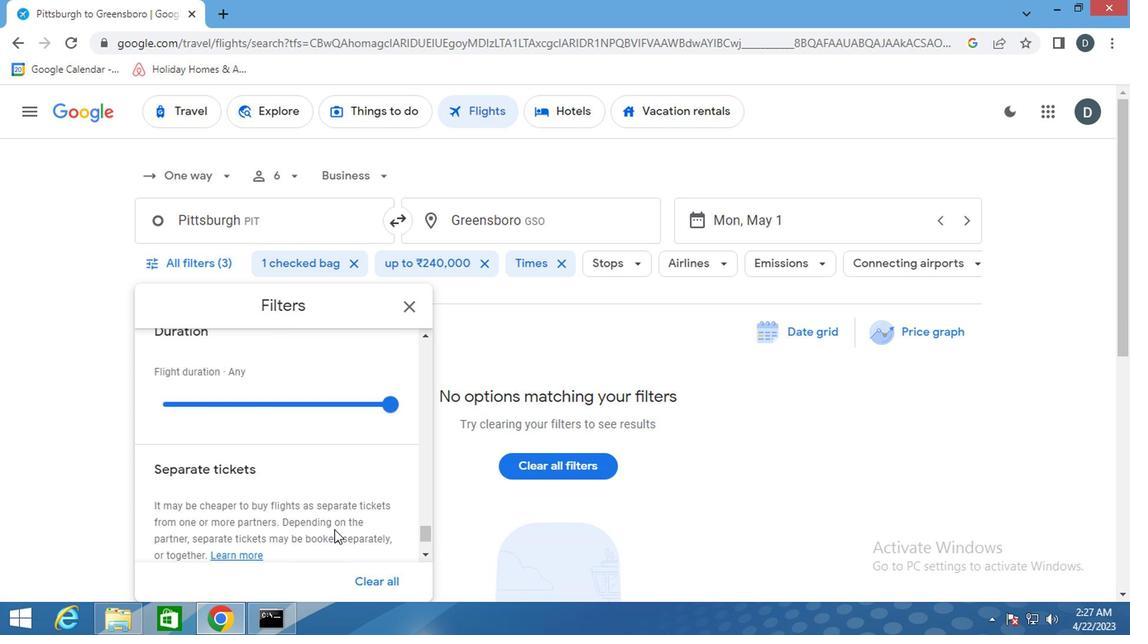 
Action: Mouse scrolled (330, 531) with delta (0, -1)
Screenshot: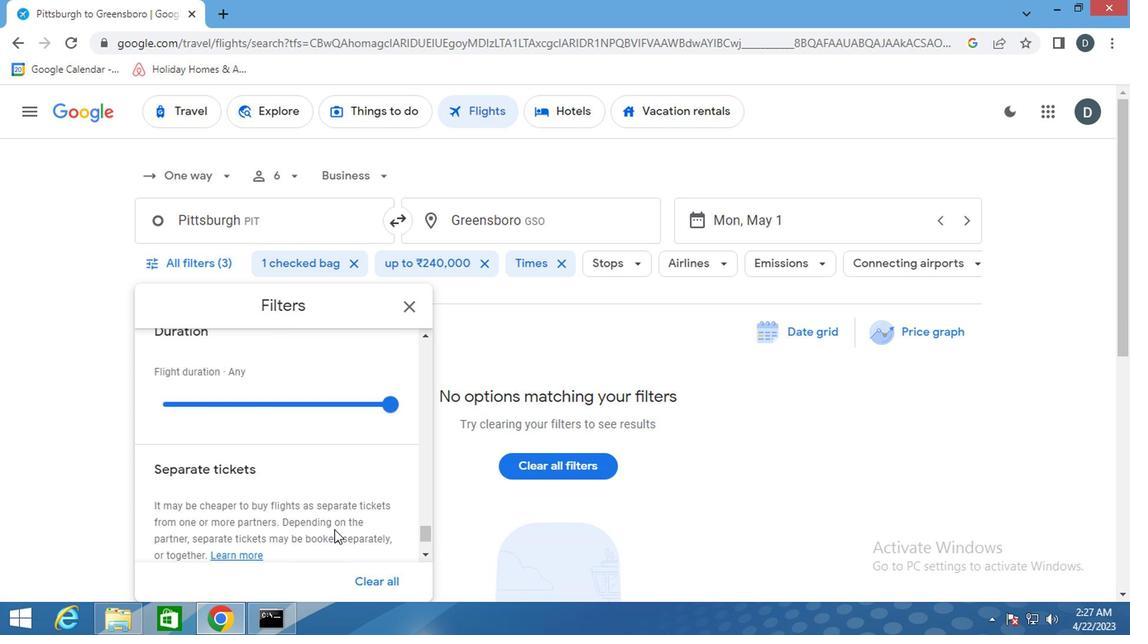 
Action: Mouse scrolled (330, 531) with delta (0, -1)
Screenshot: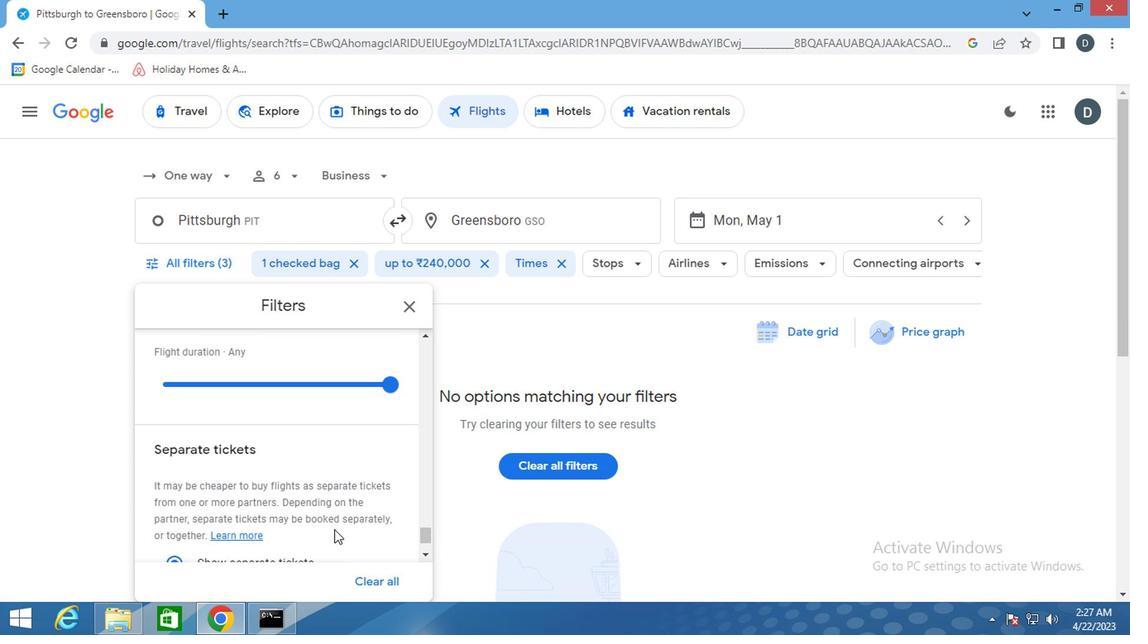 
Action: Mouse moved to (417, 301)
Screenshot: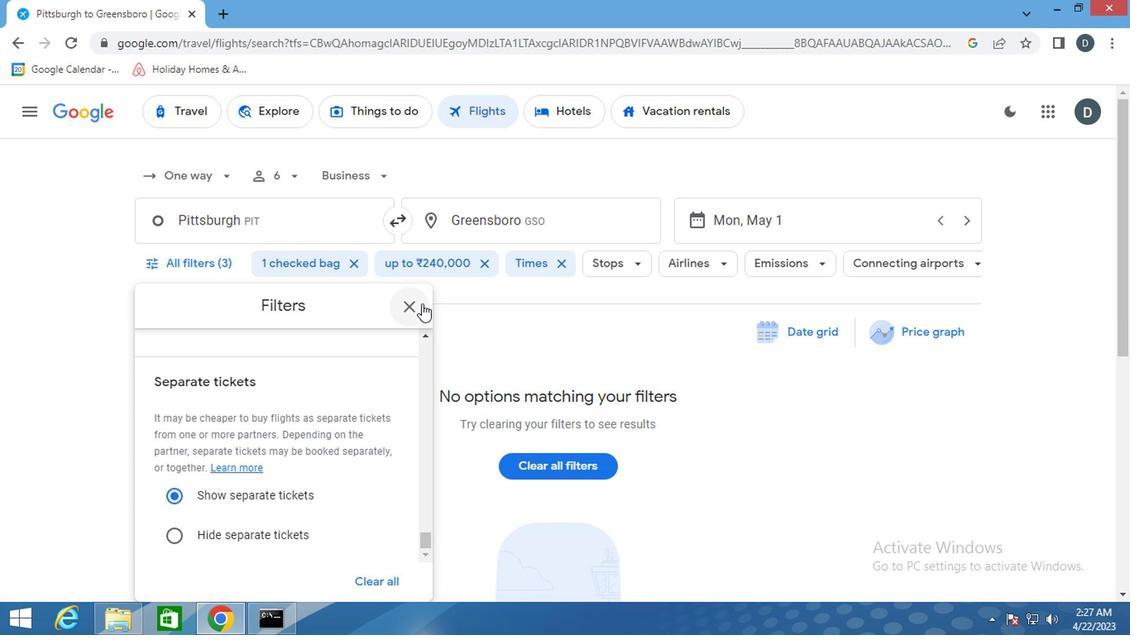 
Action: Mouse pressed left at (417, 301)
Screenshot: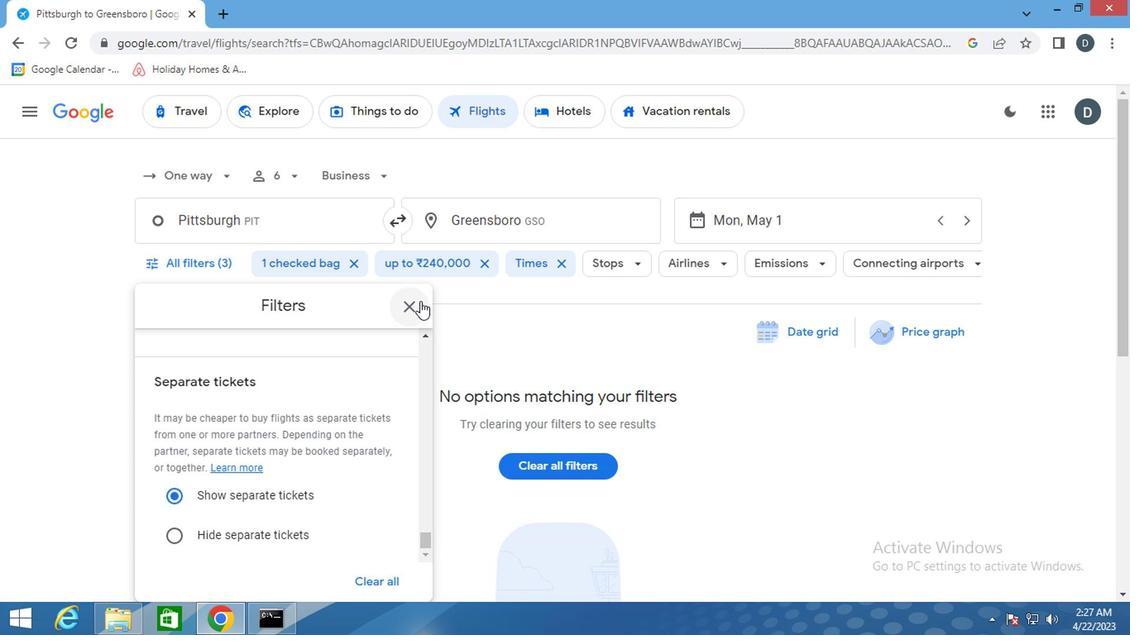 
